 Task: Create tasks for custom objects in PrisonConnect Pro application.
Action: Mouse moved to (14, 66)
Screenshot: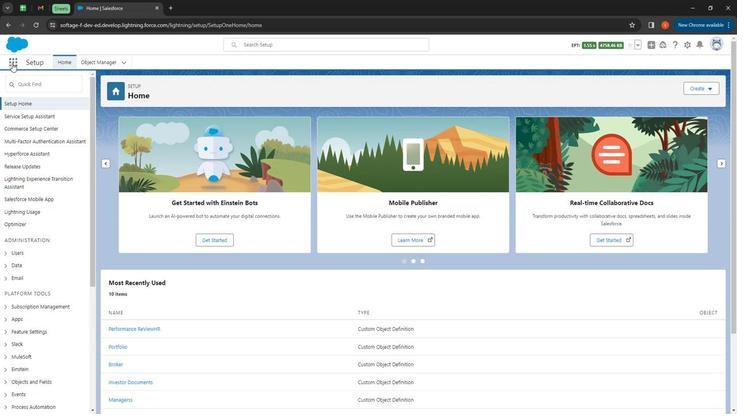 
Action: Mouse pressed left at (14, 66)
Screenshot: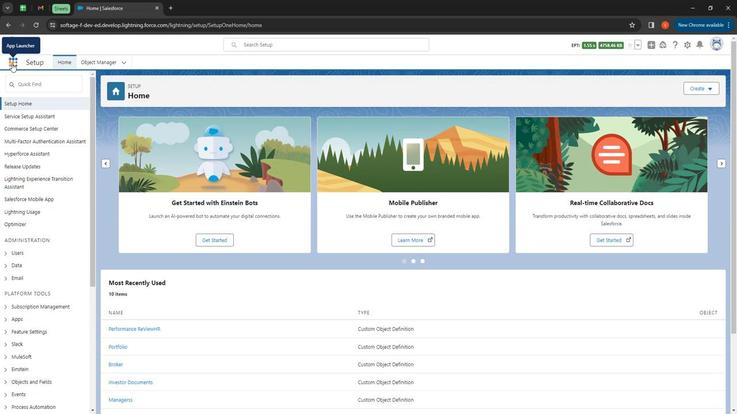 
Action: Mouse moved to (28, 199)
Screenshot: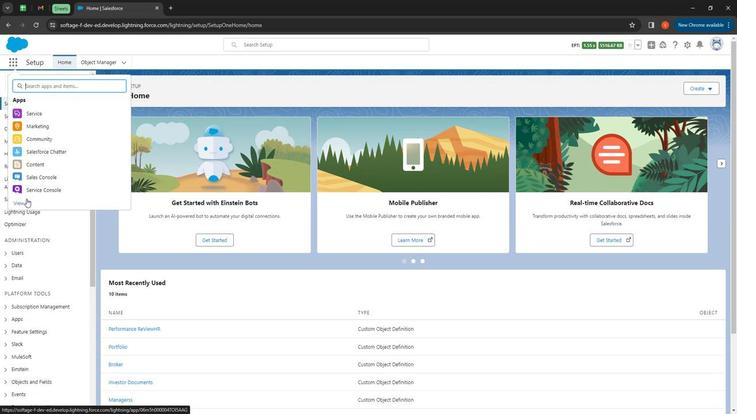 
Action: Mouse pressed left at (28, 199)
Screenshot: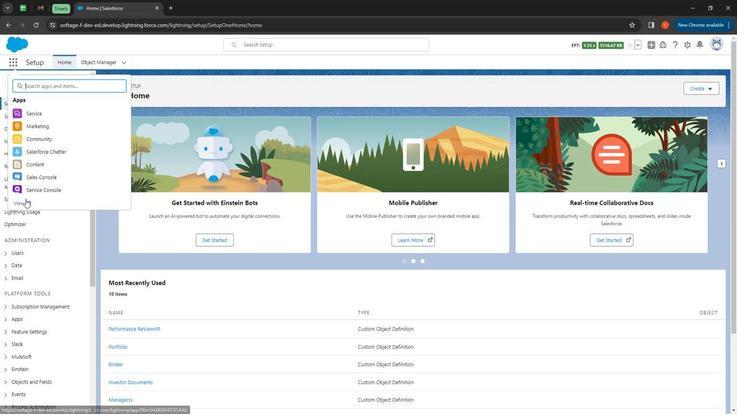 
Action: Mouse moved to (509, 295)
Screenshot: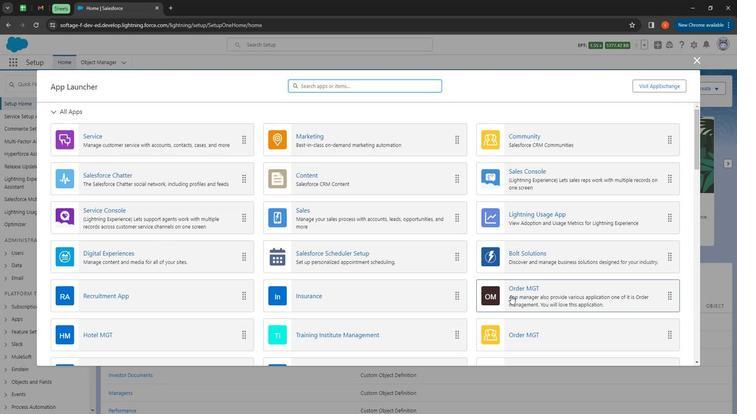 
Action: Mouse scrolled (509, 295) with delta (0, 0)
Screenshot: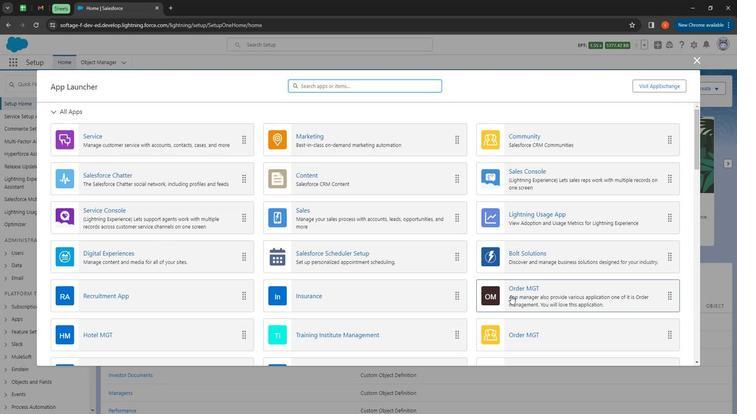 
Action: Mouse scrolled (509, 295) with delta (0, 0)
Screenshot: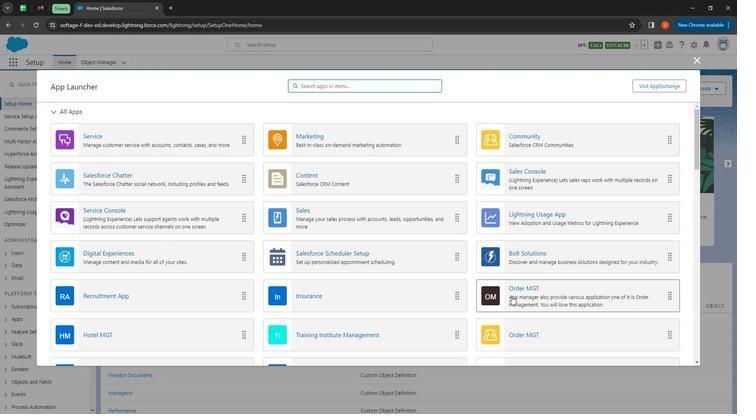 
Action: Mouse moved to (510, 295)
Screenshot: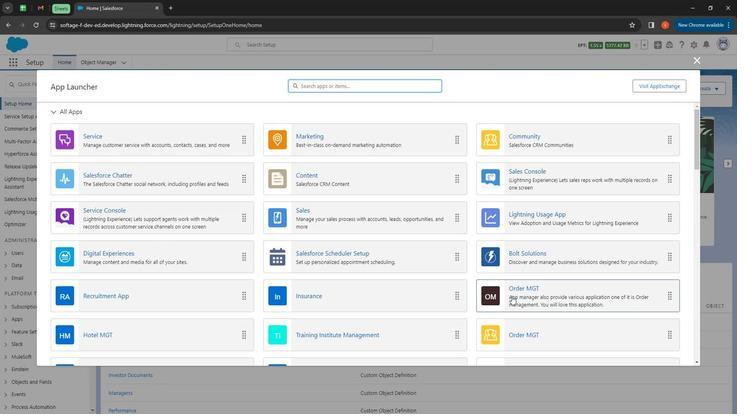 
Action: Mouse scrolled (510, 295) with delta (0, 0)
Screenshot: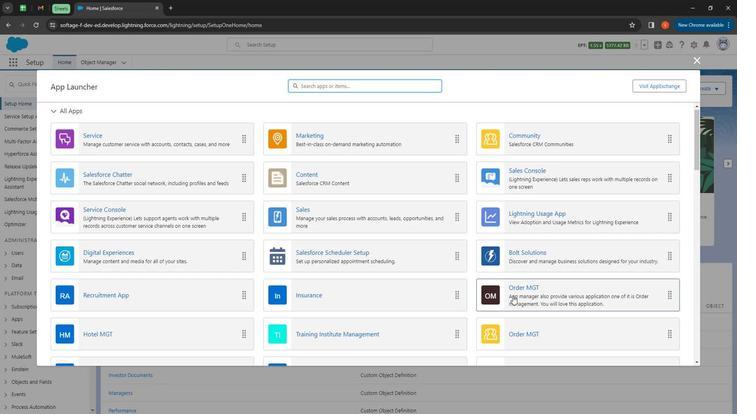 
Action: Mouse moved to (515, 295)
Screenshot: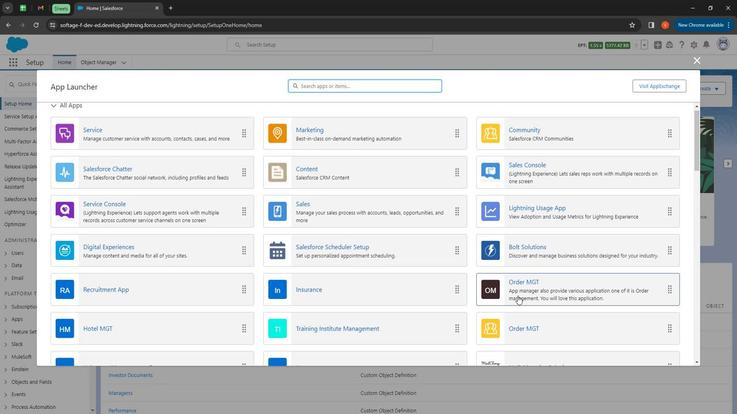 
Action: Mouse scrolled (515, 295) with delta (0, 0)
Screenshot: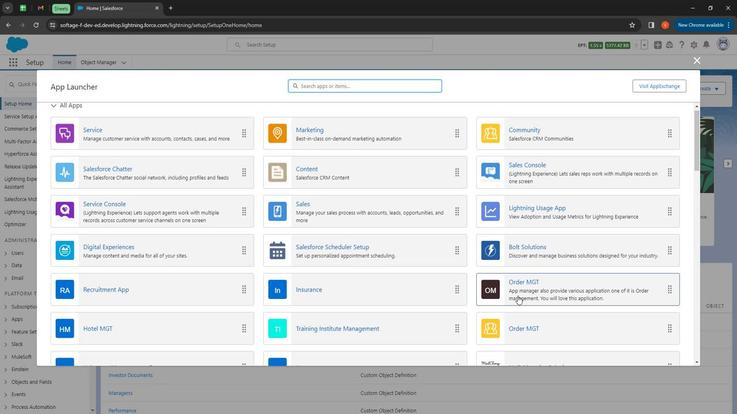 
Action: Mouse moved to (522, 295)
Screenshot: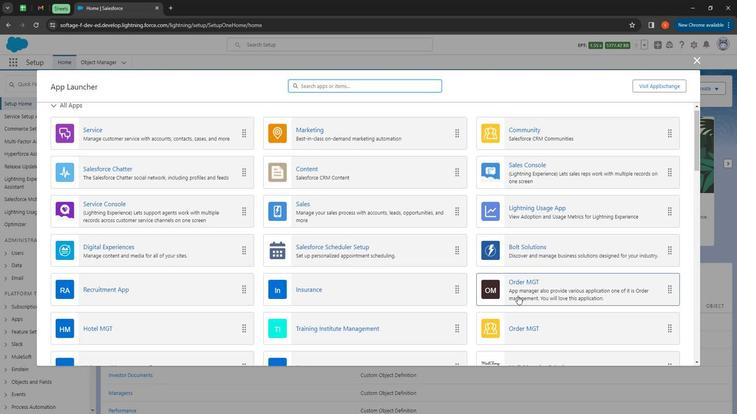 
Action: Mouse scrolled (522, 295) with delta (0, 0)
Screenshot: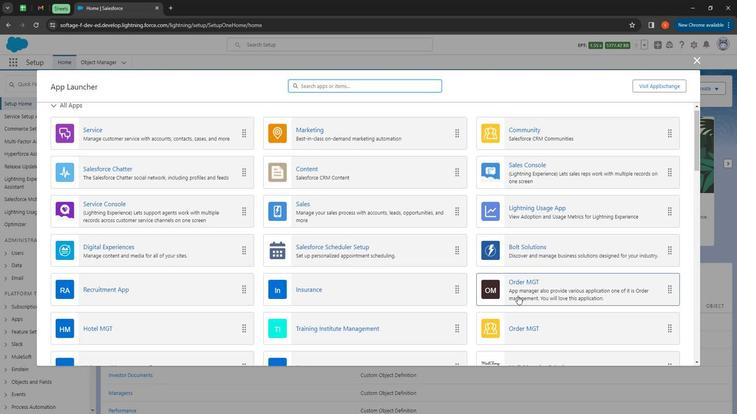 
Action: Mouse moved to (578, 291)
Screenshot: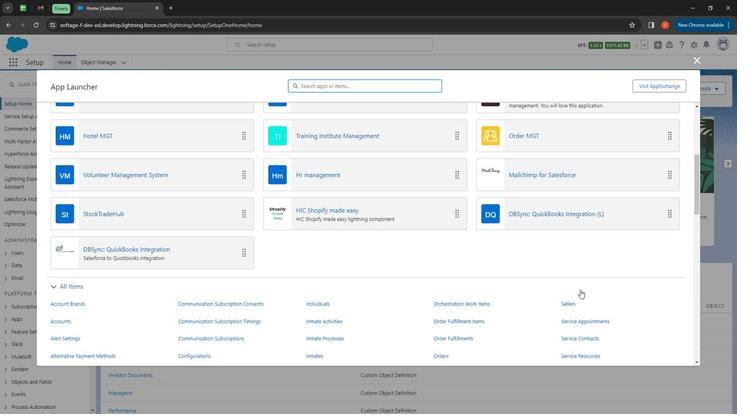 
Action: Mouse scrolled (578, 290) with delta (0, 0)
Screenshot: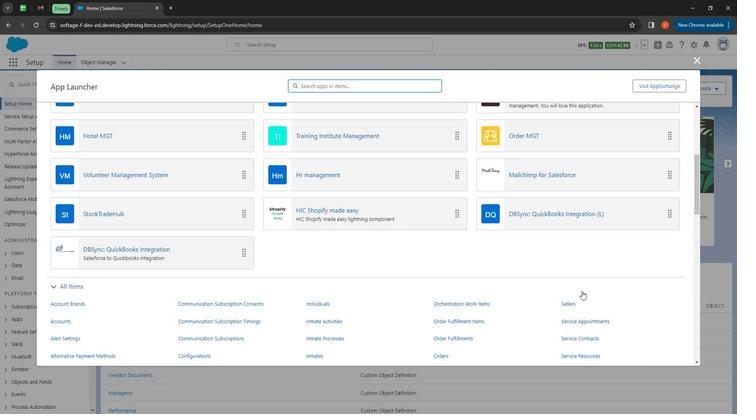 
Action: Mouse scrolled (578, 290) with delta (0, 0)
Screenshot: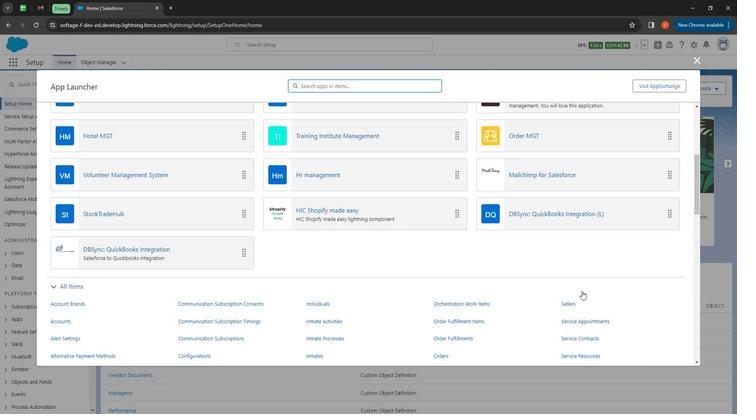 
Action: Mouse moved to (578, 291)
Screenshot: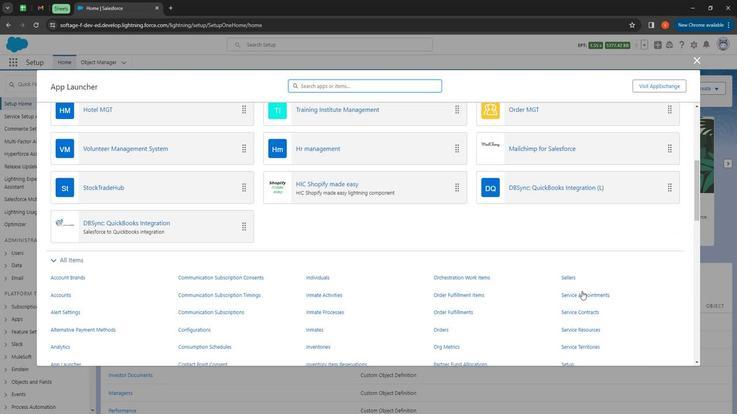 
Action: Mouse scrolled (578, 291) with delta (0, 0)
Screenshot: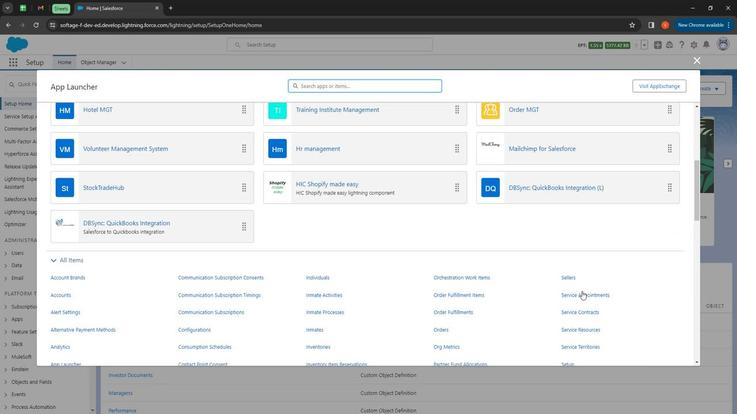 
Action: Mouse scrolled (578, 291) with delta (0, 0)
Screenshot: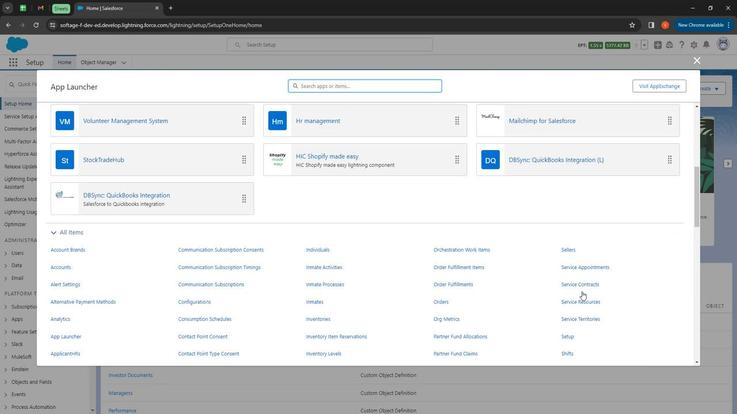 
Action: Mouse moved to (571, 272)
Screenshot: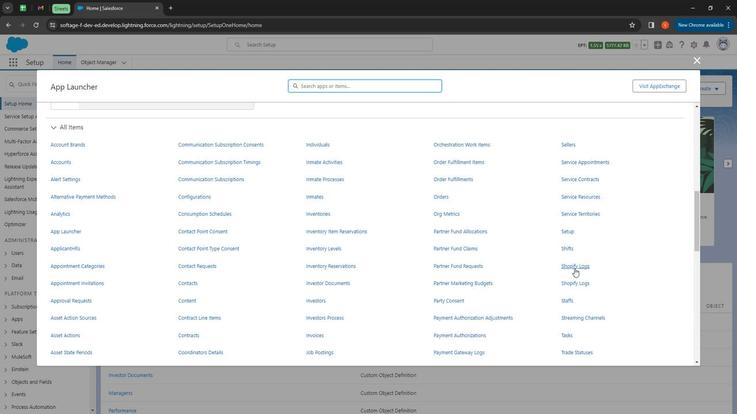 
Action: Mouse scrolled (571, 271) with delta (0, 0)
Screenshot: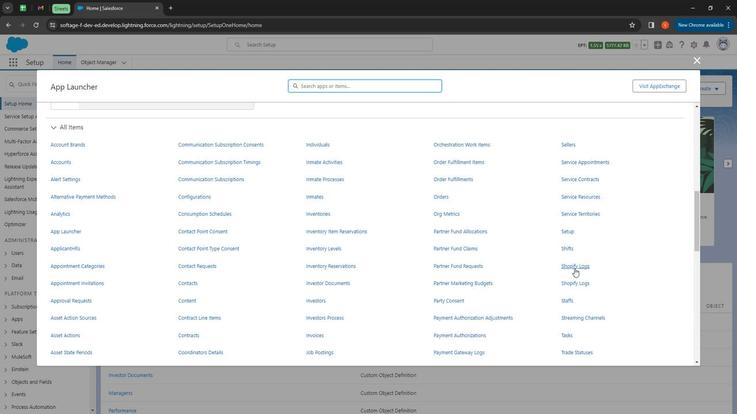 
Action: Mouse moved to (564, 289)
Screenshot: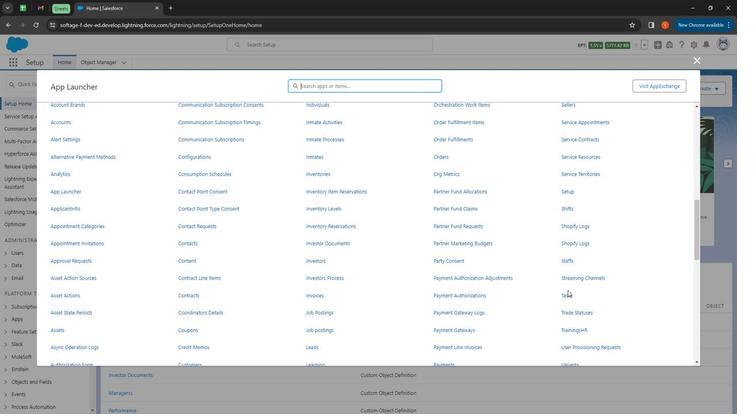 
Action: Mouse pressed left at (564, 289)
Screenshot: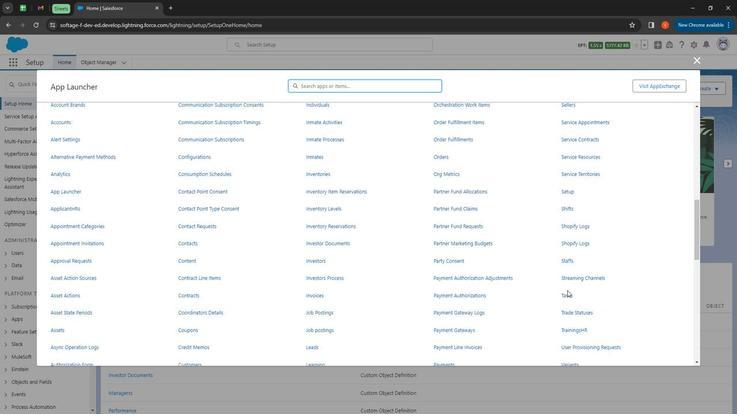
Action: Mouse moved to (565, 293)
Screenshot: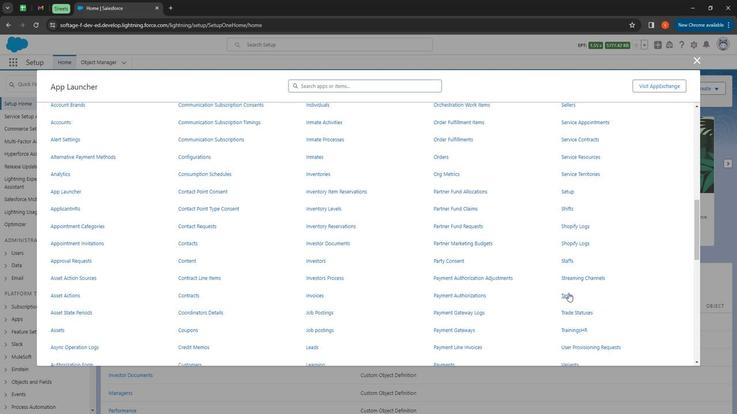 
Action: Mouse pressed left at (565, 293)
Screenshot: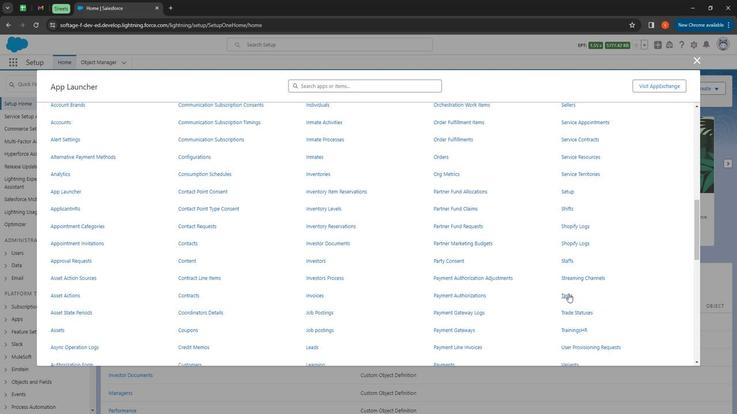 
Action: Mouse moved to (145, 94)
Screenshot: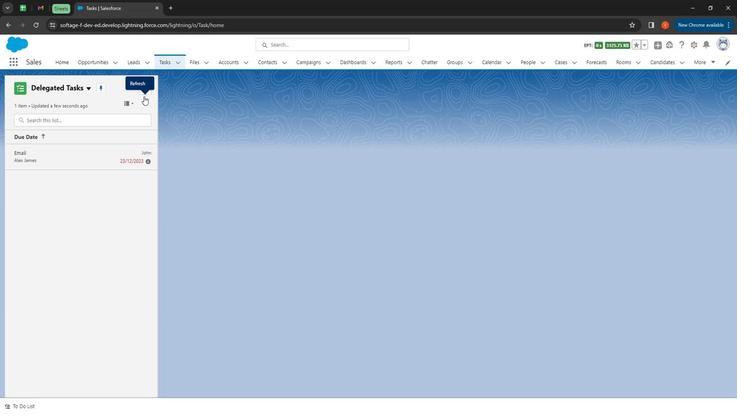 
Action: Mouse pressed left at (145, 94)
Screenshot: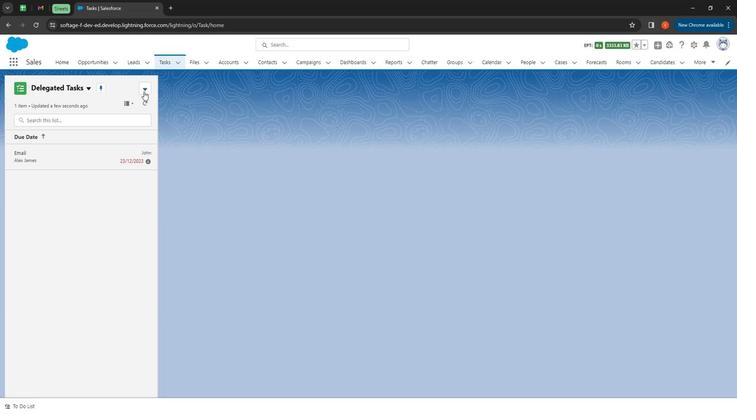 
Action: Mouse moved to (144, 108)
Screenshot: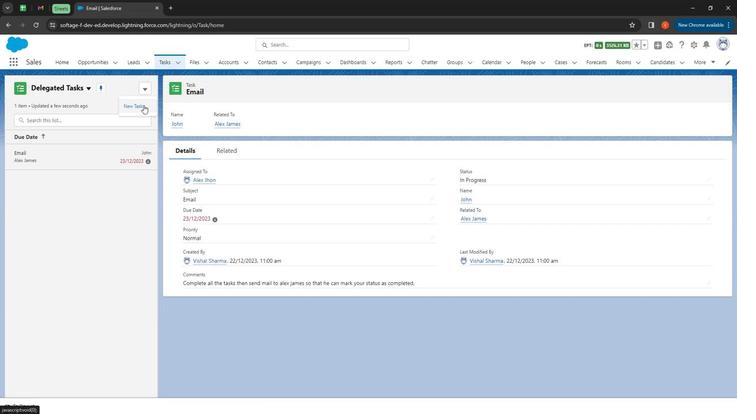 
Action: Mouse pressed left at (144, 108)
Screenshot: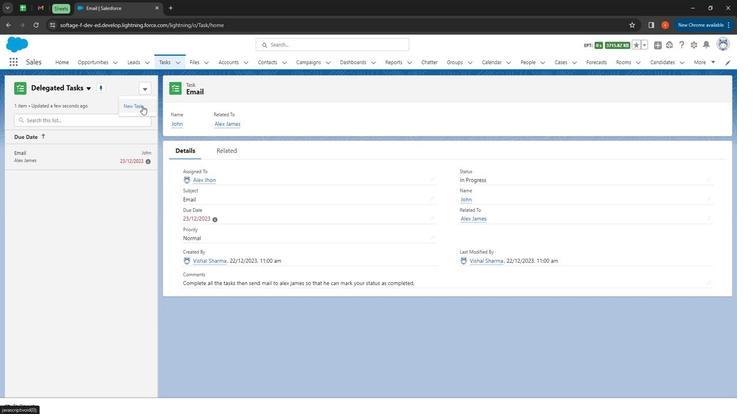 
Action: Mouse moved to (388, 228)
Screenshot: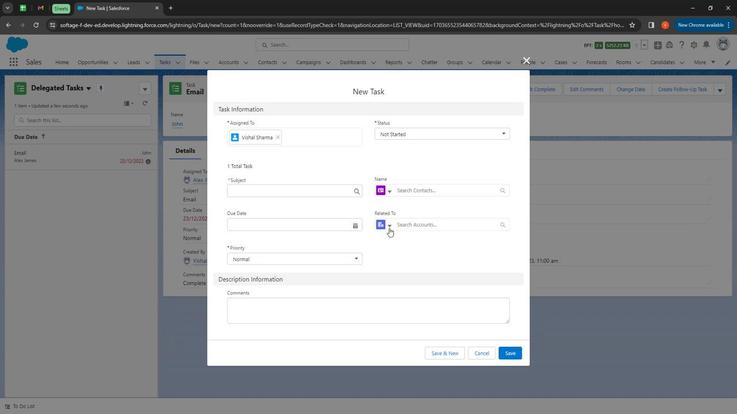 
Action: Mouse pressed left at (388, 228)
Screenshot: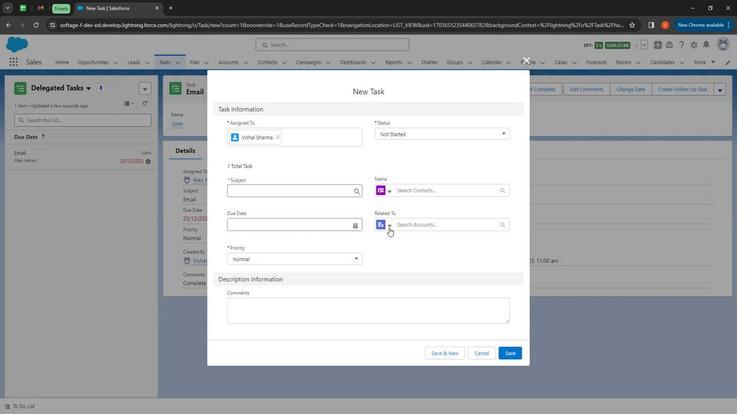 
Action: Mouse moved to (417, 252)
Screenshot: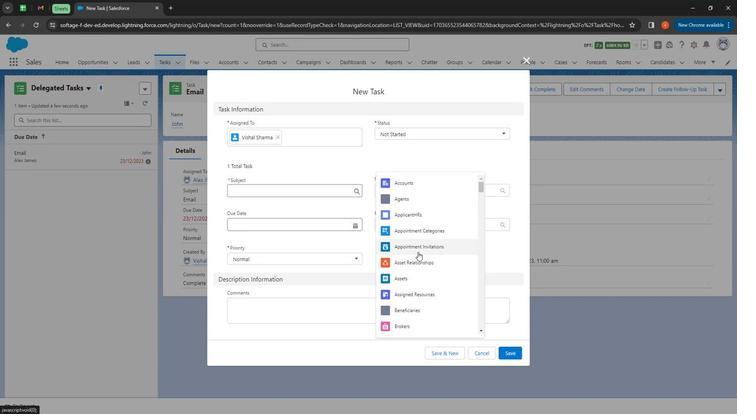
Action: Mouse scrolled (417, 252) with delta (0, 0)
Screenshot: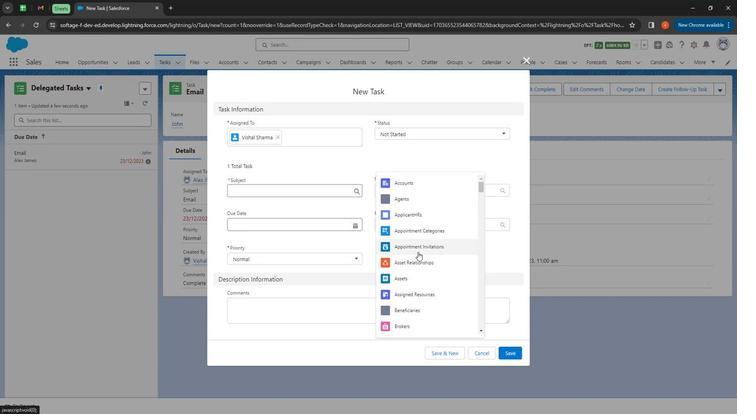 
Action: Mouse moved to (419, 254)
Screenshot: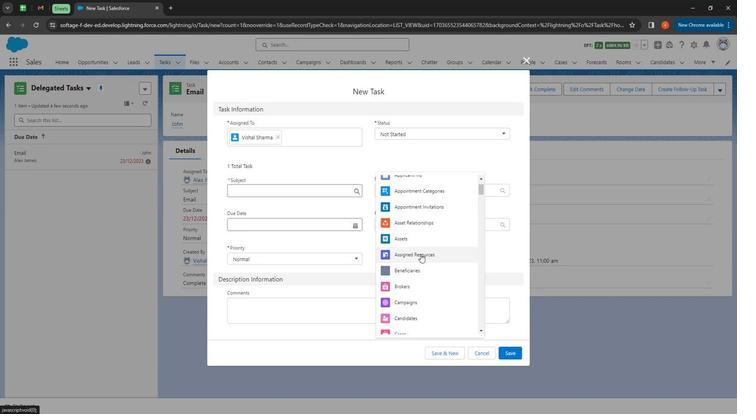 
Action: Mouse scrolled (419, 254) with delta (0, 0)
Screenshot: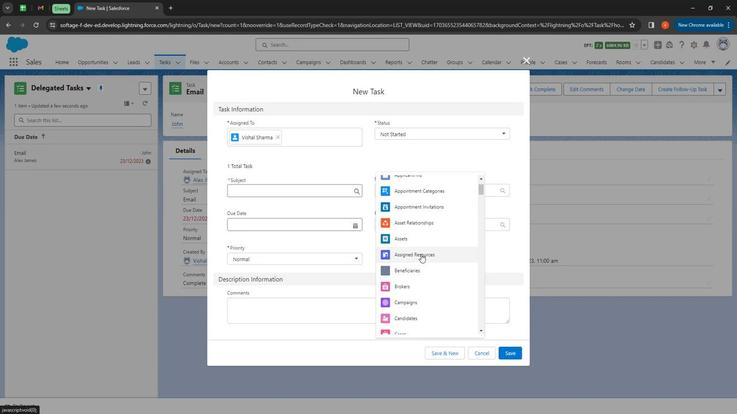 
Action: Mouse moved to (420, 254)
Screenshot: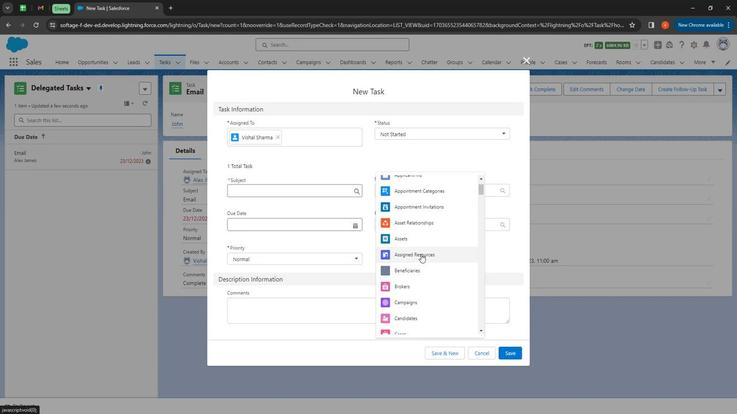 
Action: Mouse scrolled (420, 254) with delta (0, 0)
Screenshot: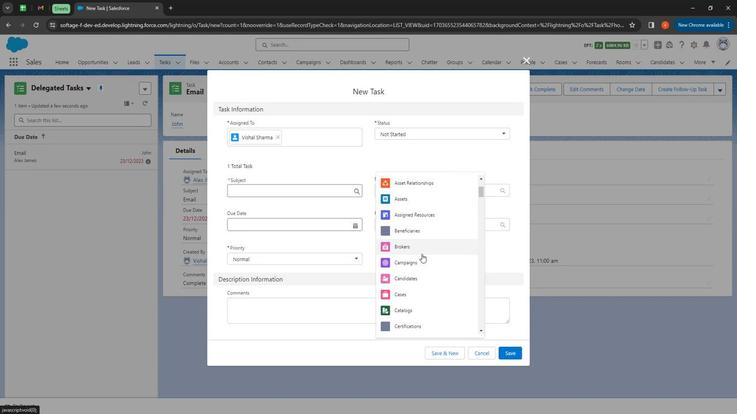 
Action: Mouse moved to (420, 254)
Screenshot: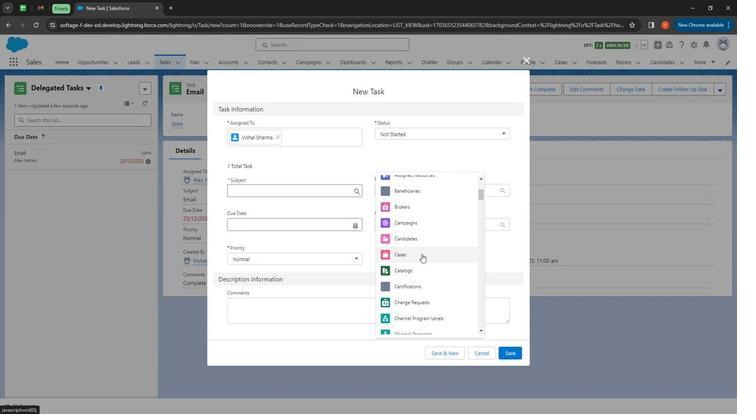 
Action: Mouse scrolled (420, 254) with delta (0, 0)
Screenshot: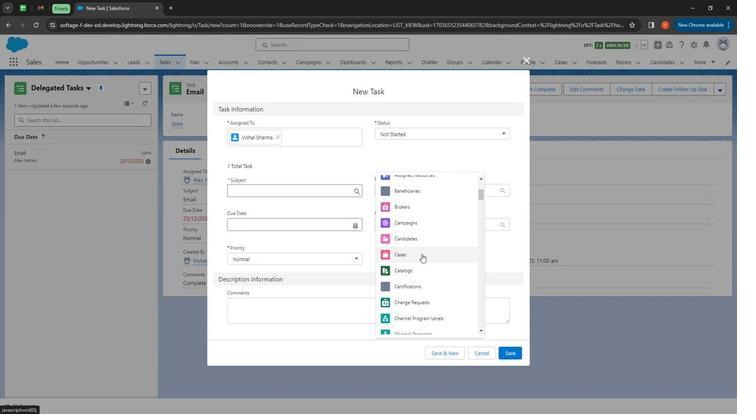 
Action: Mouse scrolled (420, 254) with delta (0, 0)
Screenshot: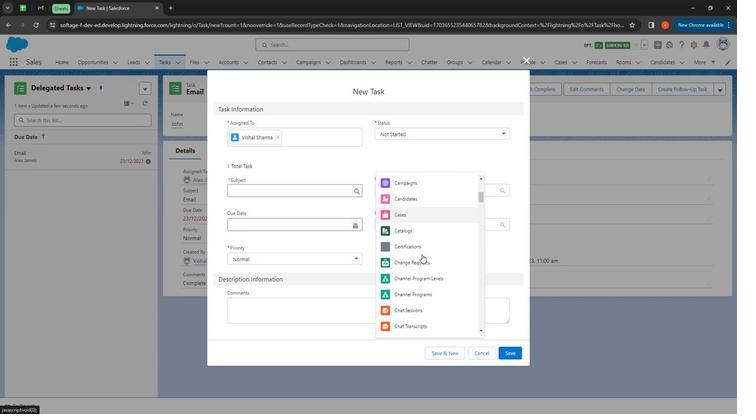 
Action: Mouse moved to (420, 255)
Screenshot: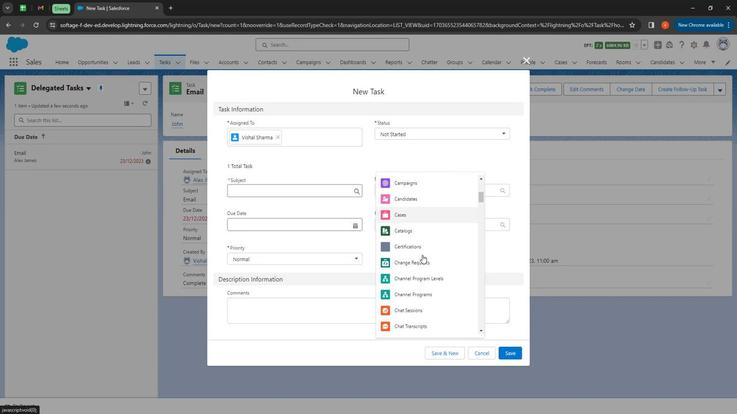 
Action: Mouse scrolled (420, 254) with delta (0, 0)
Screenshot: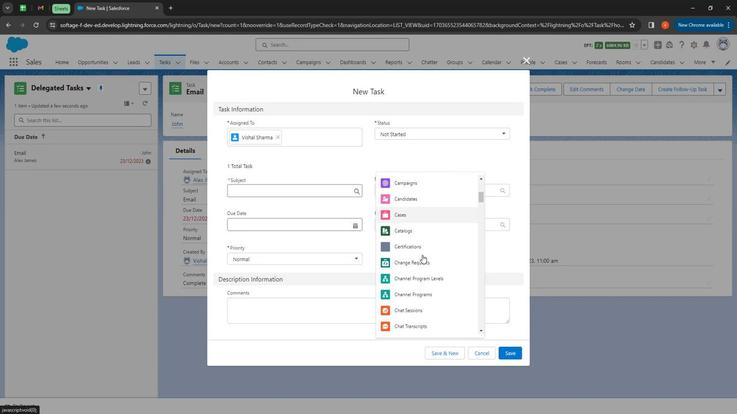 
Action: Mouse moved to (420, 255)
Screenshot: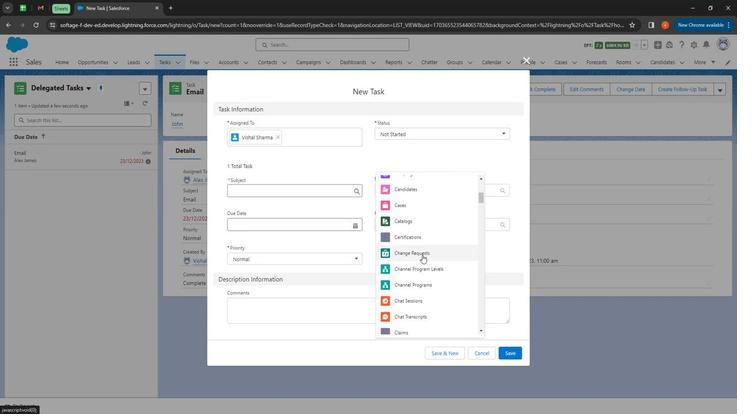 
Action: Mouse scrolled (420, 255) with delta (0, 0)
Screenshot: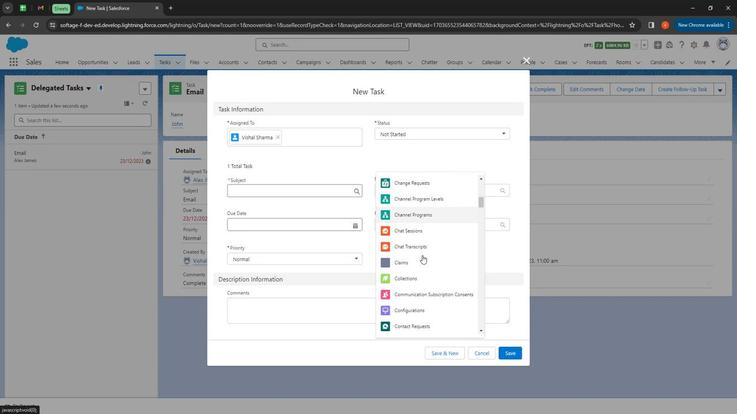 
Action: Mouse scrolled (420, 255) with delta (0, 0)
Screenshot: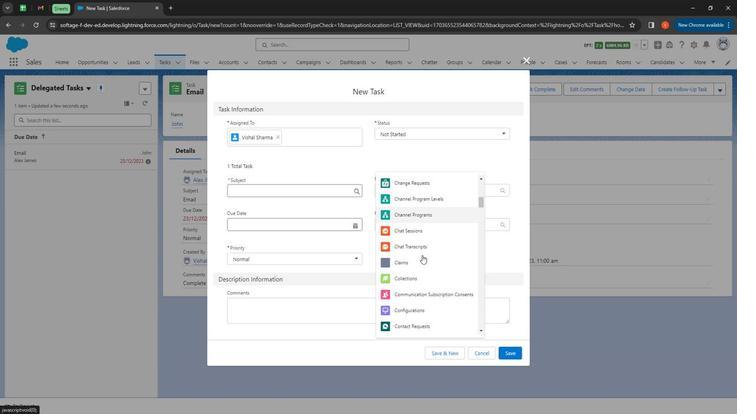 
Action: Mouse scrolled (420, 255) with delta (0, 0)
Screenshot: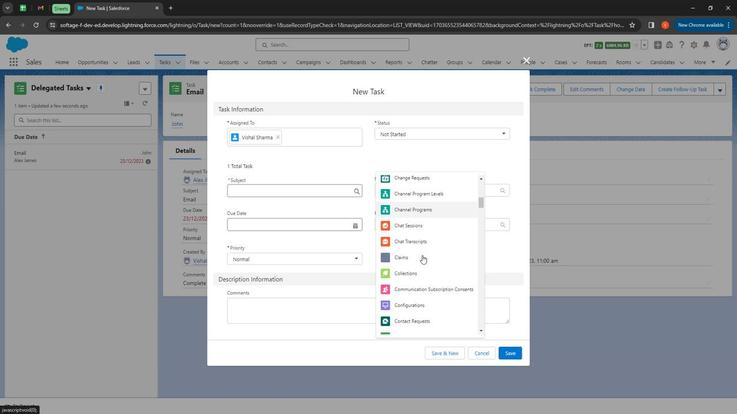 
Action: Mouse scrolled (420, 255) with delta (0, 0)
Screenshot: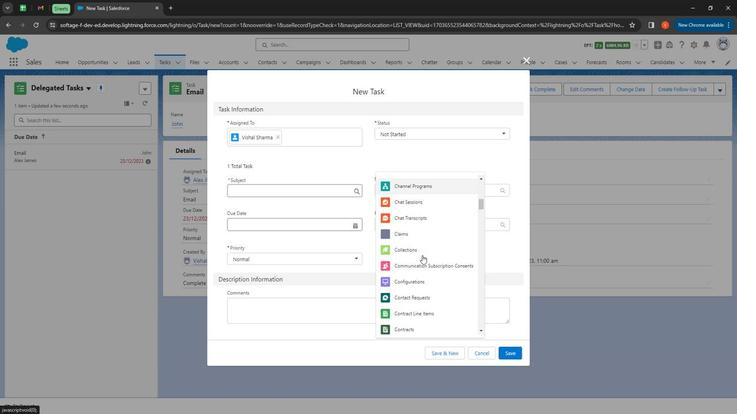 
Action: Mouse moved to (421, 255)
Screenshot: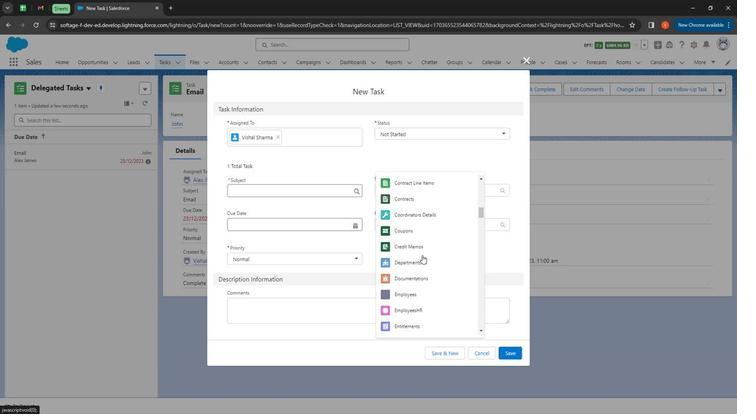 
Action: Mouse scrolled (421, 255) with delta (0, 0)
Screenshot: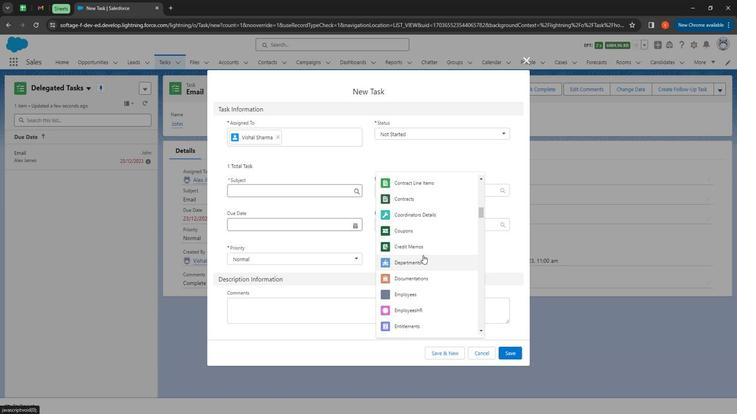 
Action: Mouse moved to (421, 255)
Screenshot: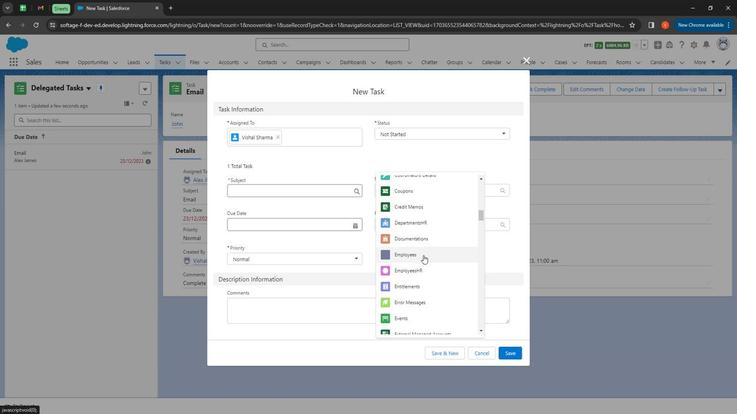 
Action: Mouse scrolled (421, 255) with delta (0, 0)
Screenshot: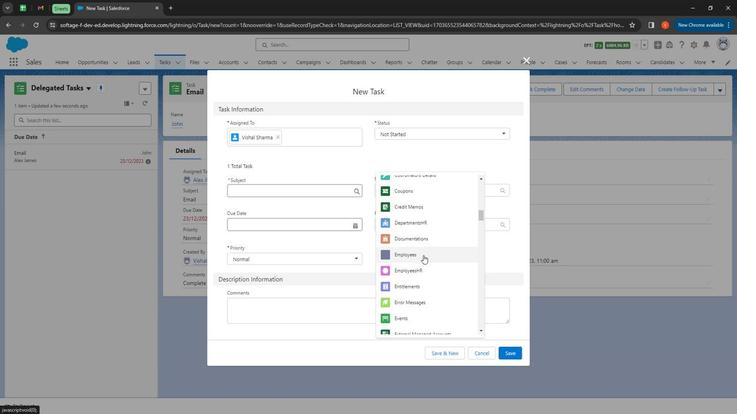 
Action: Mouse moved to (424, 255)
Screenshot: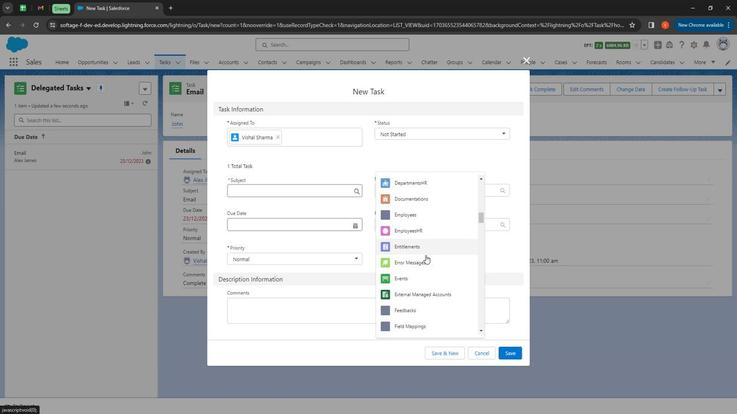 
Action: Mouse scrolled (424, 255) with delta (0, 0)
Screenshot: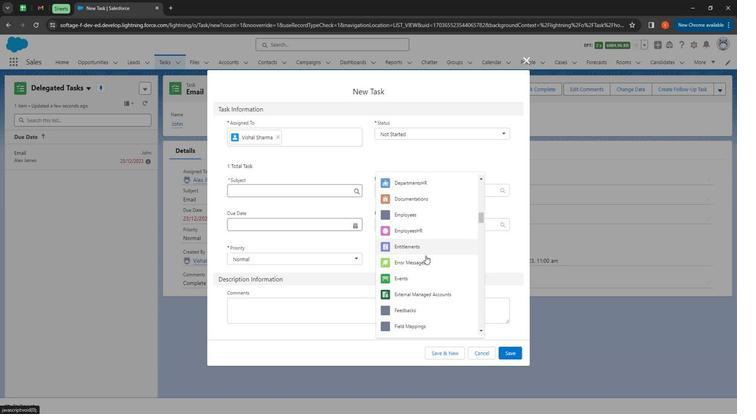 
Action: Mouse moved to (424, 255)
Screenshot: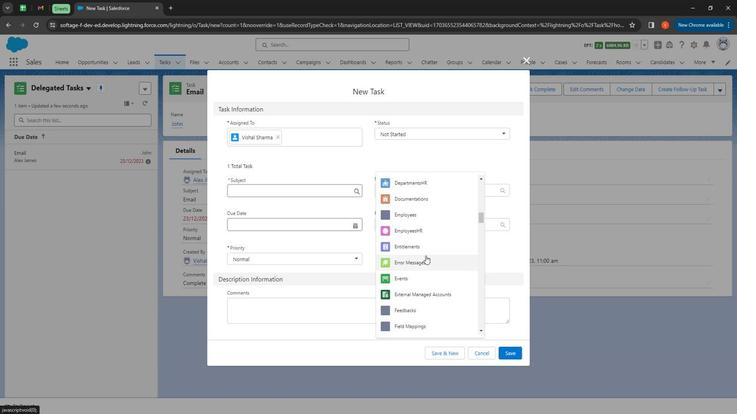 
Action: Mouse scrolled (424, 255) with delta (0, 0)
Screenshot: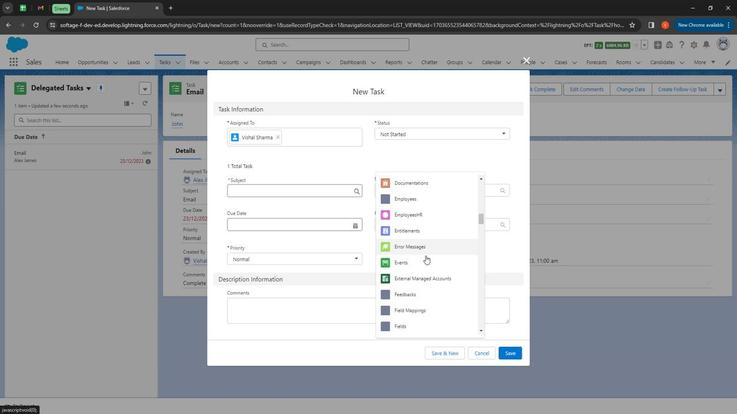 
Action: Mouse moved to (424, 255)
Screenshot: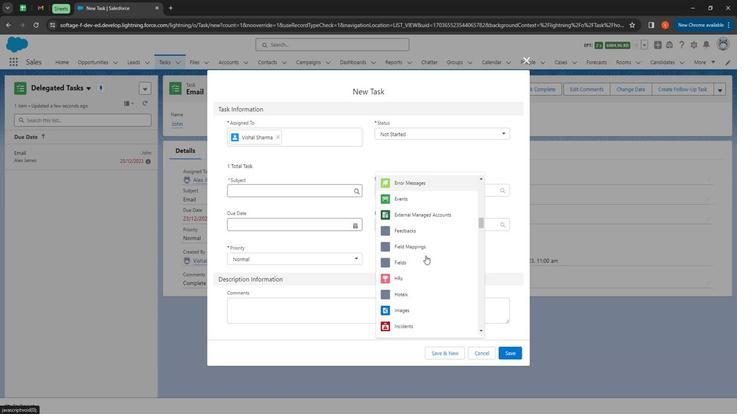 
Action: Mouse scrolled (424, 255) with delta (0, 0)
Screenshot: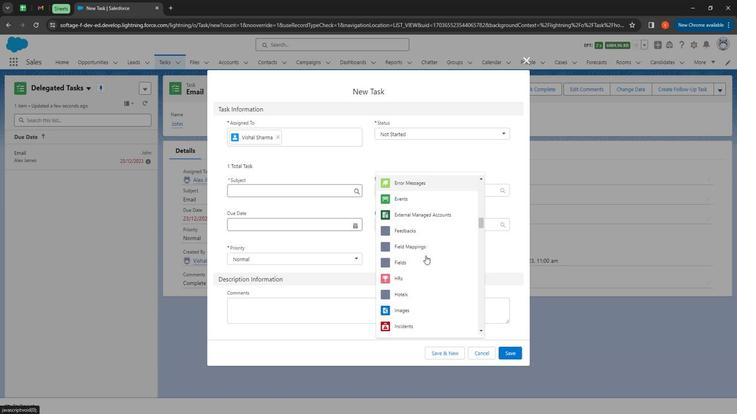 
Action: Mouse scrolled (424, 255) with delta (0, 0)
Screenshot: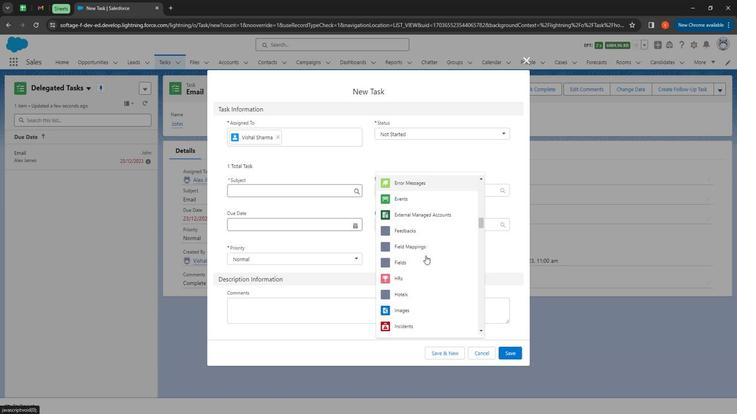 
Action: Mouse scrolled (424, 255) with delta (0, 0)
Screenshot: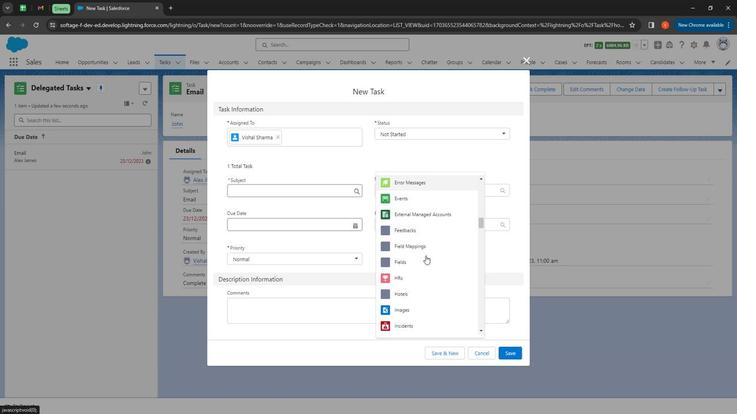 
Action: Mouse moved to (424, 255)
Screenshot: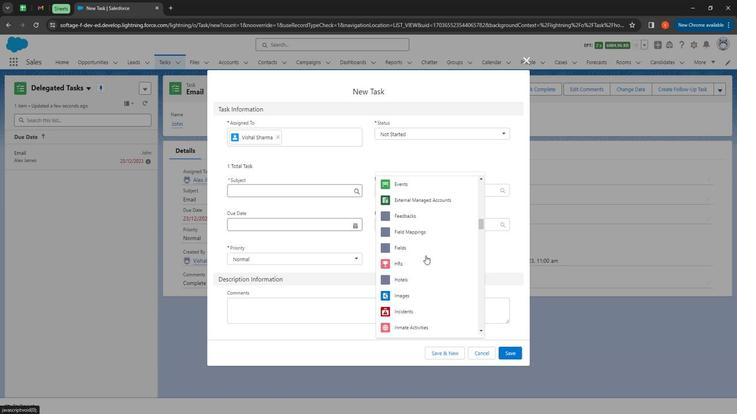 
Action: Mouse scrolled (424, 255) with delta (0, 0)
Screenshot: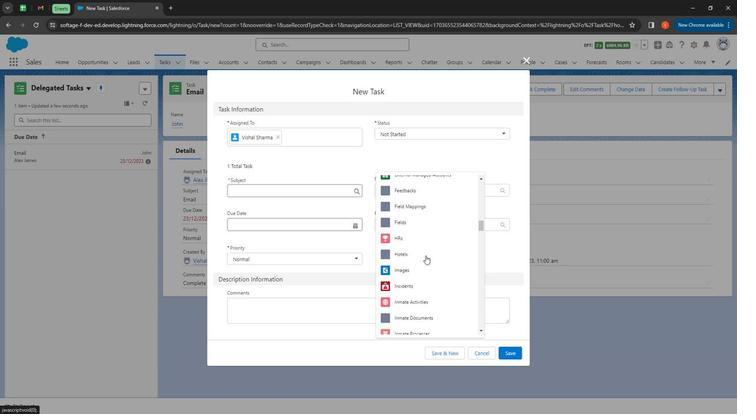 
Action: Mouse moved to (425, 255)
Screenshot: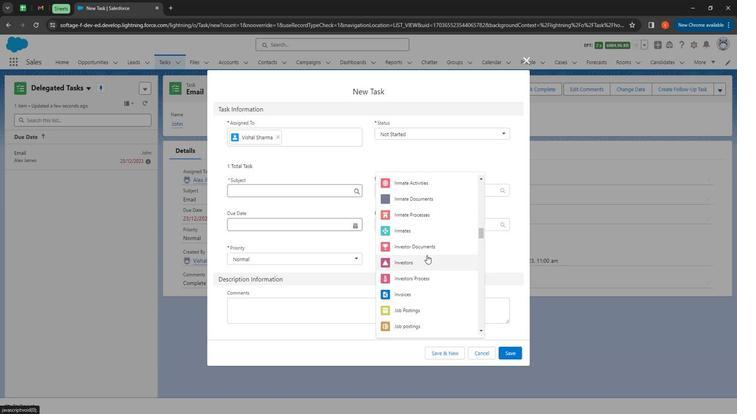 
Action: Mouse scrolled (425, 255) with delta (0, 0)
Screenshot: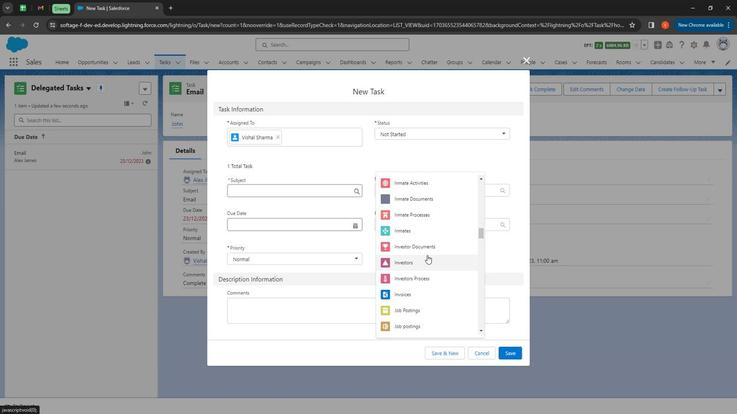 
Action: Mouse scrolled (425, 255) with delta (0, 0)
Screenshot: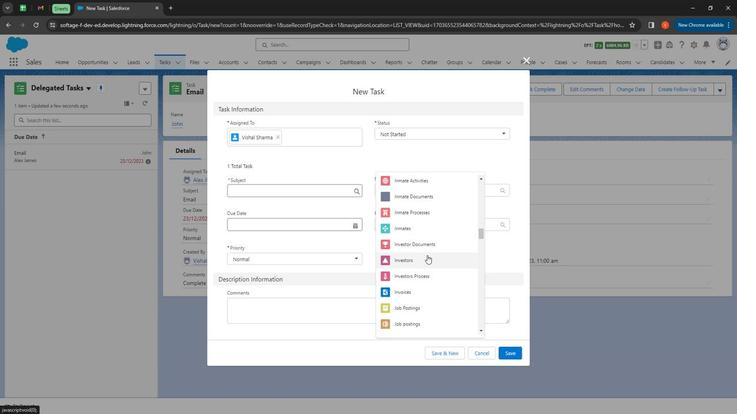 
Action: Mouse moved to (427, 204)
Screenshot: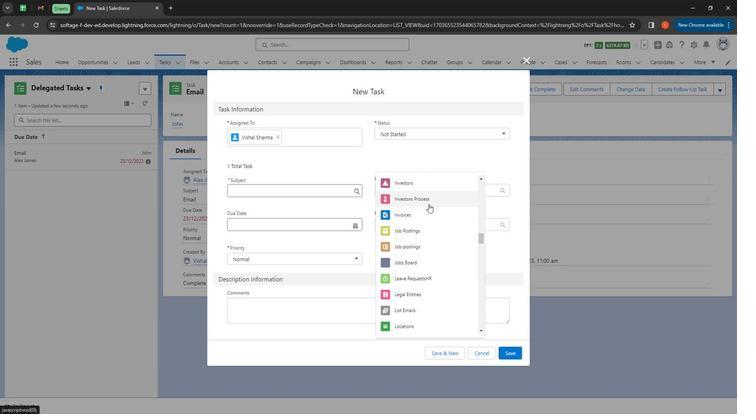 
Action: Mouse pressed left at (427, 204)
Screenshot: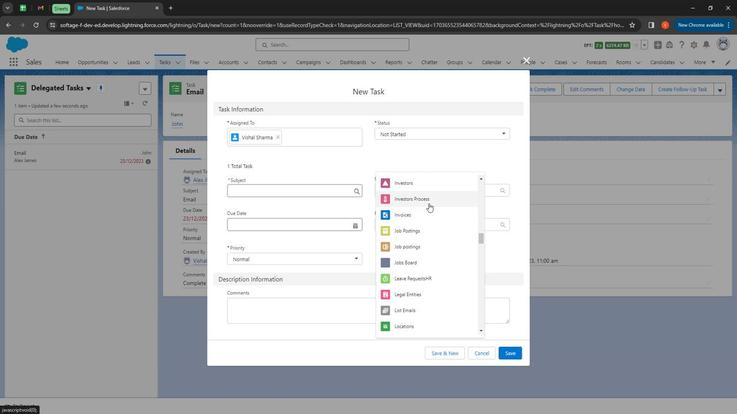 
Action: Mouse moved to (410, 227)
Screenshot: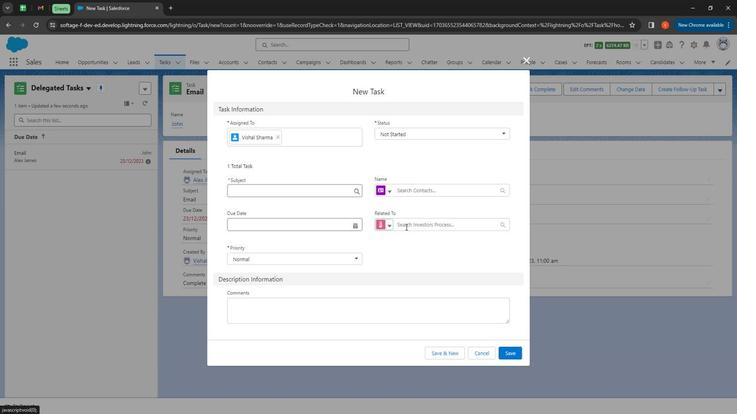 
Action: Mouse pressed left at (410, 227)
Screenshot: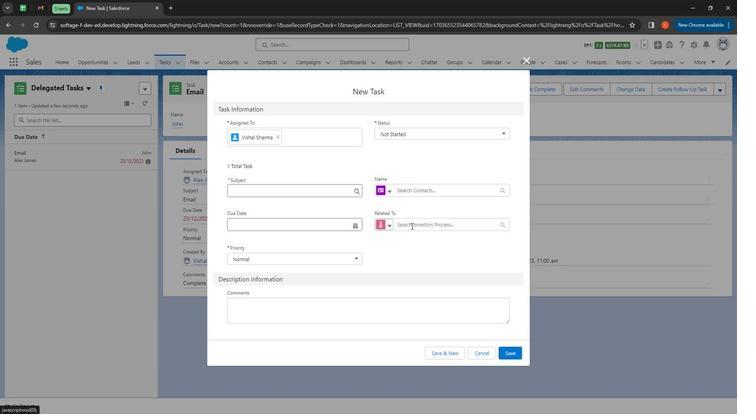 
Action: Mouse moved to (386, 221)
Screenshot: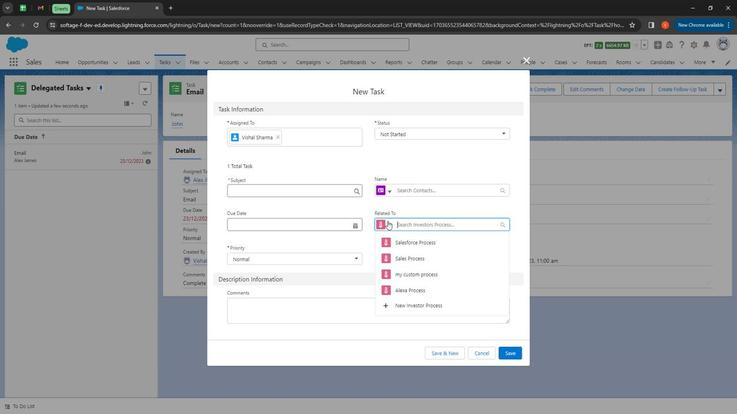 
Action: Mouse pressed left at (386, 221)
Screenshot: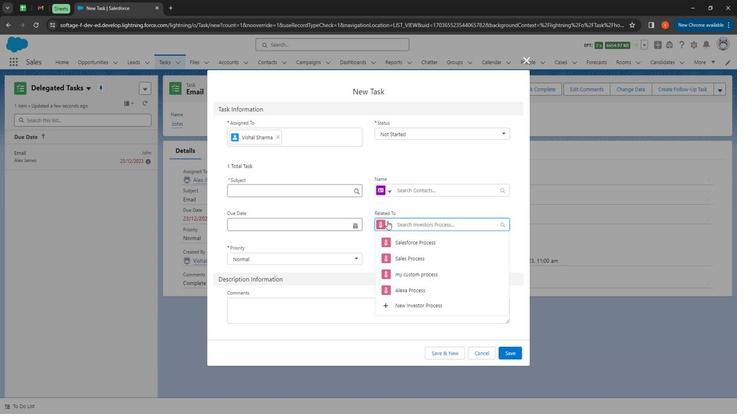
Action: Mouse moved to (424, 258)
Screenshot: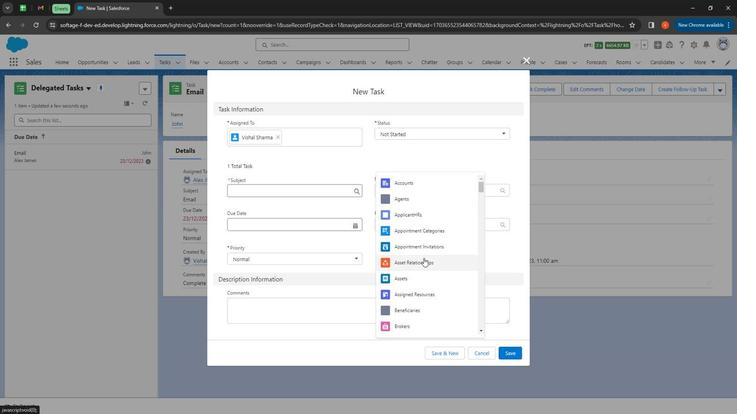
Action: Mouse scrolled (424, 258) with delta (0, 0)
Screenshot: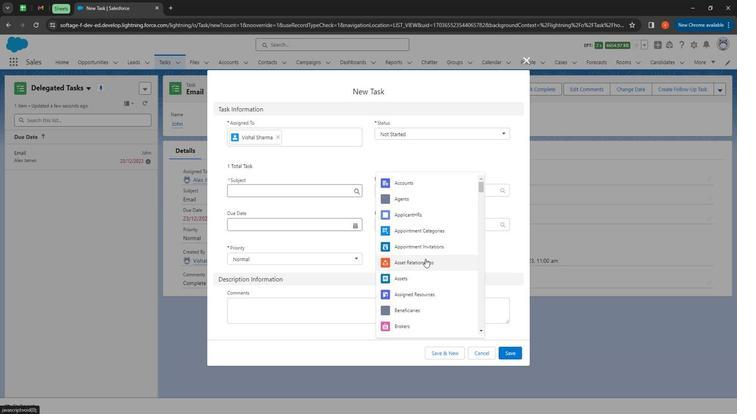 
Action: Mouse moved to (424, 259)
Screenshot: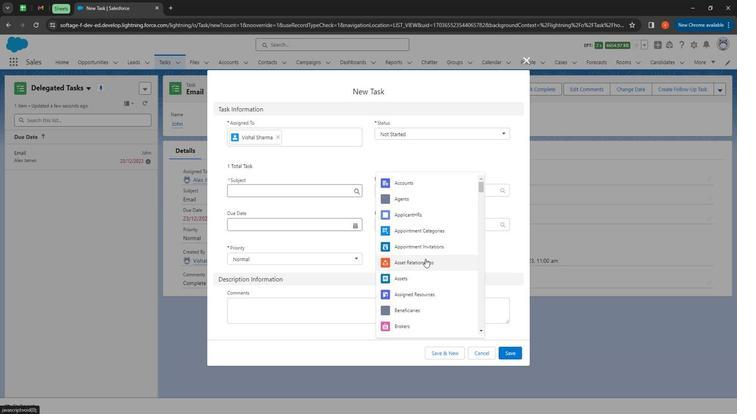 
Action: Mouse scrolled (424, 258) with delta (0, 0)
Screenshot: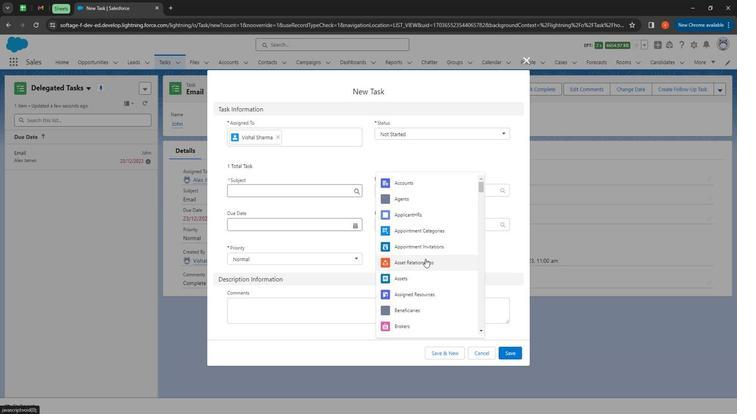 
Action: Mouse moved to (427, 260)
Screenshot: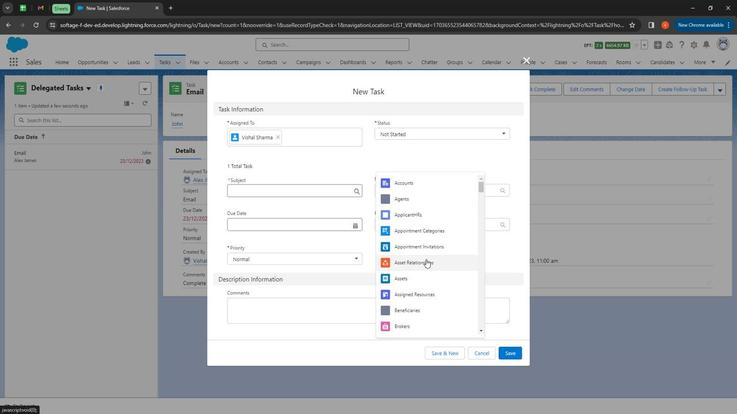 
Action: Mouse scrolled (427, 259) with delta (0, 0)
Screenshot: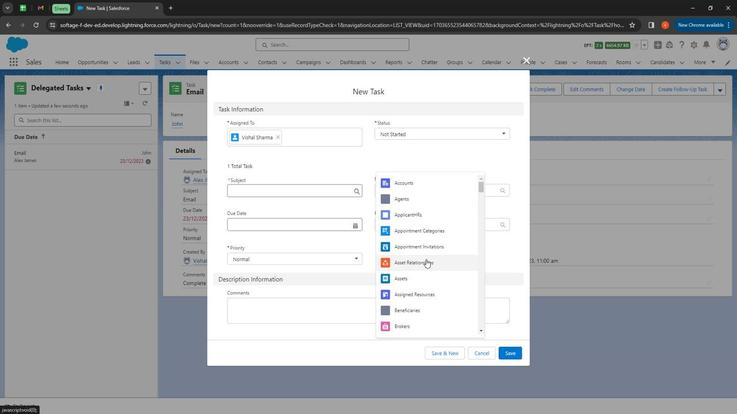 
Action: Mouse moved to (428, 261)
Screenshot: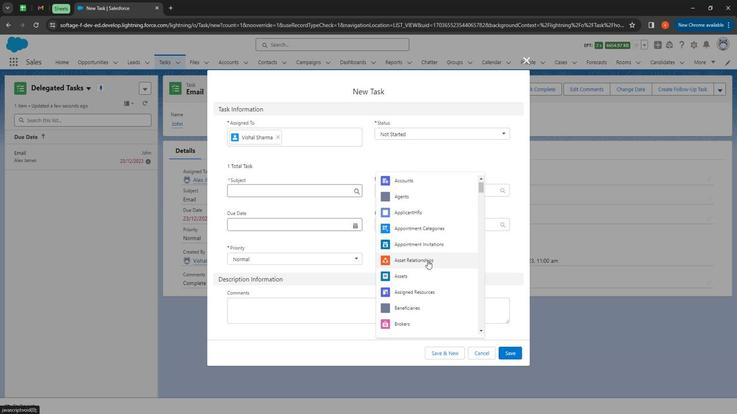 
Action: Mouse scrolled (428, 260) with delta (0, 0)
Screenshot: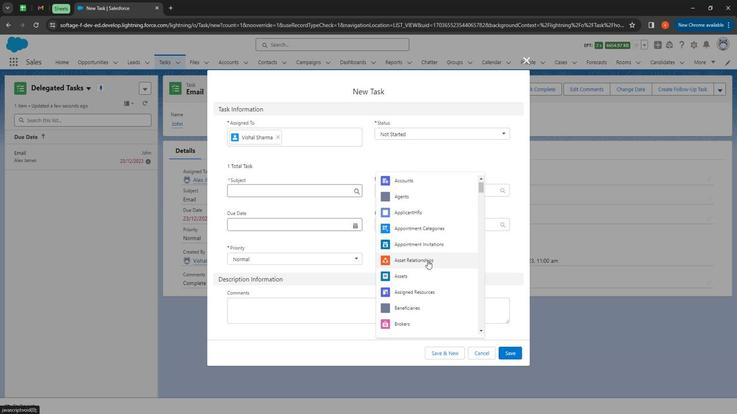 
Action: Mouse moved to (431, 261)
Screenshot: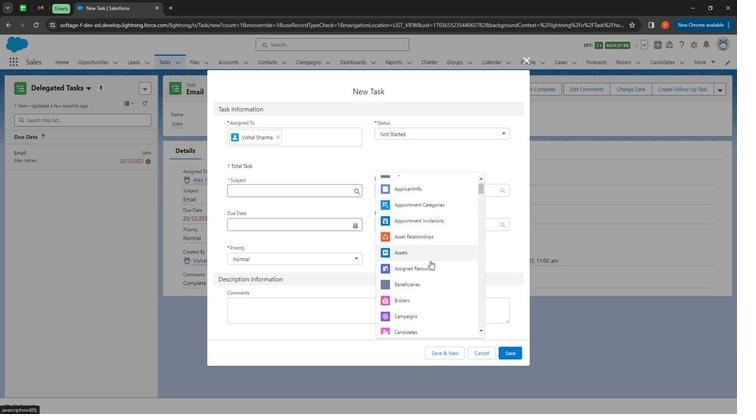 
Action: Mouse scrolled (431, 261) with delta (0, 0)
Screenshot: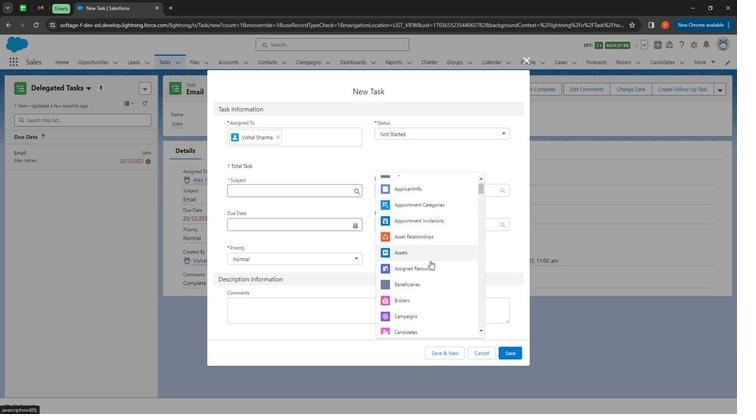 
Action: Mouse moved to (436, 261)
Screenshot: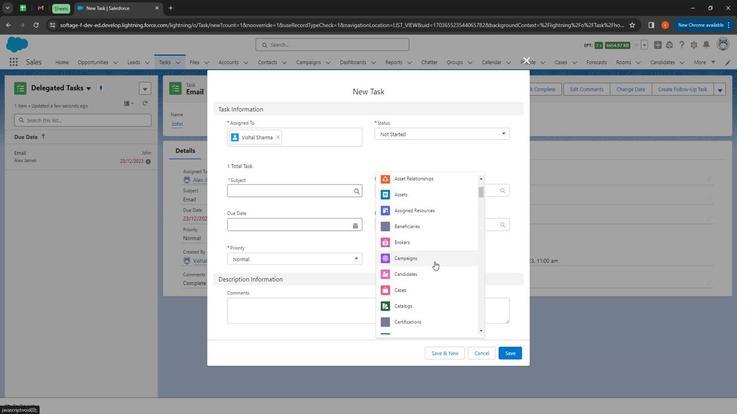 
Action: Mouse scrolled (436, 261) with delta (0, 0)
Screenshot: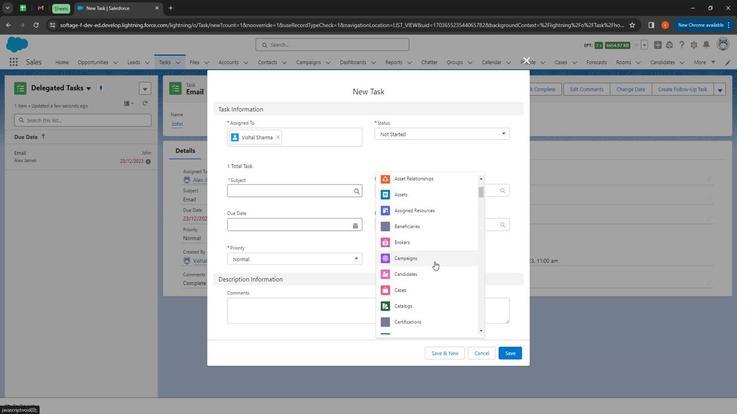 
Action: Mouse moved to (438, 248)
Screenshot: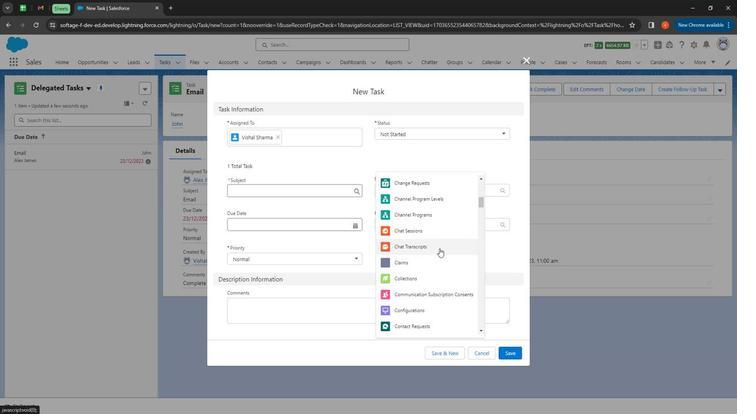 
Action: Mouse scrolled (438, 247) with delta (0, 0)
Screenshot: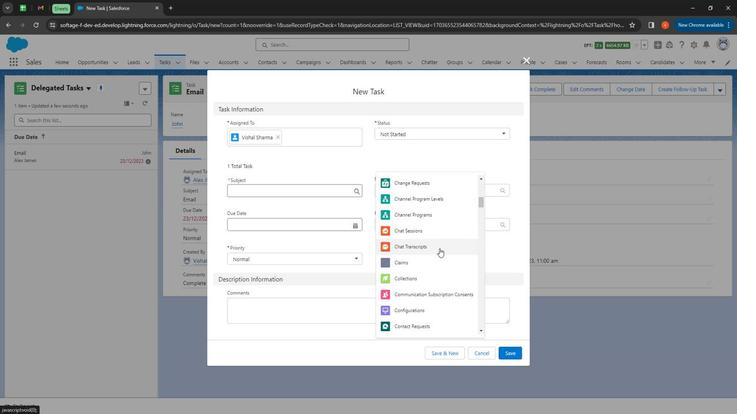 
Action: Mouse moved to (439, 248)
Screenshot: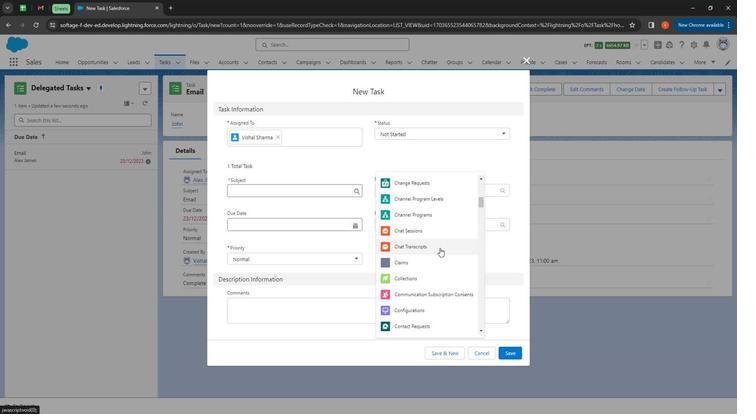 
Action: Mouse scrolled (439, 247) with delta (0, 0)
Screenshot: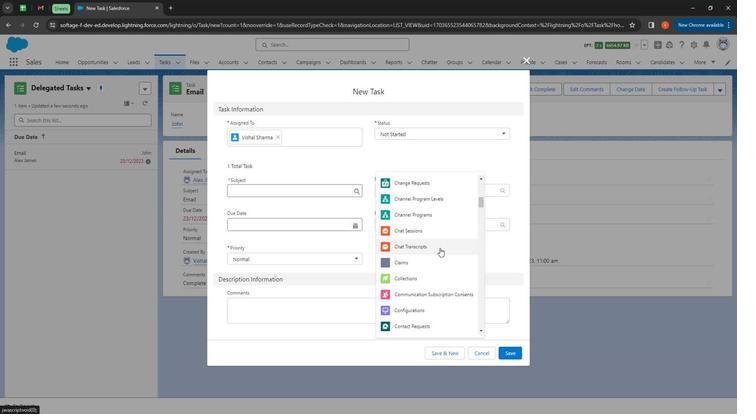 
Action: Mouse moved to (439, 248)
Screenshot: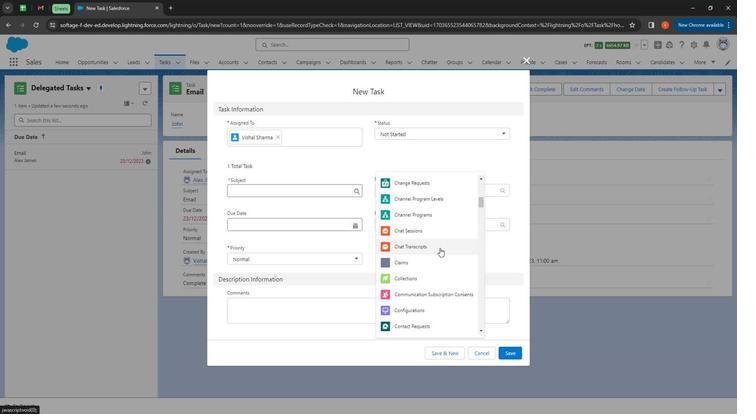 
Action: Mouse scrolled (439, 247) with delta (0, 0)
Screenshot: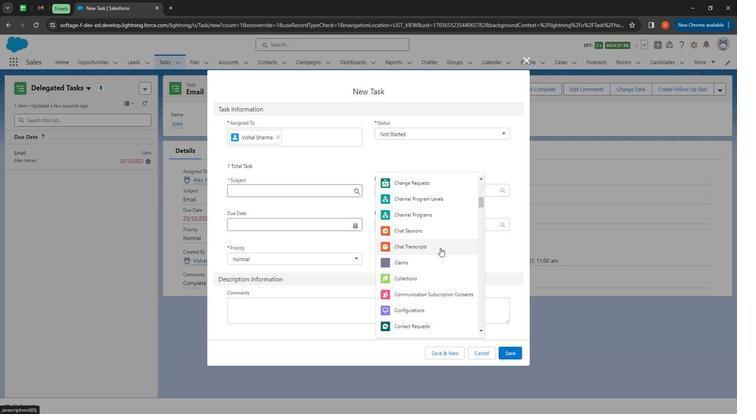 
Action: Mouse scrolled (439, 247) with delta (0, 0)
Screenshot: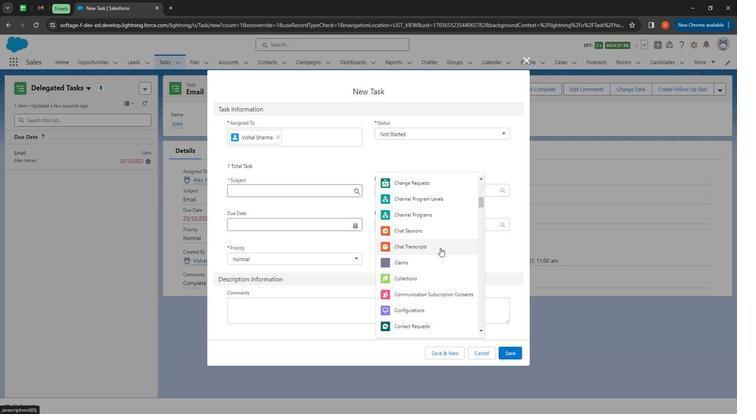
Action: Mouse moved to (439, 248)
Screenshot: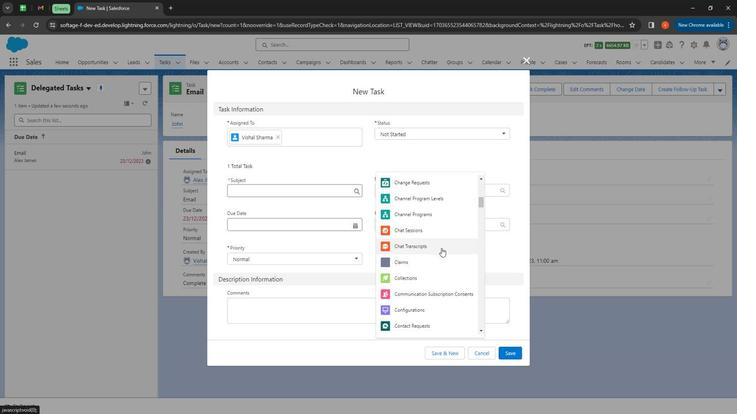 
Action: Mouse scrolled (439, 247) with delta (0, 0)
Screenshot: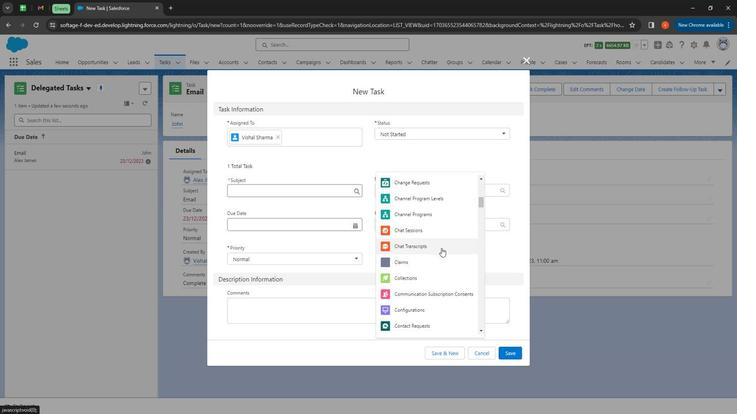 
Action: Mouse moved to (440, 248)
Screenshot: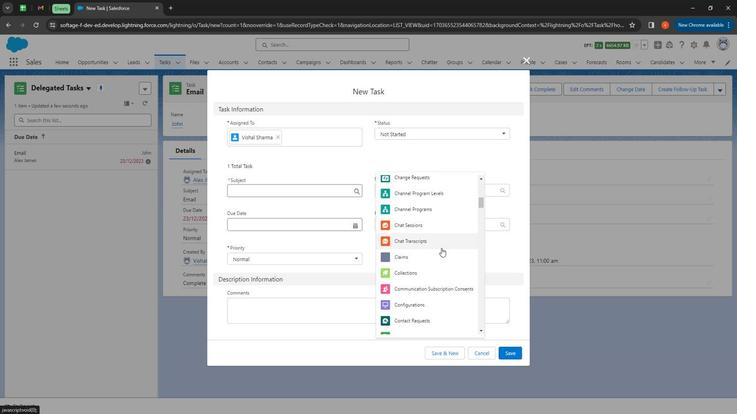 
Action: Mouse scrolled (440, 248) with delta (0, 0)
Screenshot: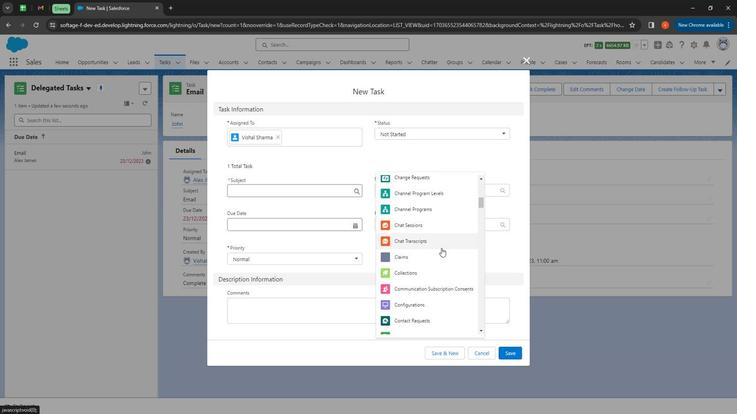 
Action: Mouse moved to (442, 250)
Screenshot: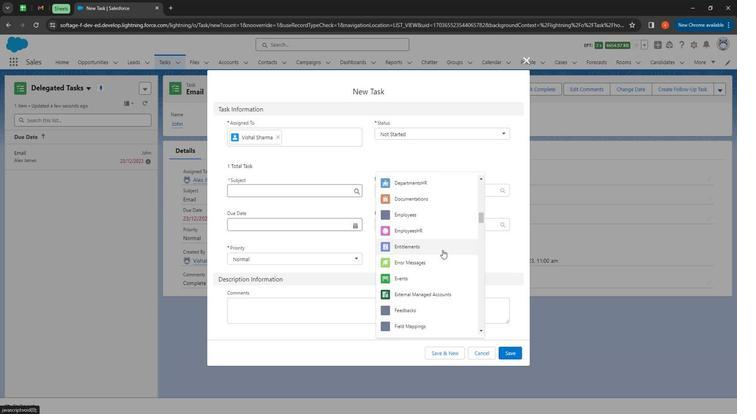 
Action: Mouse scrolled (442, 250) with delta (0, 0)
Screenshot: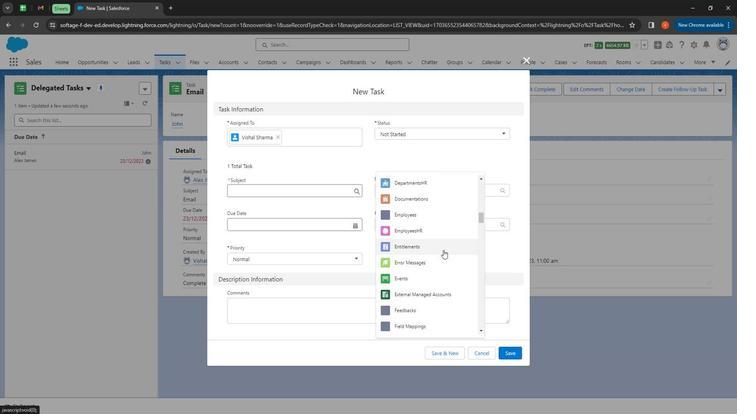 
Action: Mouse moved to (442, 251)
Screenshot: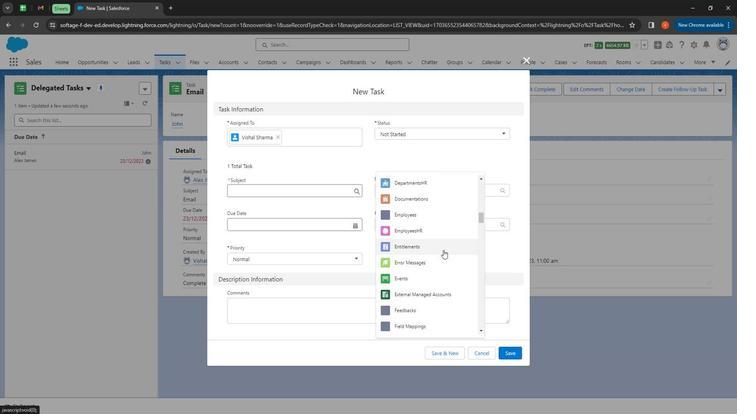 
Action: Mouse scrolled (442, 250) with delta (0, 0)
Screenshot: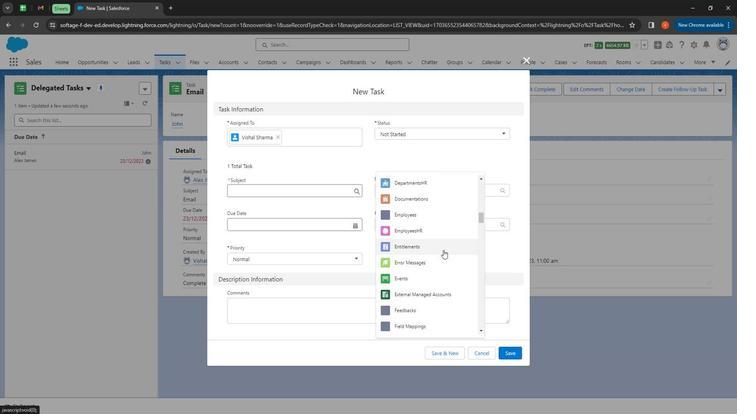
Action: Mouse moved to (442, 251)
Screenshot: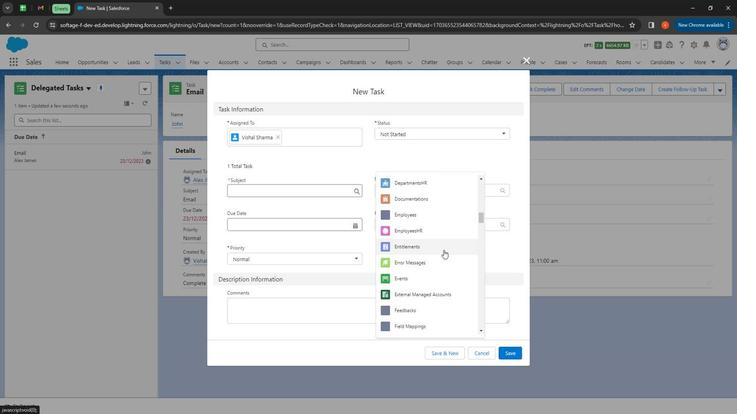 
Action: Mouse scrolled (442, 250) with delta (0, 0)
Screenshot: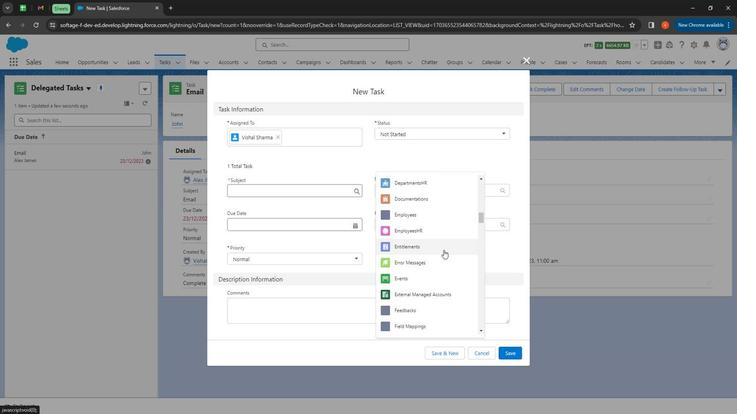 
Action: Mouse moved to (442, 251)
Screenshot: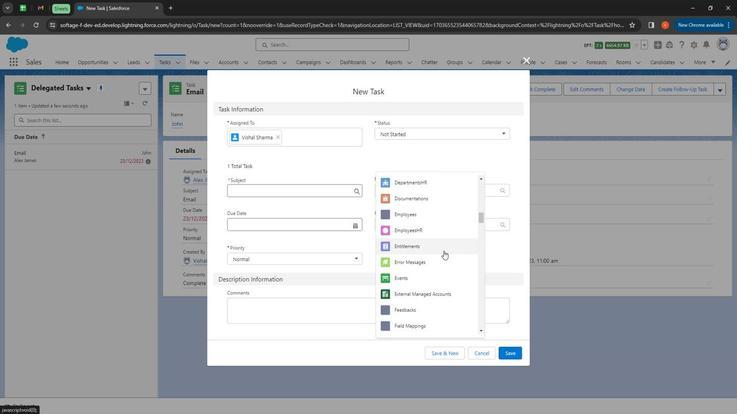 
Action: Mouse scrolled (442, 251) with delta (0, 0)
Screenshot: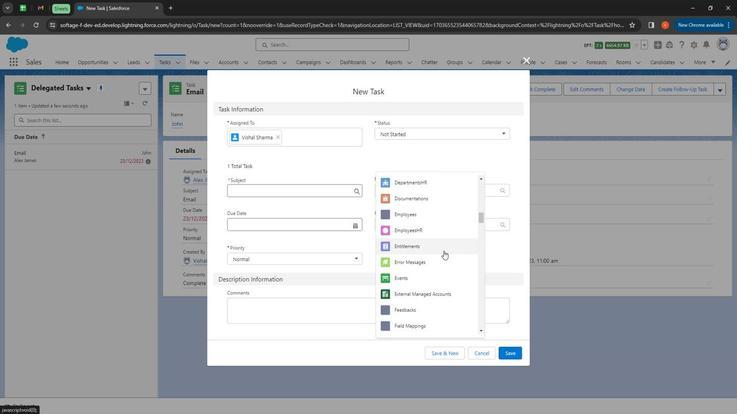
Action: Mouse moved to (442, 252)
Screenshot: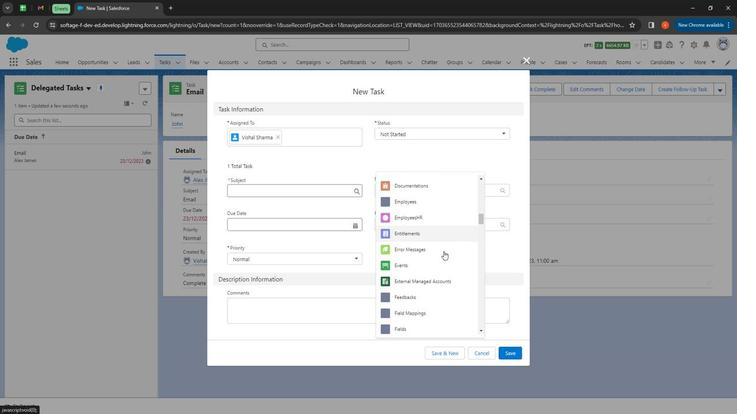 
Action: Mouse scrolled (442, 251) with delta (0, 0)
Screenshot: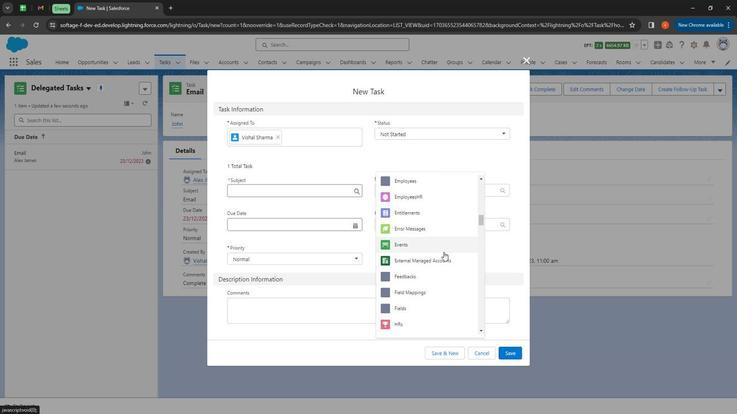
Action: Mouse moved to (443, 252)
Screenshot: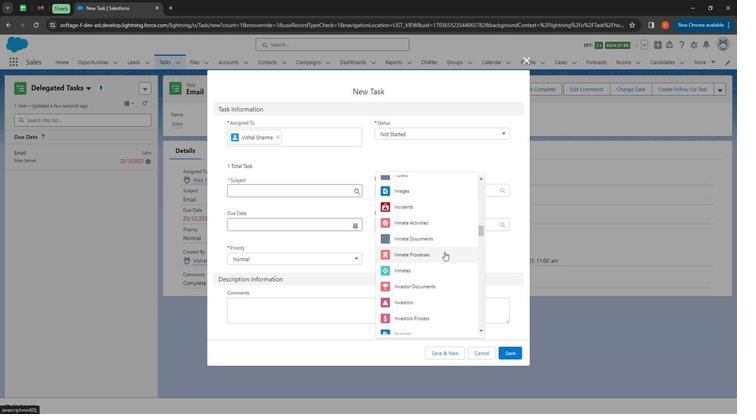 
Action: Mouse scrolled (443, 251) with delta (0, 0)
Screenshot: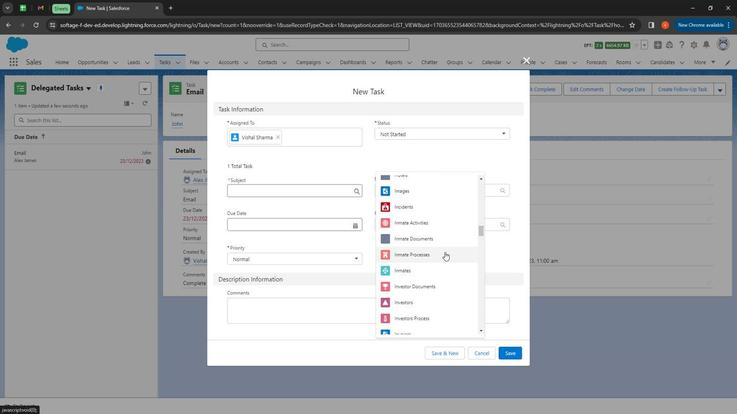 
Action: Mouse scrolled (443, 251) with delta (0, 0)
Screenshot: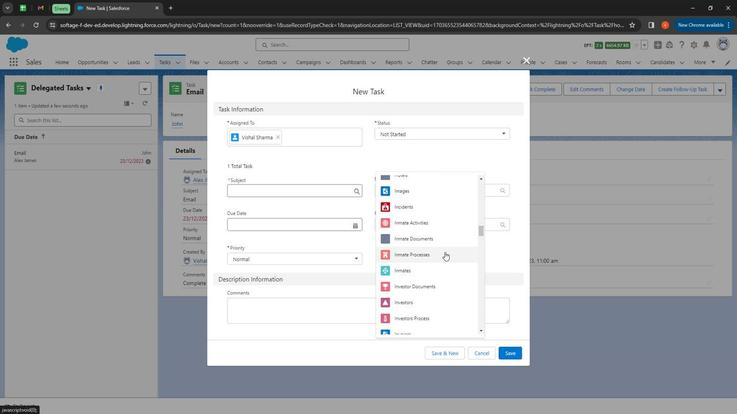
Action: Mouse scrolled (443, 252) with delta (0, 0)
Screenshot: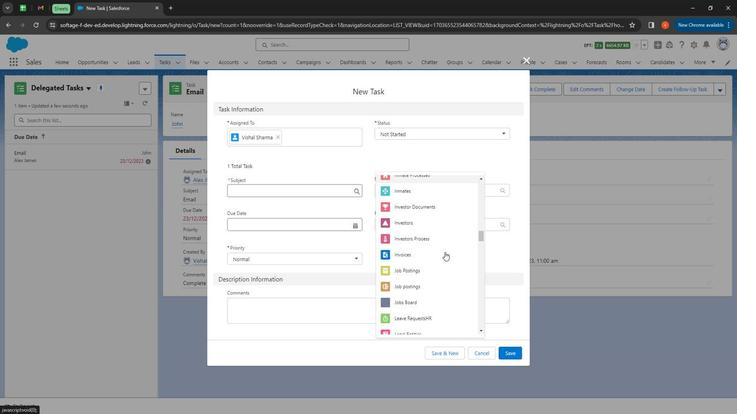 
Action: Mouse moved to (421, 218)
Screenshot: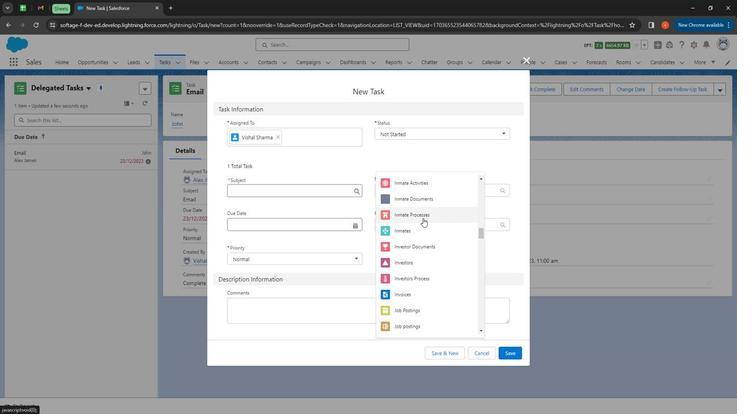 
Action: Mouse pressed left at (421, 218)
Screenshot: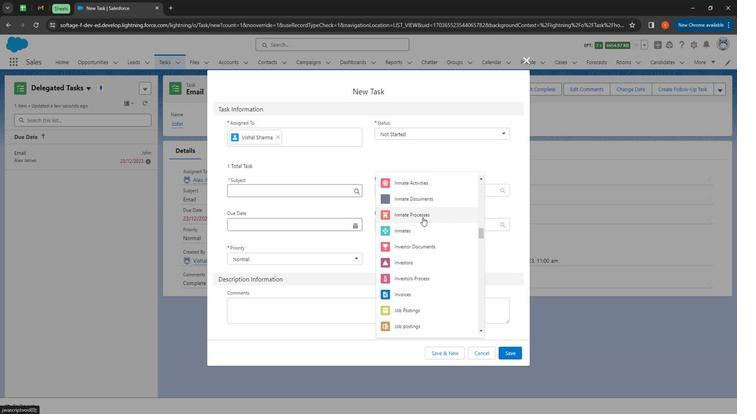 
Action: Mouse moved to (421, 228)
Screenshot: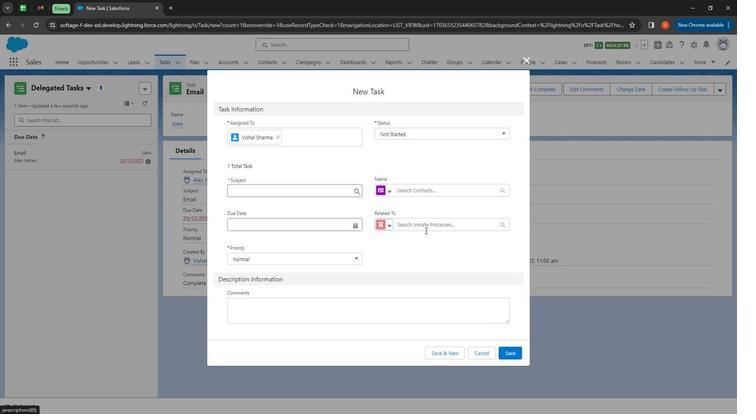 
Action: Mouse pressed left at (421, 228)
Screenshot: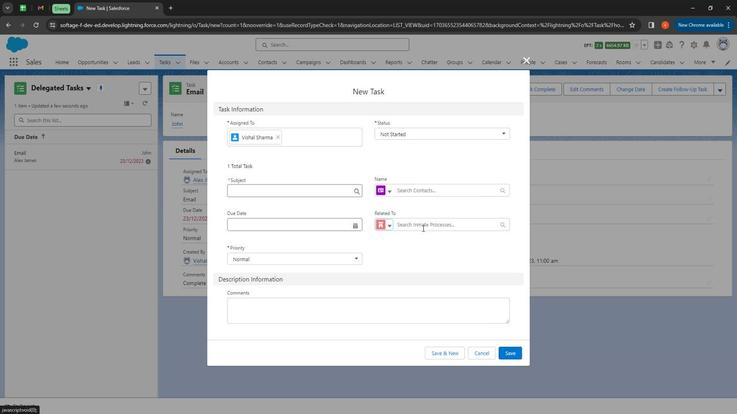 
Action: Mouse moved to (424, 244)
Screenshot: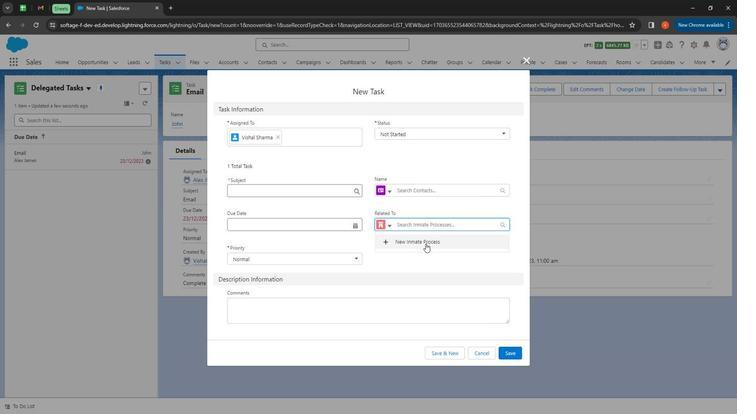 
Action: Mouse pressed left at (424, 244)
Screenshot: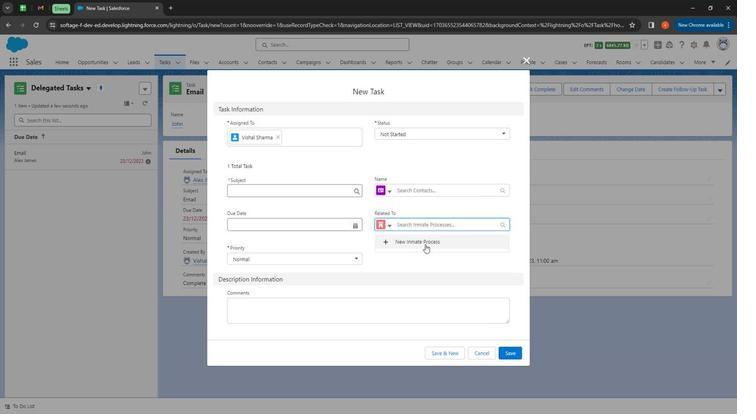 
Action: Mouse moved to (271, 148)
Screenshot: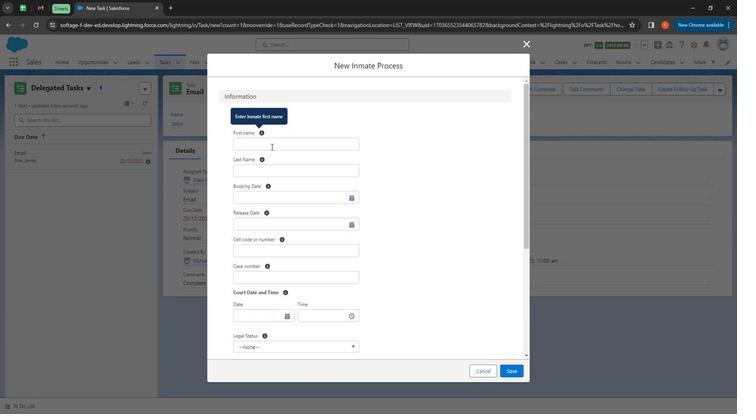 
Action: Mouse pressed left at (271, 148)
Screenshot: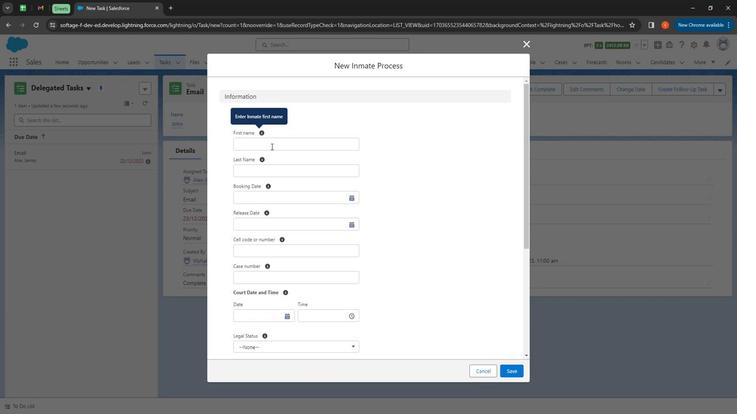 
Action: Mouse moved to (275, 146)
Screenshot: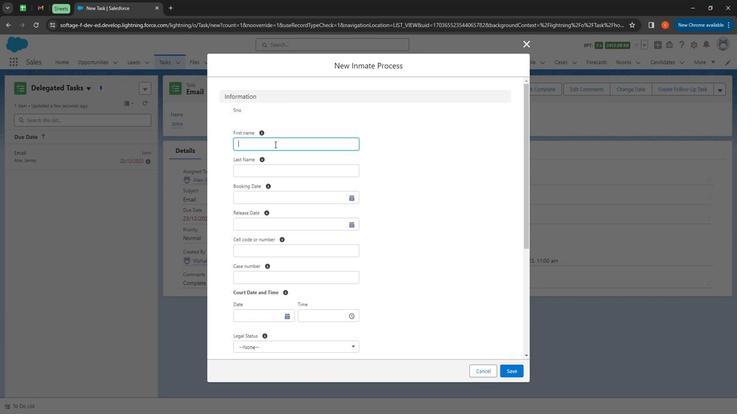 
Action: Key pressed <Key.shift>
Screenshot: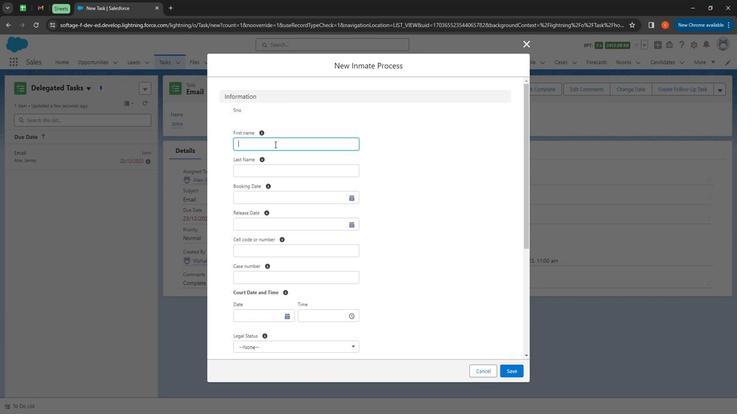 
Action: Mouse moved to (174, 79)
Screenshot: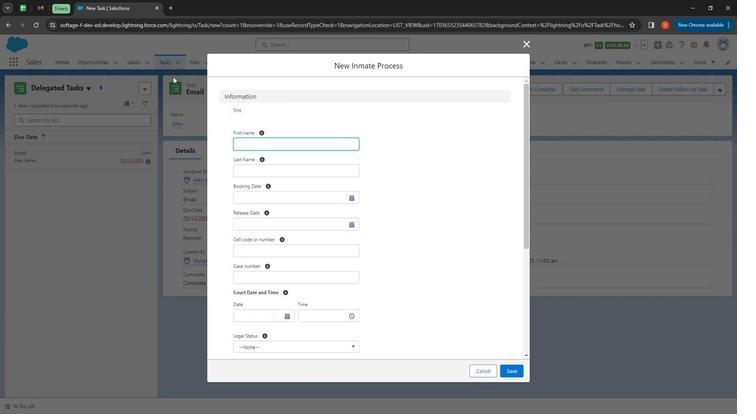
Action: Key pressed <Key.shift><Key.shift><Key.shift><Key.shift><Key.shift><Key.shift><Key.shift>james
Screenshot: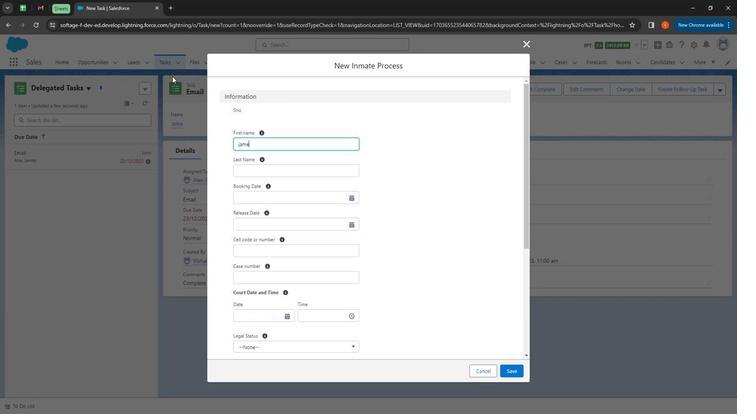 
Action: Mouse moved to (254, 172)
Screenshot: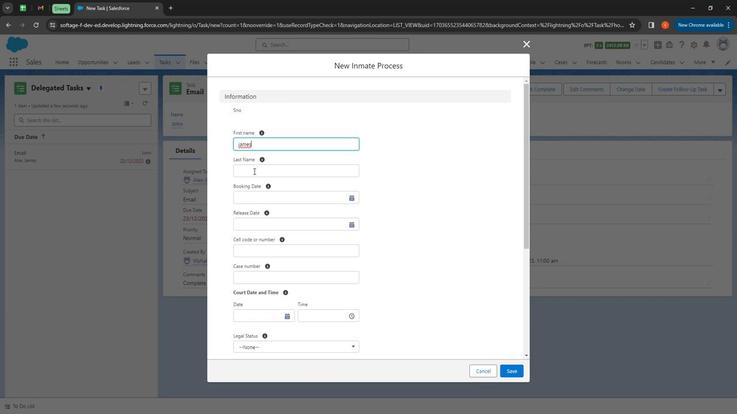 
Action: Mouse pressed left at (254, 172)
Screenshot: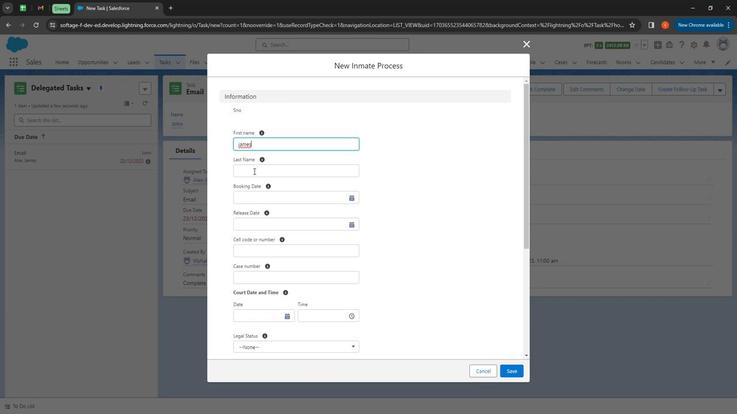 
Action: Mouse moved to (247, 171)
Screenshot: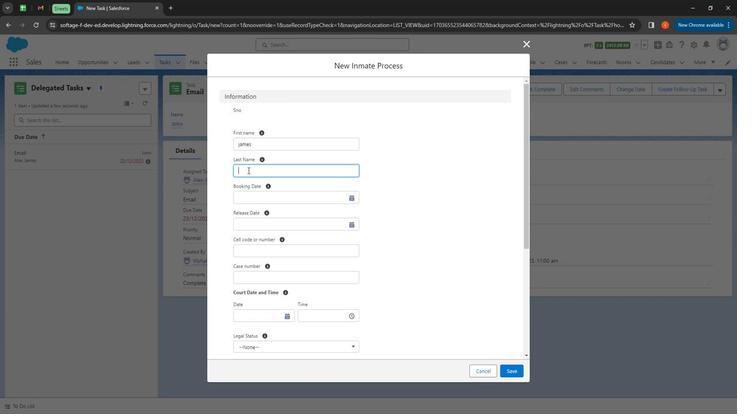 
Action: Key pressed <Key.shift>
Screenshot: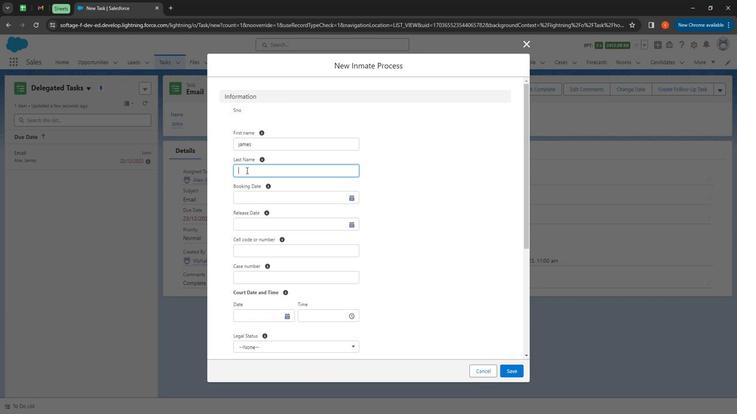 
Action: Mouse moved to (163, 122)
Screenshot: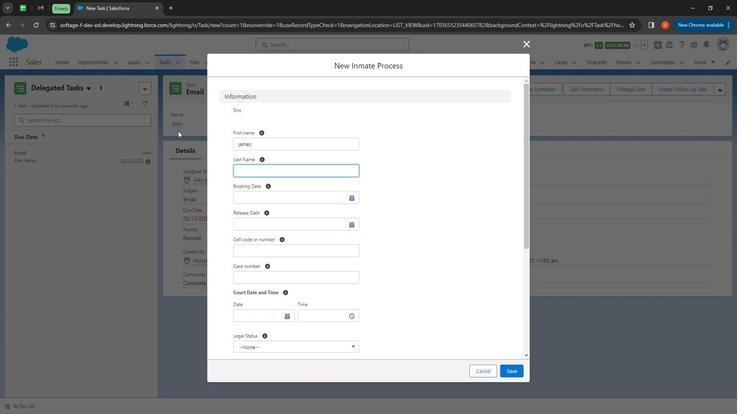 
Action: Key pressed <Key.shift>Thombson
Screenshot: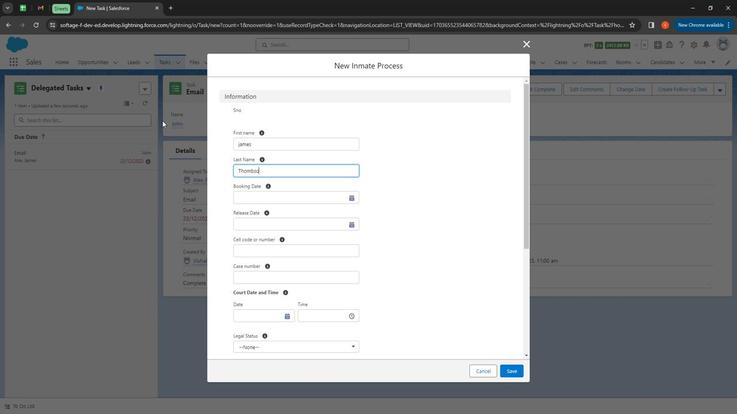 
Action: Mouse moved to (253, 170)
Screenshot: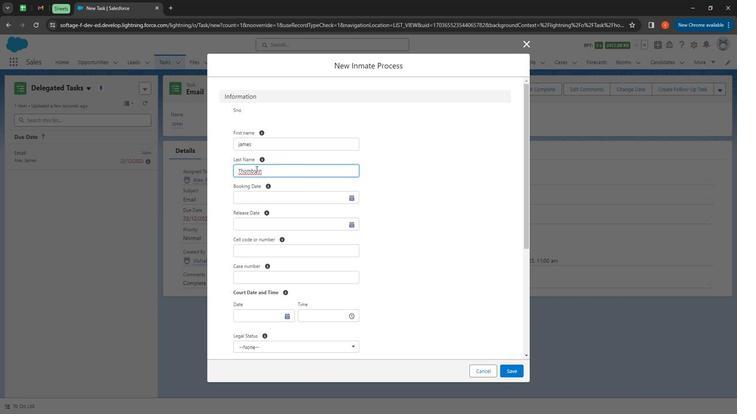
Action: Mouse pressed right at (253, 170)
Screenshot: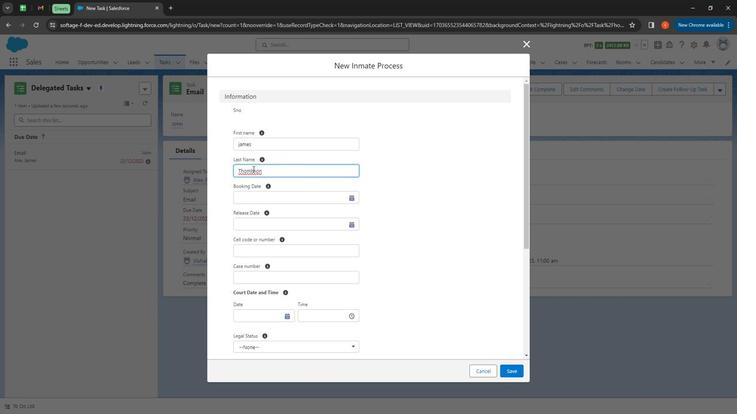 
Action: Mouse moved to (269, 179)
Screenshot: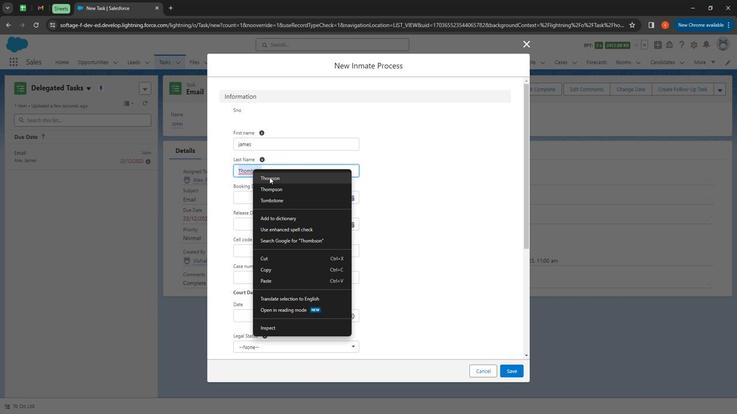 
Action: Mouse pressed left at (269, 179)
Screenshot: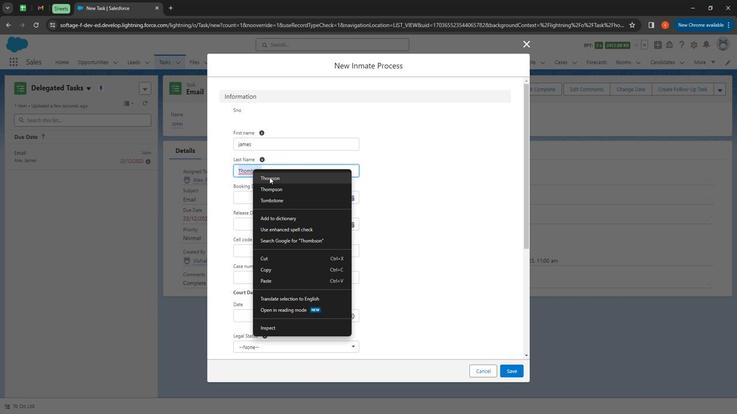 
Action: Mouse moved to (255, 200)
Screenshot: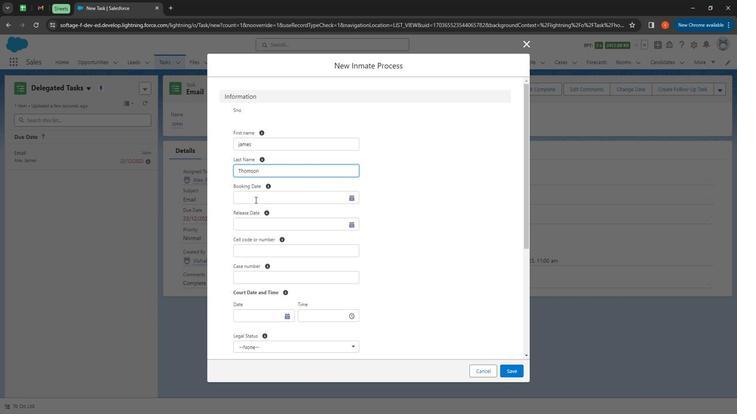 
Action: Mouse pressed left at (255, 200)
Screenshot: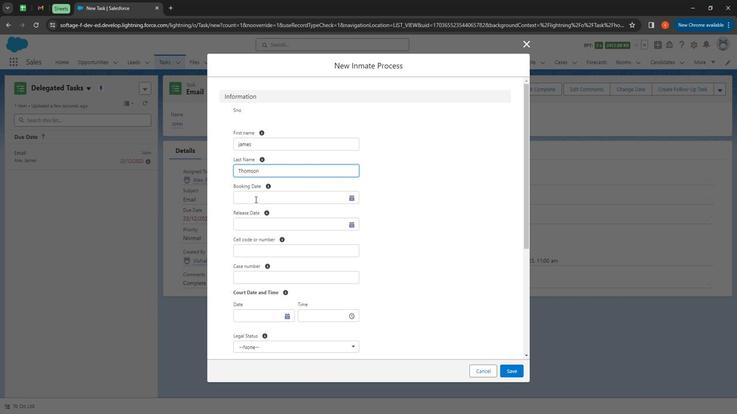 
Action: Mouse moved to (324, 212)
Screenshot: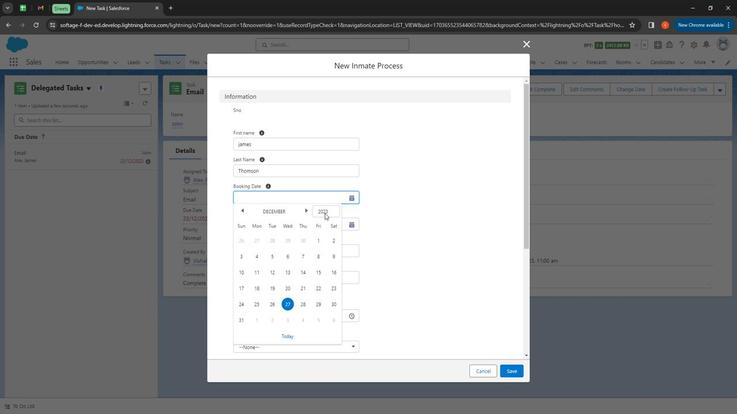 
Action: Mouse pressed left at (324, 212)
Screenshot: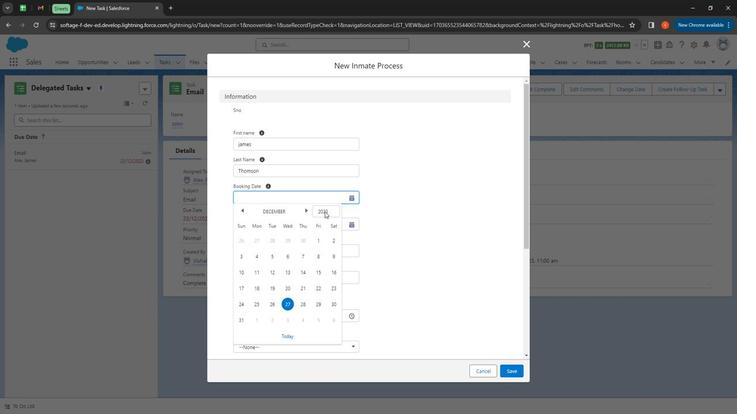 
Action: Mouse moved to (322, 315)
Screenshot: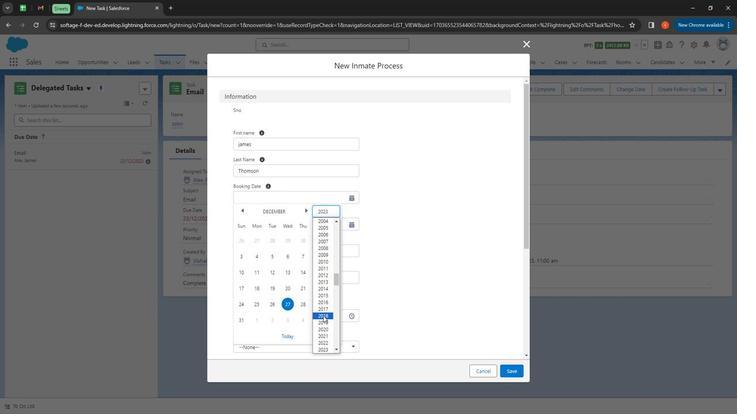 
Action: Mouse pressed left at (322, 315)
Screenshot: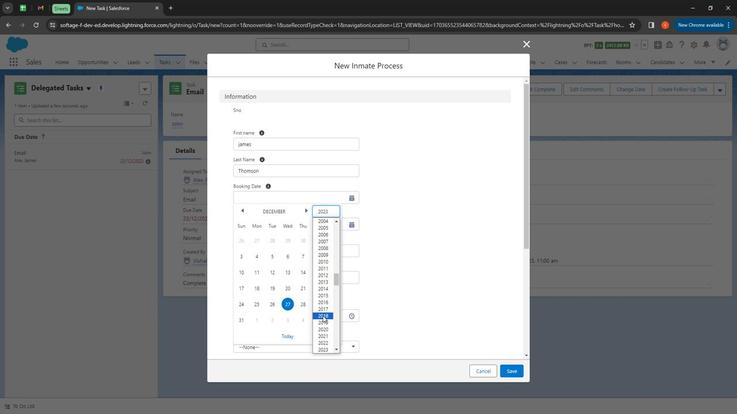 
Action: Mouse moved to (288, 273)
Screenshot: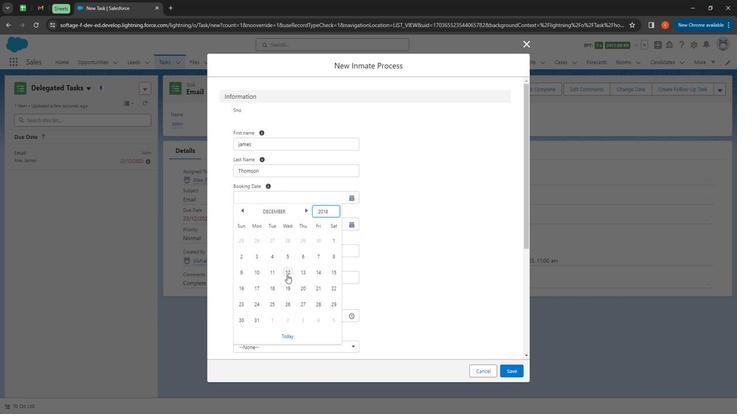 
Action: Mouse pressed left at (288, 273)
Screenshot: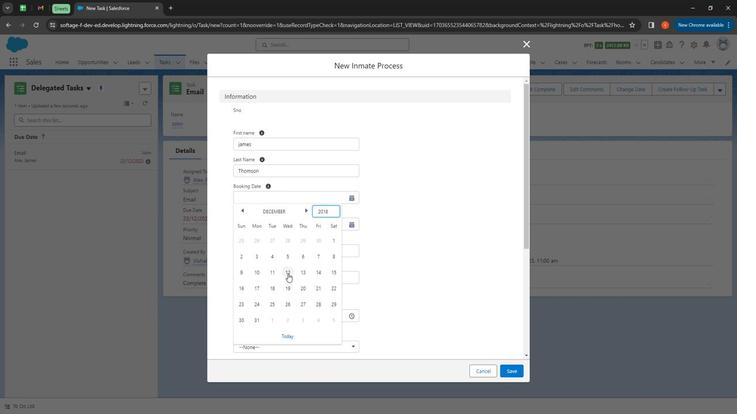 
Action: Mouse moved to (258, 225)
Screenshot: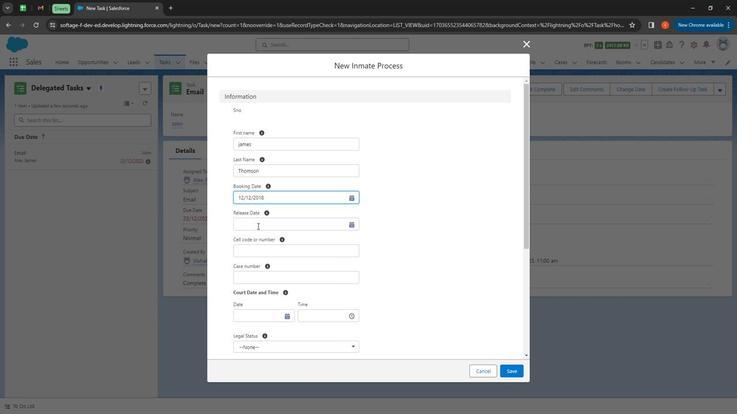 
Action: Mouse pressed left at (258, 225)
Screenshot: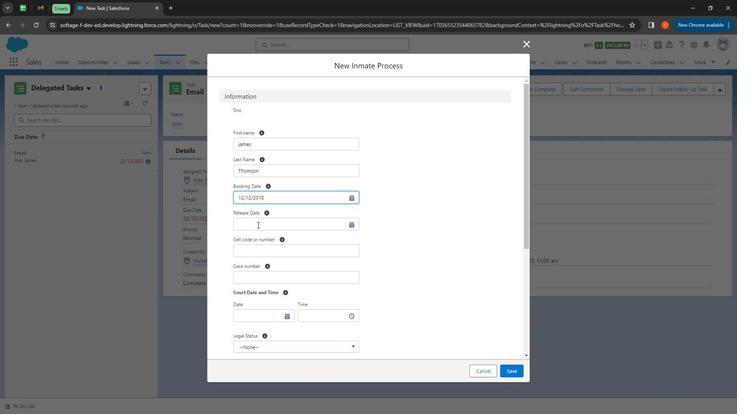 
Action: Mouse moved to (330, 227)
Screenshot: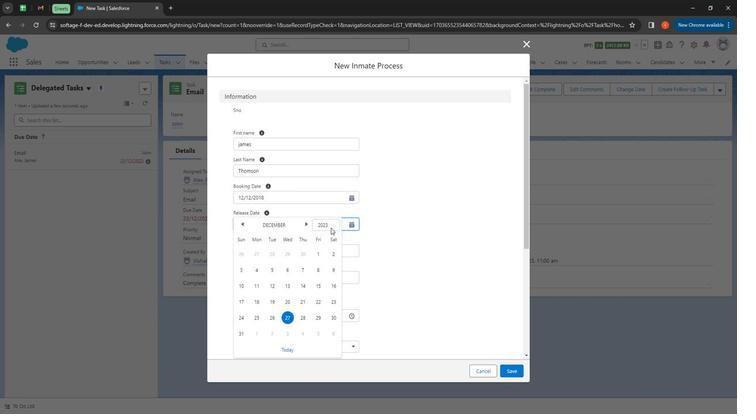 
Action: Mouse pressed left at (330, 227)
Screenshot: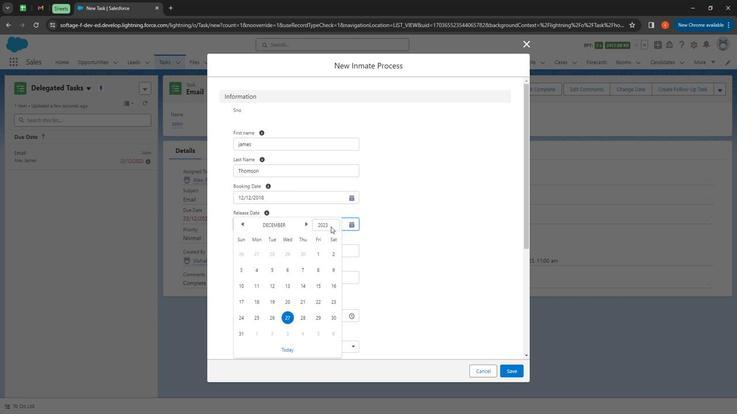 
Action: Mouse moved to (322, 297)
Screenshot: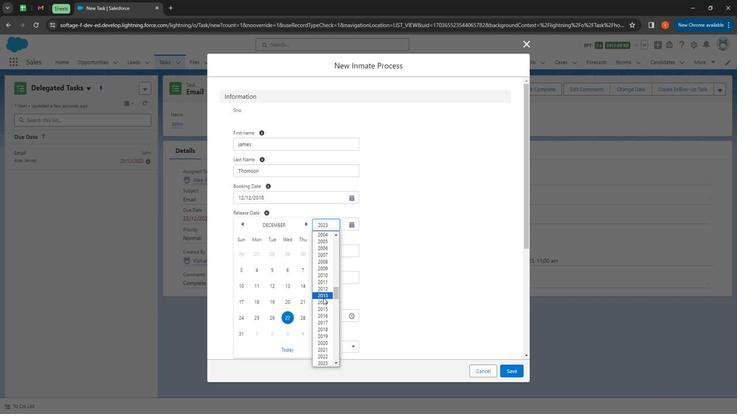 
Action: Mouse scrolled (322, 297) with delta (0, 0)
Screenshot: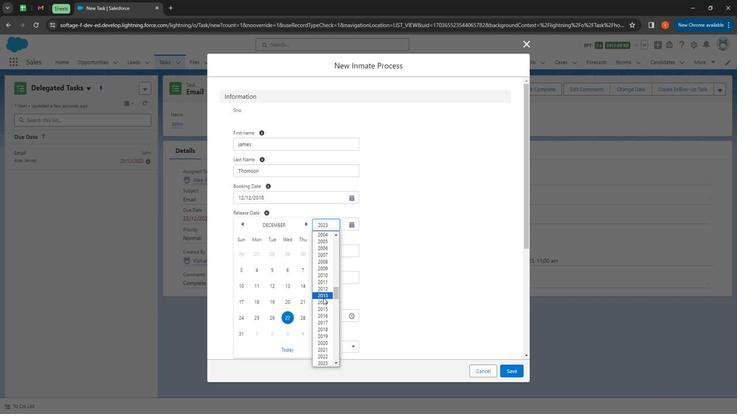 
Action: Mouse moved to (320, 292)
Screenshot: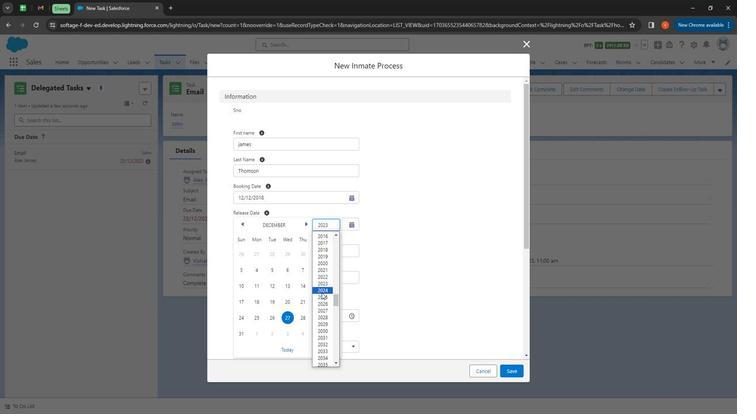 
Action: Mouse pressed left at (320, 292)
Screenshot: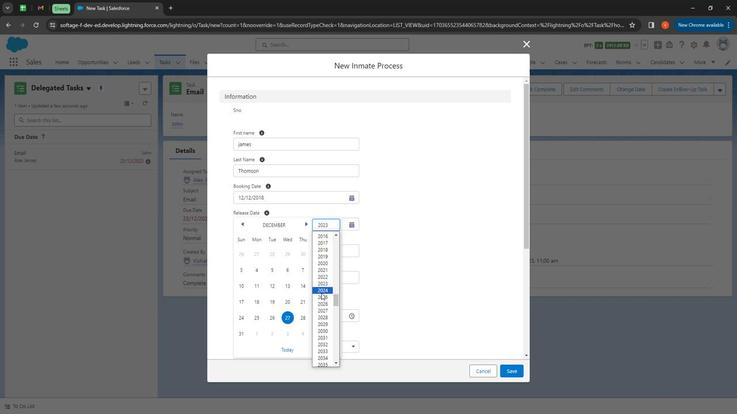 
Action: Mouse moved to (300, 287)
Screenshot: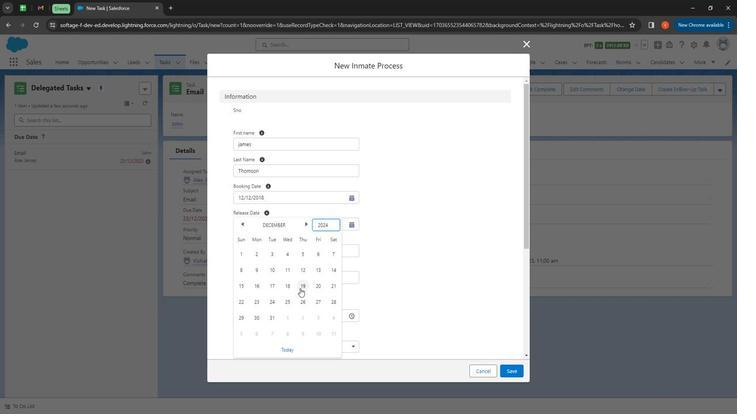 
Action: Mouse pressed left at (300, 287)
Screenshot: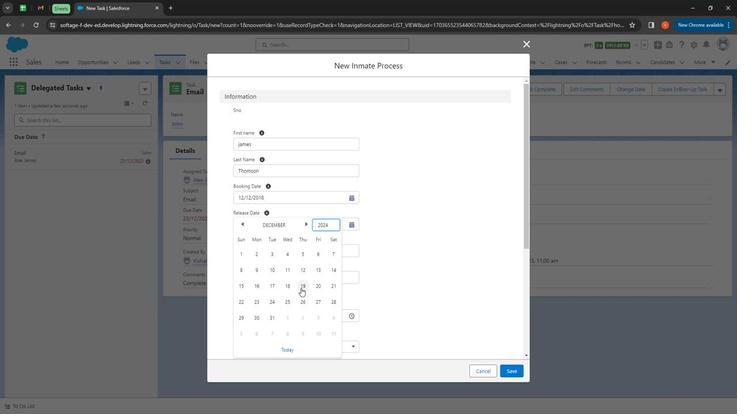 
Action: Mouse moved to (266, 247)
Screenshot: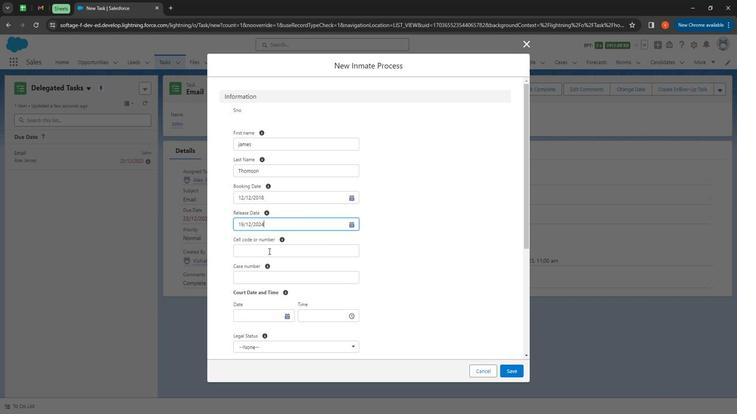 
Action: Mouse pressed left at (266, 247)
Screenshot: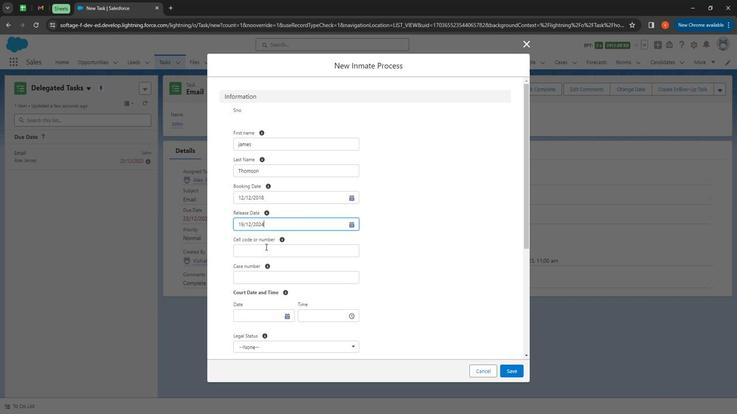
Action: Mouse moved to (159, 168)
Screenshot: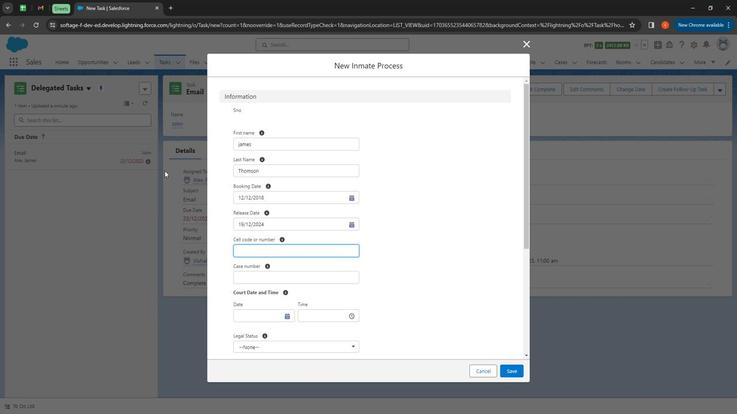 
Action: Key pressed 5897
Screenshot: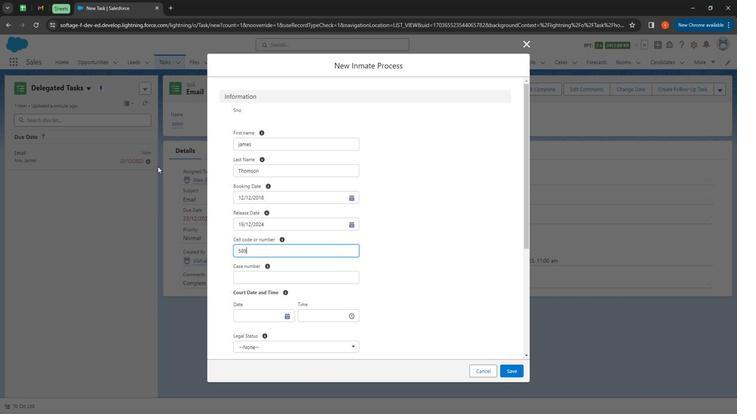 
Action: Mouse moved to (239, 279)
Screenshot: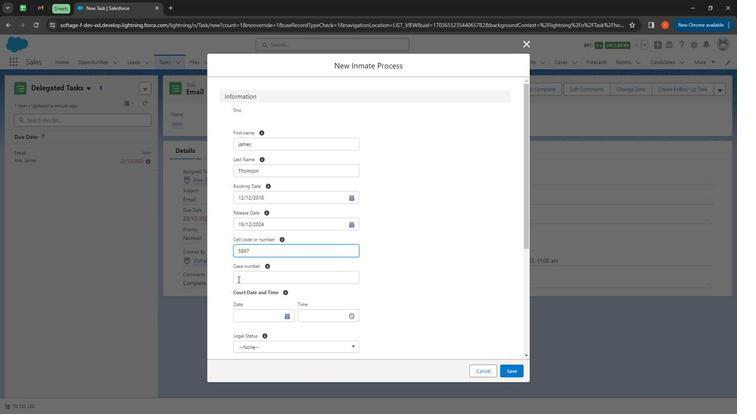
Action: Mouse pressed left at (239, 279)
Screenshot: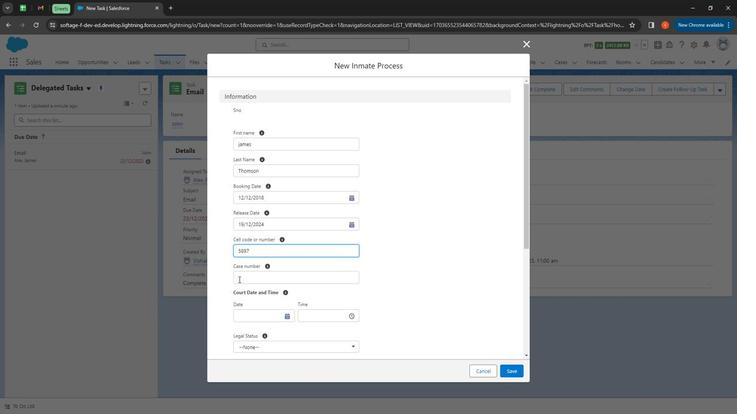 
Action: Mouse moved to (184, 220)
Screenshot: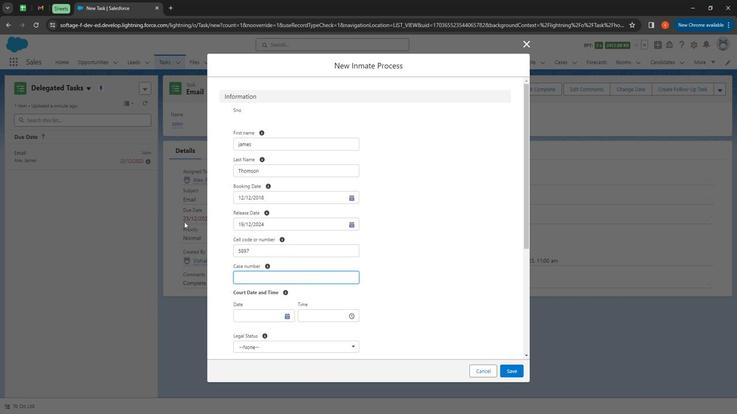 
Action: Key pressed <Key.shift>B<Key.shift>1237452
Screenshot: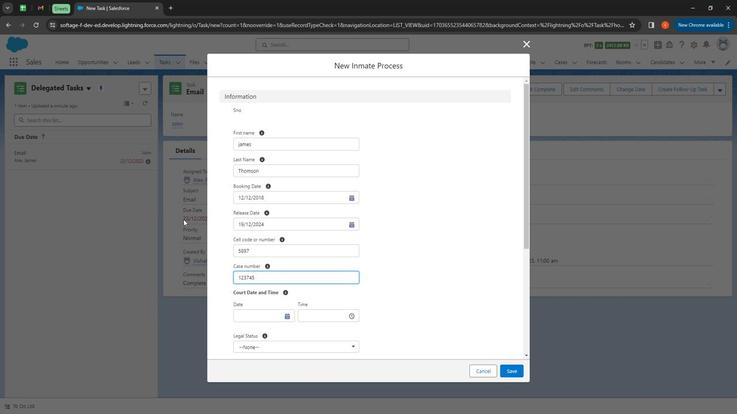 
Action: Mouse moved to (243, 320)
Screenshot: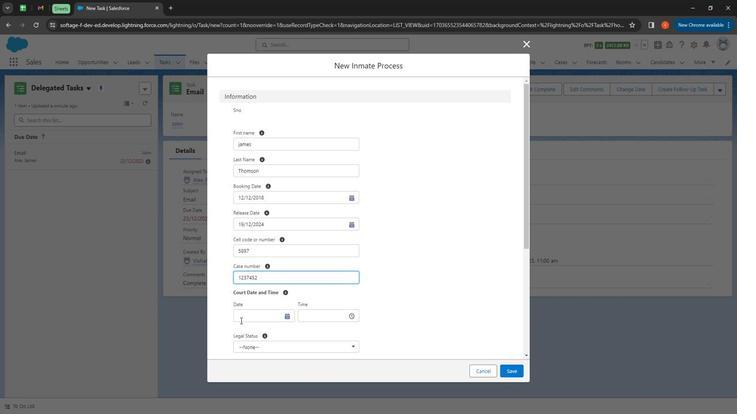 
Action: Mouse pressed left at (243, 320)
Screenshot: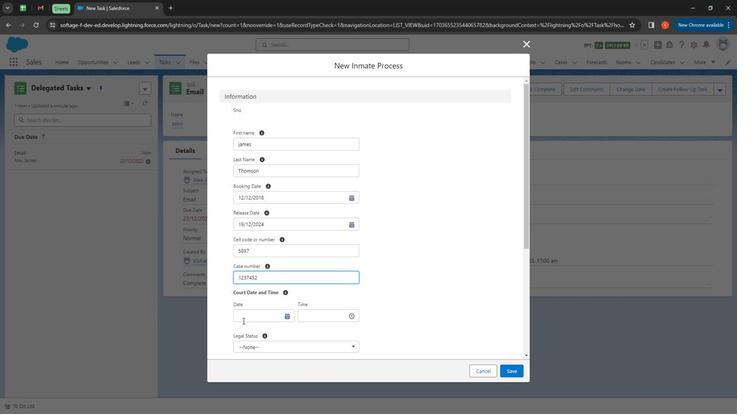 
Action: Mouse moved to (246, 226)
Screenshot: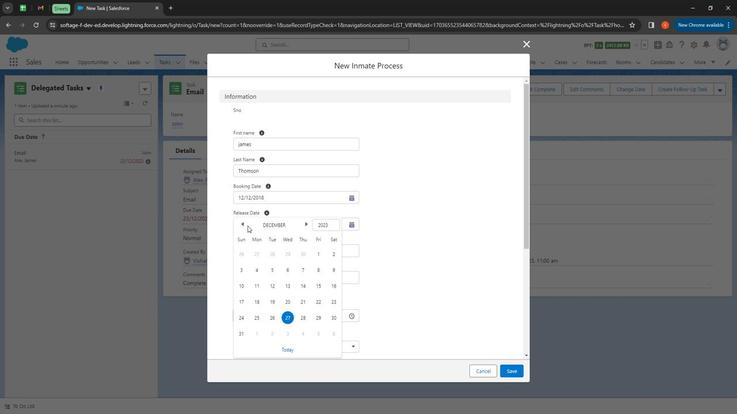 
Action: Mouse pressed left at (246, 226)
Screenshot: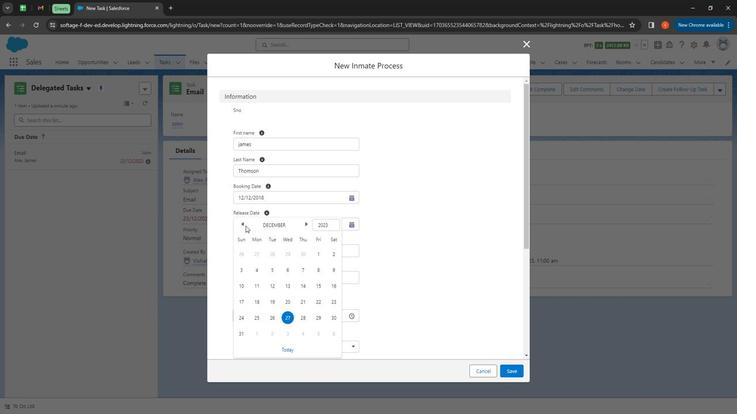 
Action: Mouse pressed left at (246, 226)
Screenshot: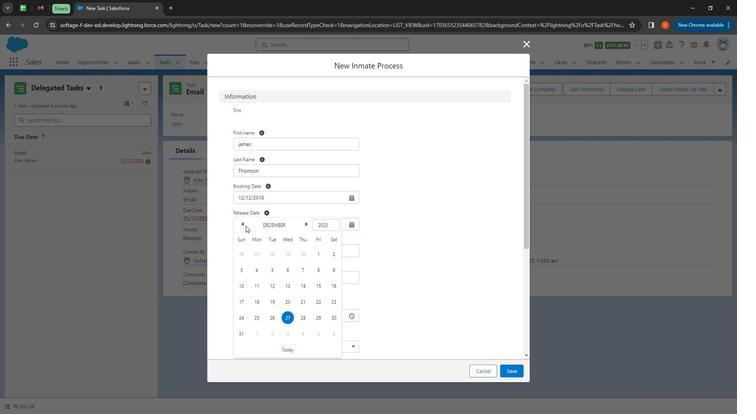 
Action: Mouse moved to (243, 224)
Screenshot: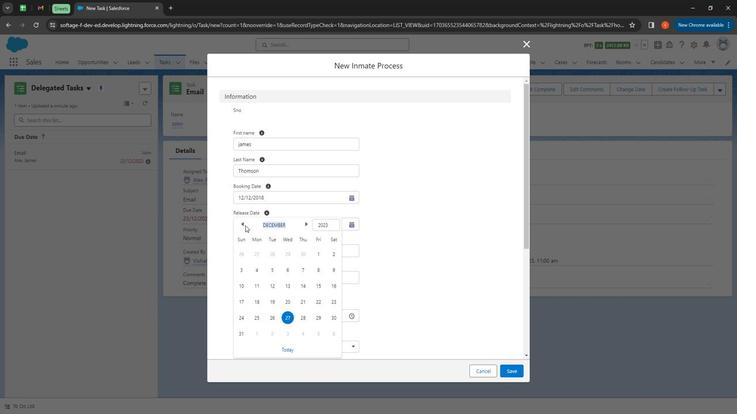
Action: Mouse pressed left at (243, 224)
Screenshot: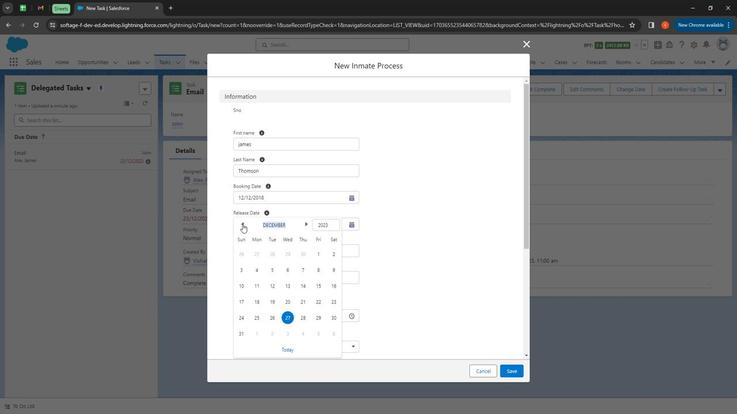 
Action: Mouse pressed left at (243, 224)
Screenshot: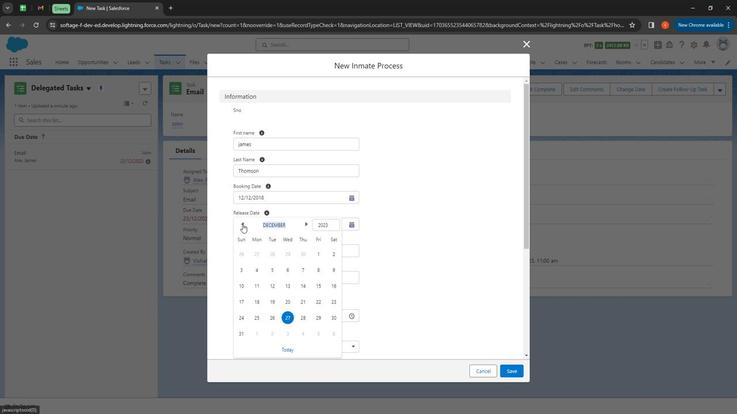 
Action: Mouse pressed left at (243, 224)
Screenshot: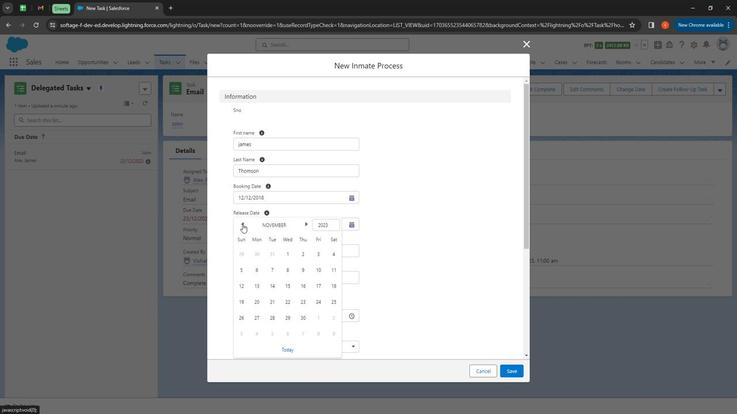 
Action: Mouse pressed left at (243, 224)
Screenshot: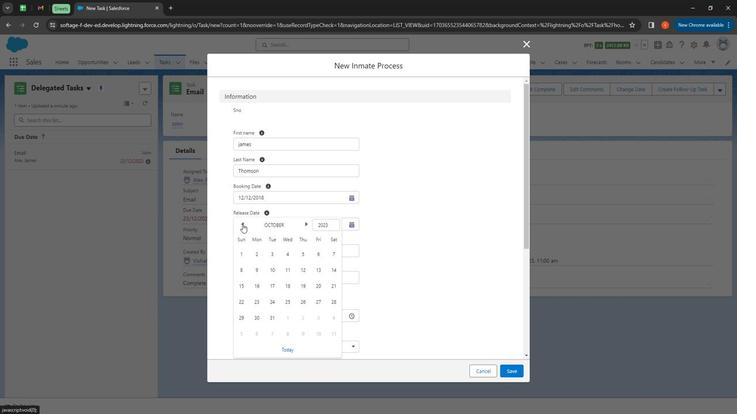 
Action: Mouse moved to (286, 286)
Screenshot: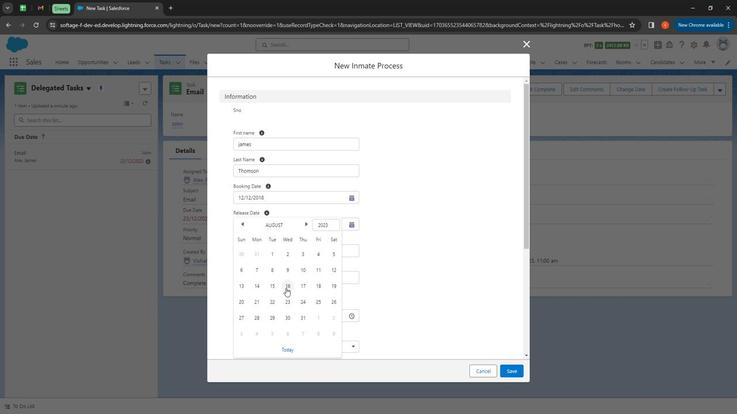 
Action: Mouse pressed left at (286, 286)
Screenshot: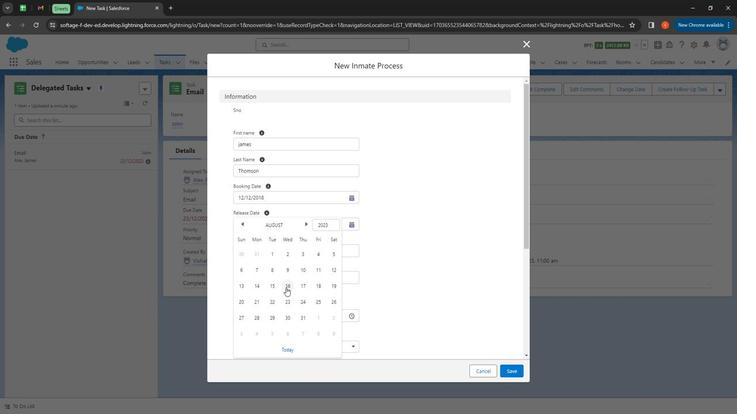 
Action: Mouse moved to (269, 318)
Screenshot: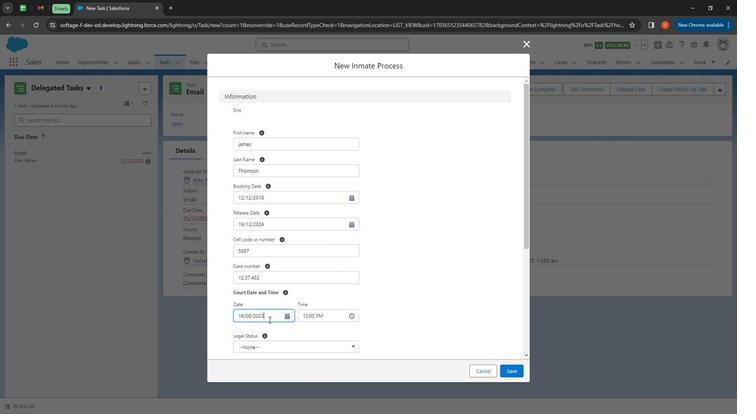 
Action: Key pressed <Key.backspace>
Screenshot: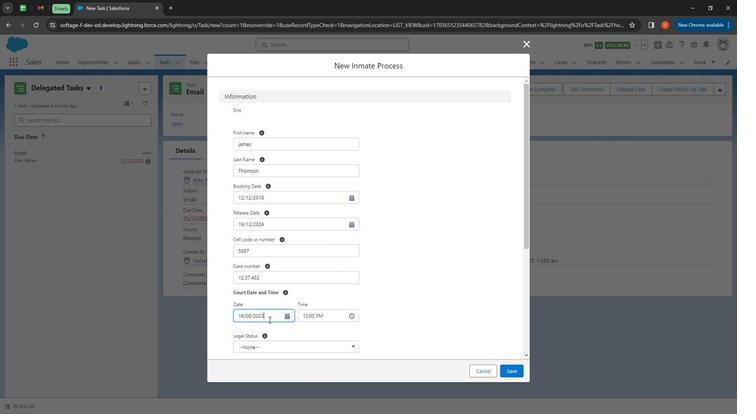 
Action: Mouse moved to (267, 321)
Screenshot: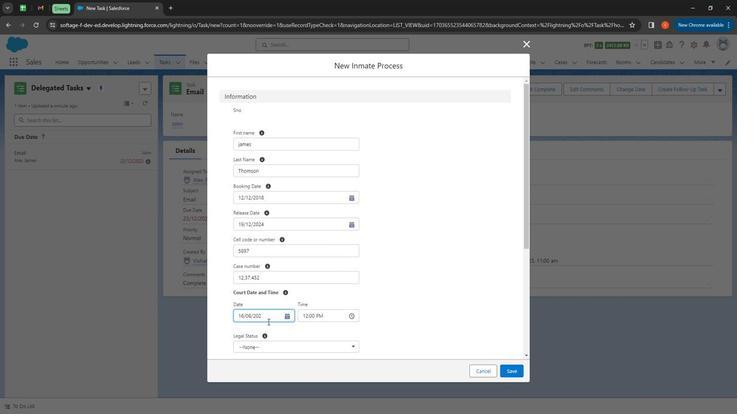 
Action: Key pressed 0
Screenshot: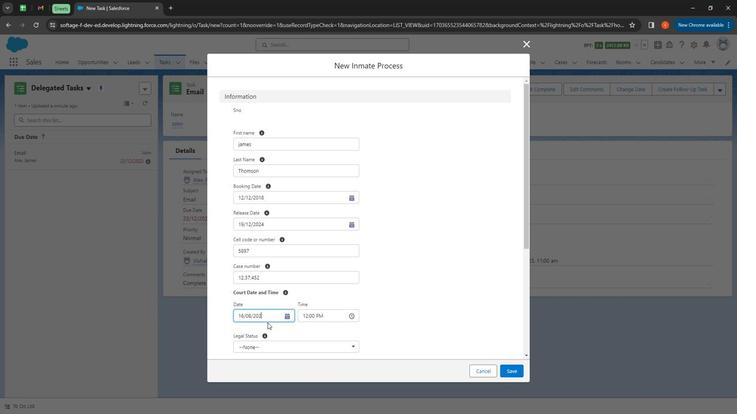 
Action: Mouse moved to (321, 315)
Screenshot: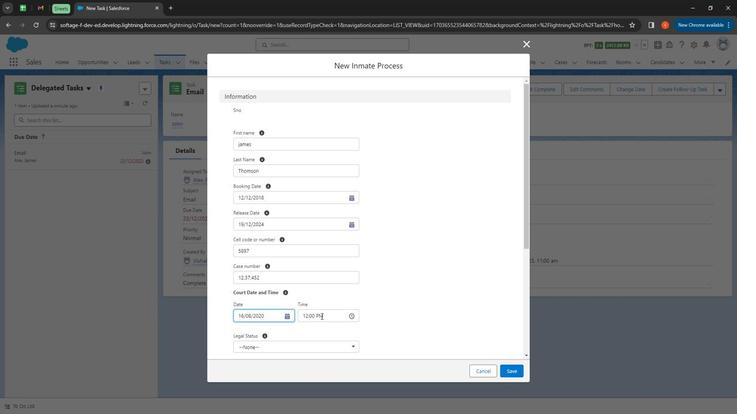 
Action: Mouse pressed left at (321, 315)
Screenshot: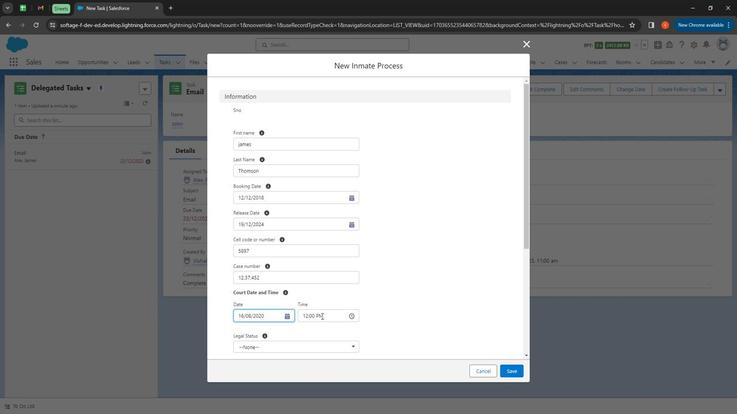
Action: Mouse moved to (335, 283)
Screenshot: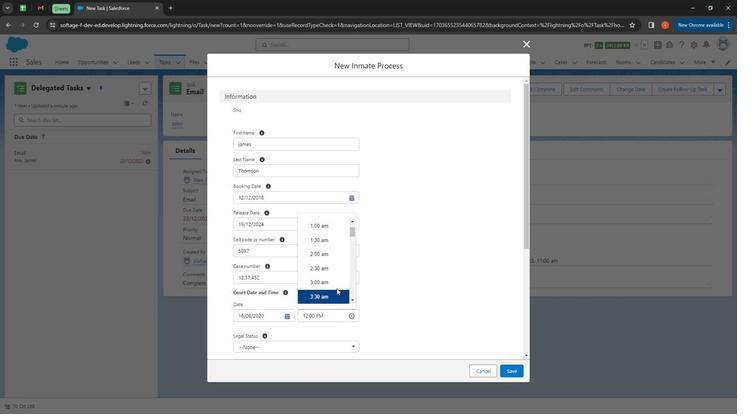 
Action: Mouse scrolled (335, 282) with delta (0, 0)
Screenshot: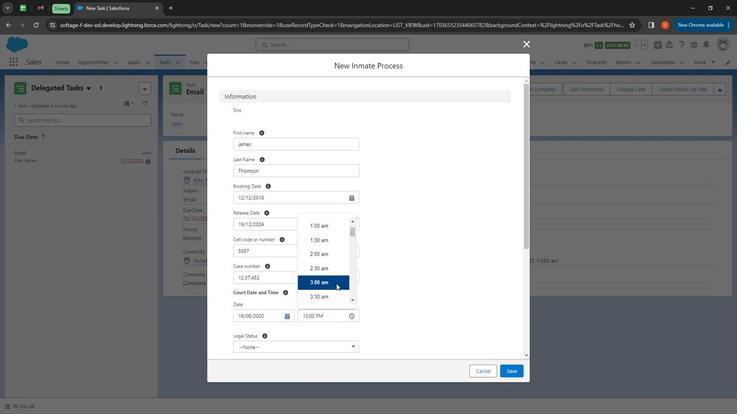 
Action: Mouse scrolled (335, 282) with delta (0, 0)
Screenshot: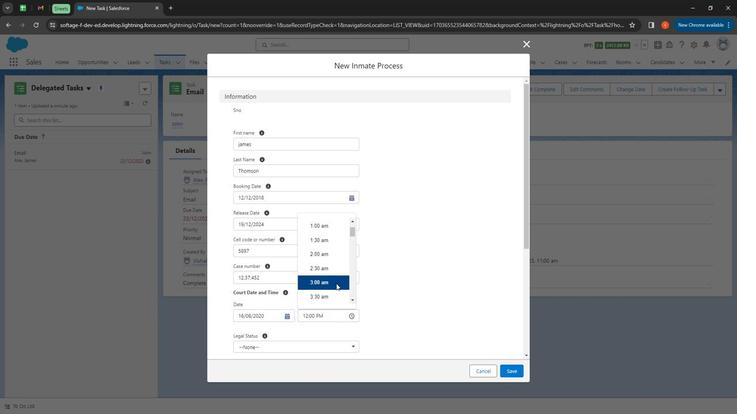 
Action: Mouse scrolled (335, 282) with delta (0, 0)
Screenshot: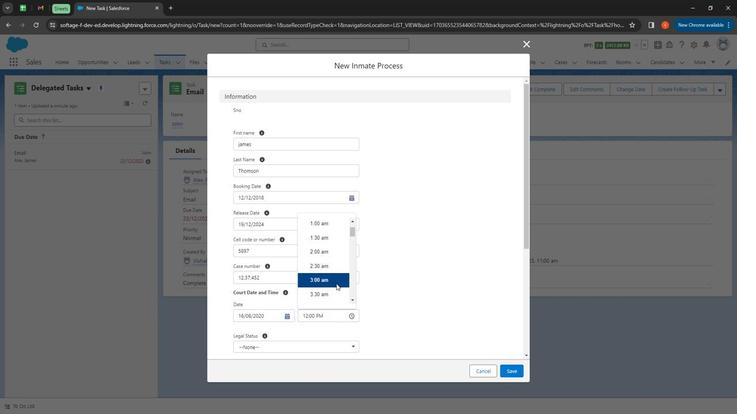 
Action: Mouse moved to (335, 283)
Screenshot: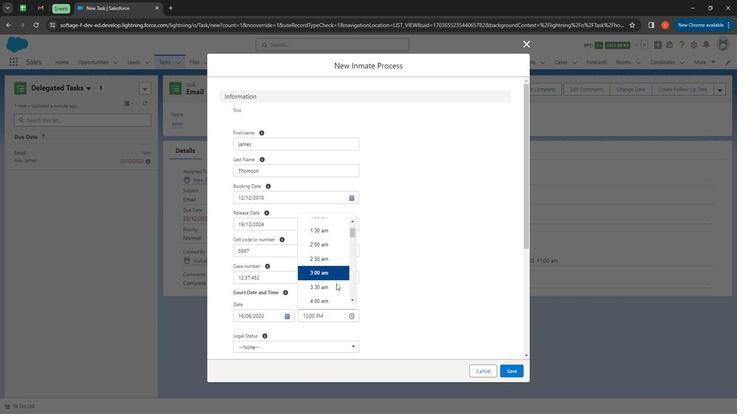 
Action: Mouse scrolled (335, 282) with delta (0, 0)
Screenshot: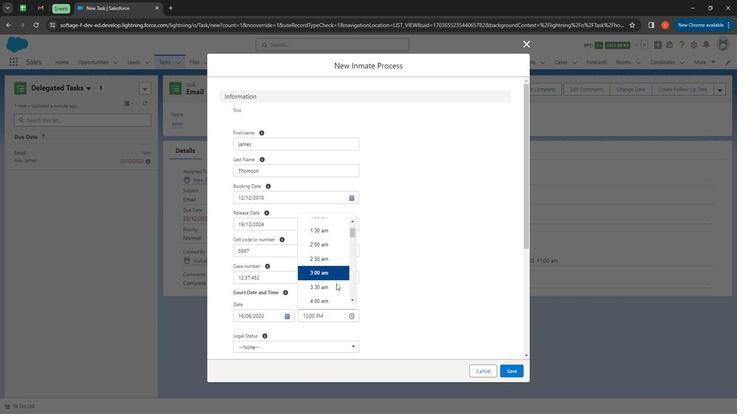 
Action: Mouse moved to (332, 266)
Screenshot: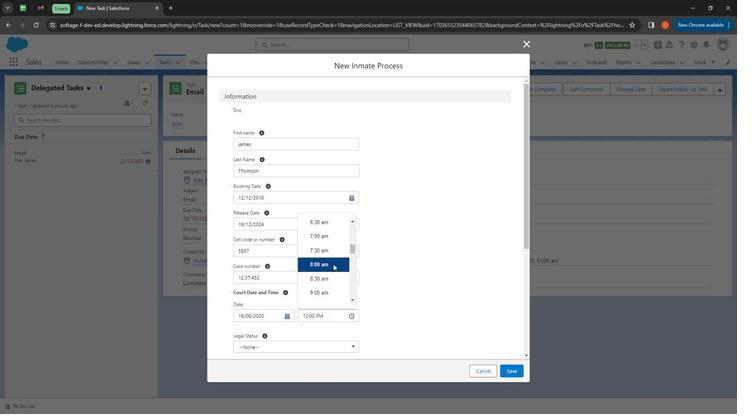 
Action: Mouse scrolled (332, 265) with delta (0, 0)
Screenshot: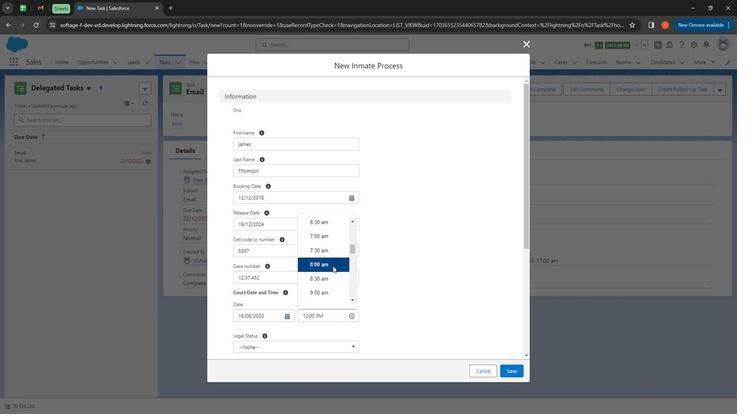 
Action: Mouse moved to (331, 266)
Screenshot: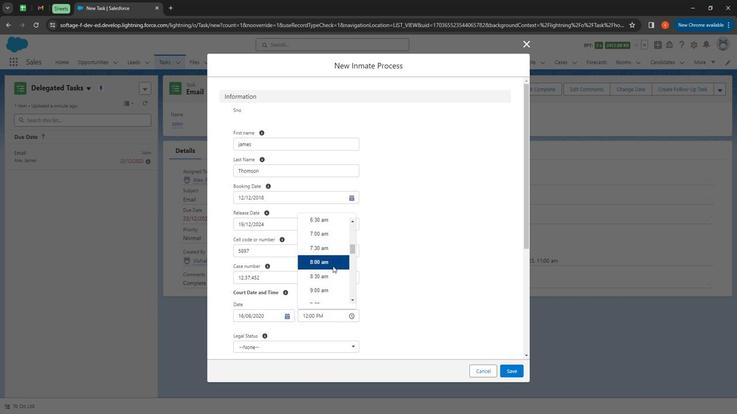 
Action: Mouse scrolled (331, 266) with delta (0, 0)
Screenshot: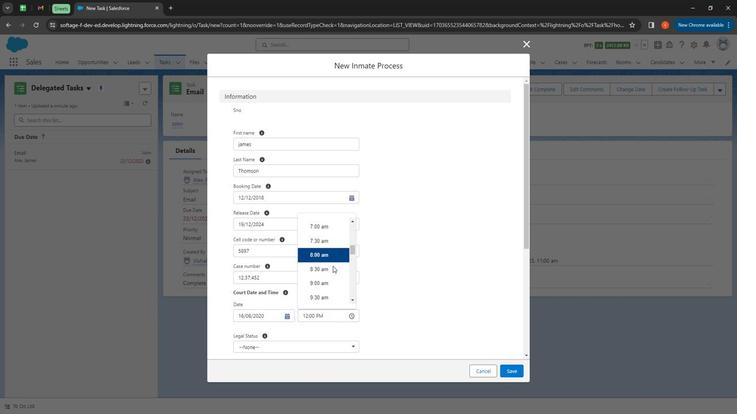 
Action: Mouse moved to (322, 275)
Screenshot: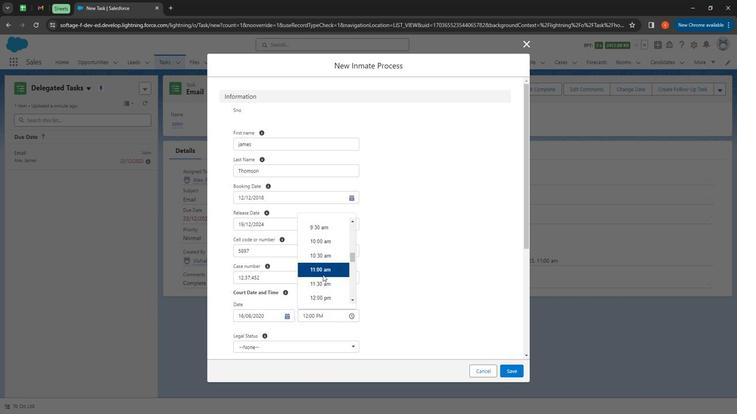 
Action: Mouse pressed left at (322, 275)
Screenshot: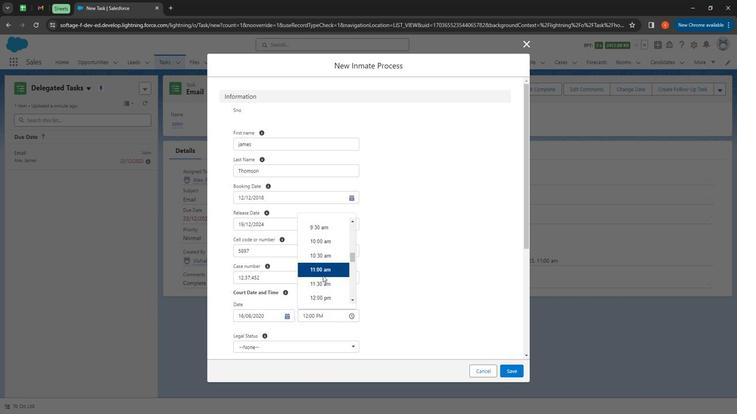 
Action: Mouse moved to (327, 297)
Screenshot: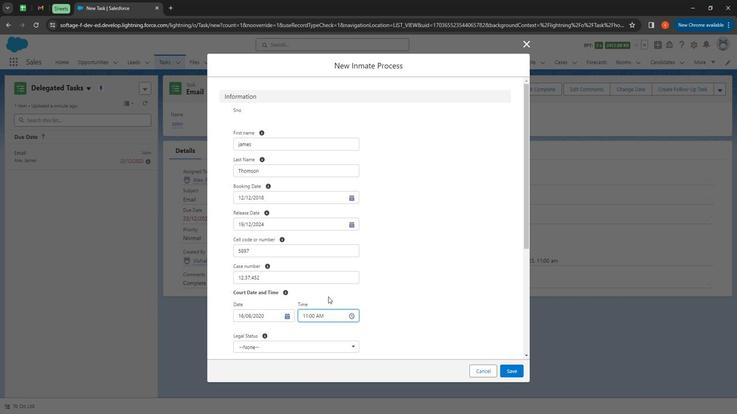 
Action: Mouse scrolled (327, 296) with delta (0, 0)
Screenshot: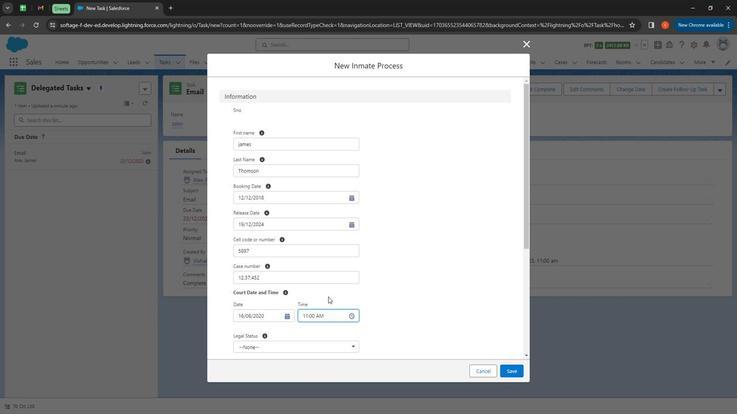 
Action: Mouse scrolled (327, 296) with delta (0, 0)
Screenshot: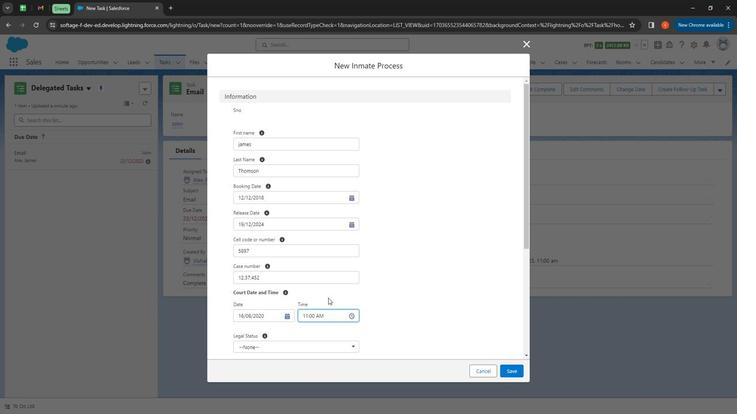 
Action: Mouse moved to (258, 267)
Screenshot: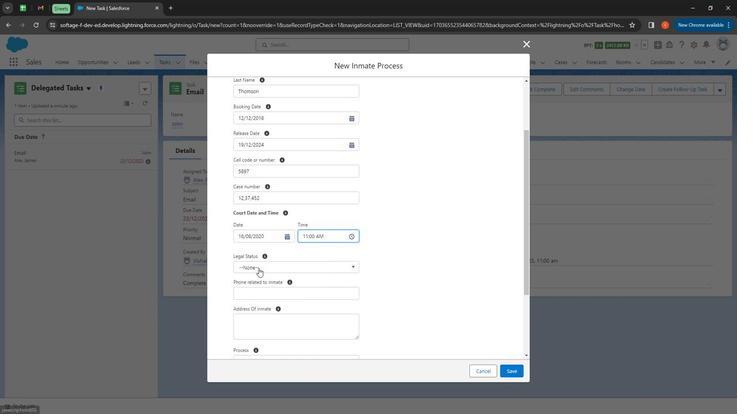 
Action: Mouse pressed left at (258, 267)
Screenshot: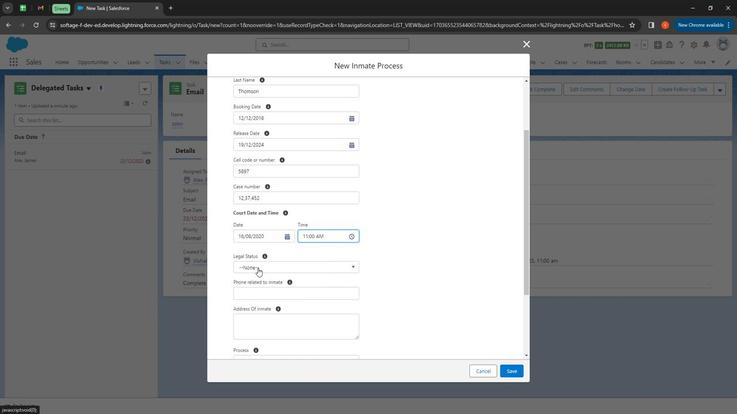 
Action: Mouse moved to (274, 316)
Screenshot: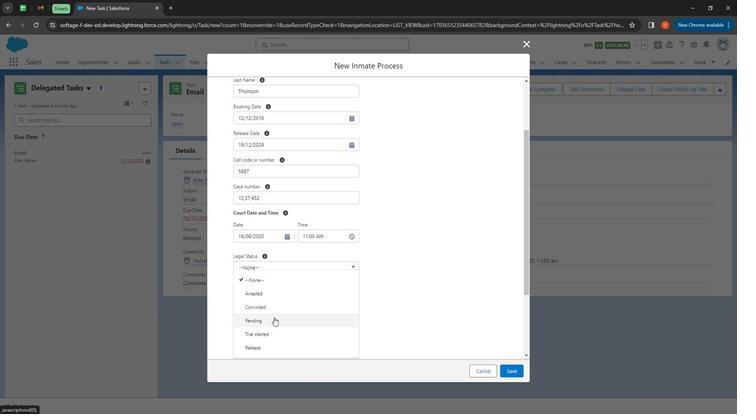 
Action: Mouse pressed left at (274, 316)
Screenshot: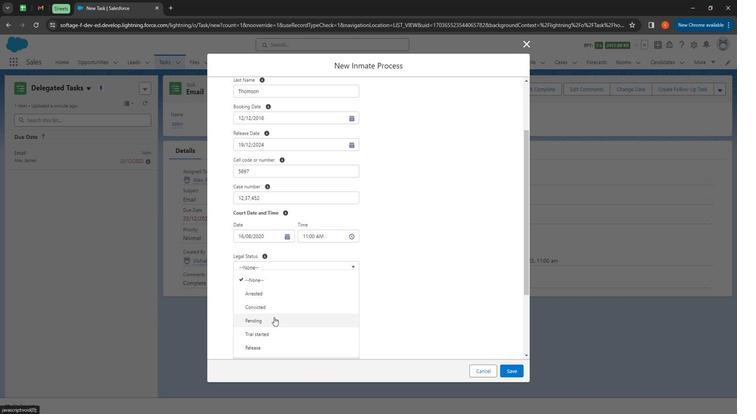 
Action: Mouse moved to (252, 293)
Screenshot: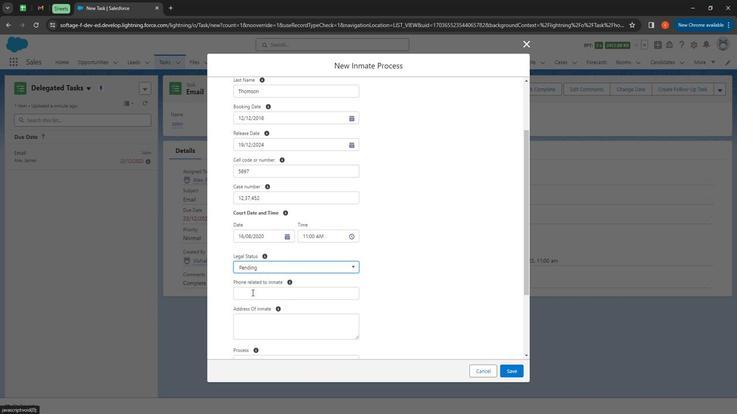 
Action: Mouse pressed left at (252, 293)
Screenshot: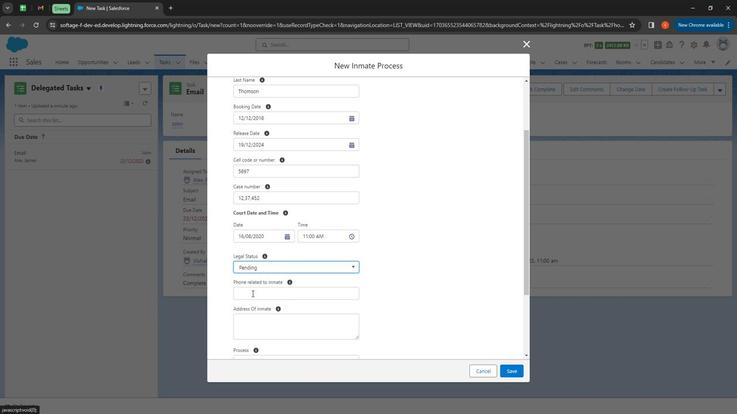 
Action: Mouse moved to (199, 172)
Screenshot: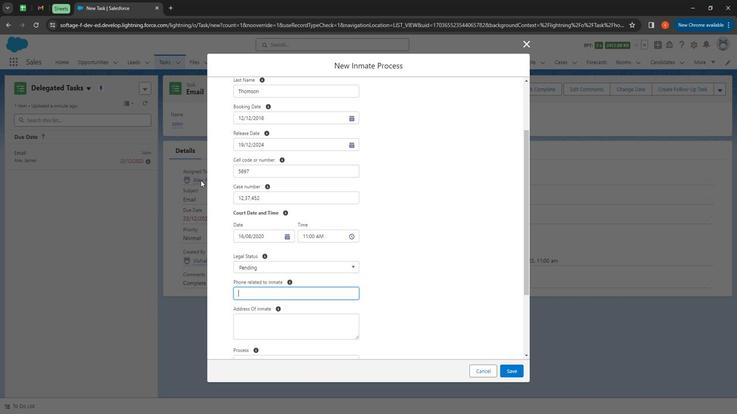 
Action: Key pressed 5897458412
Screenshot: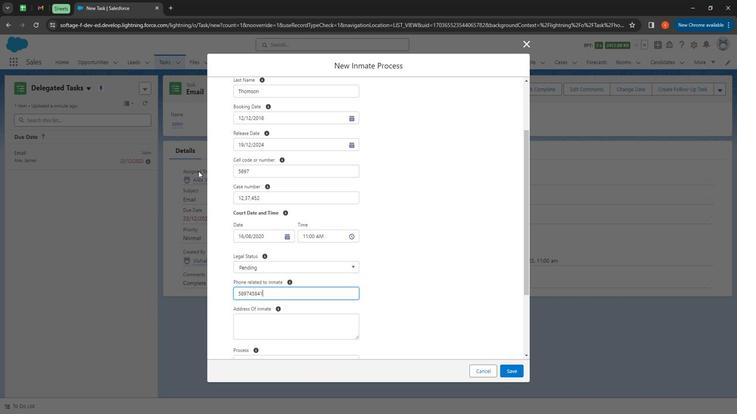 
Action: Mouse moved to (318, 245)
Screenshot: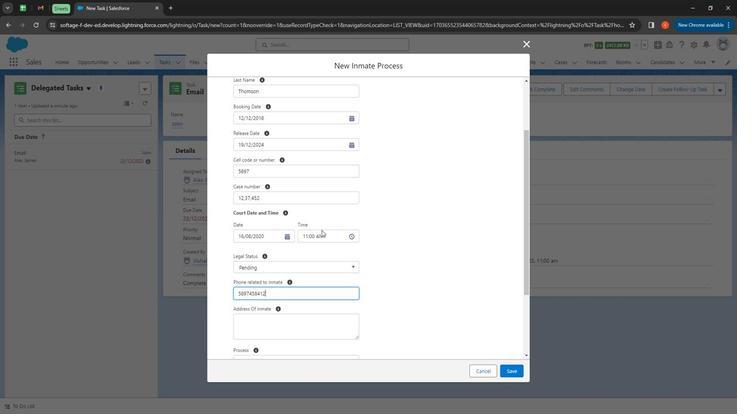 
Action: Mouse scrolled (318, 244) with delta (0, 0)
Screenshot: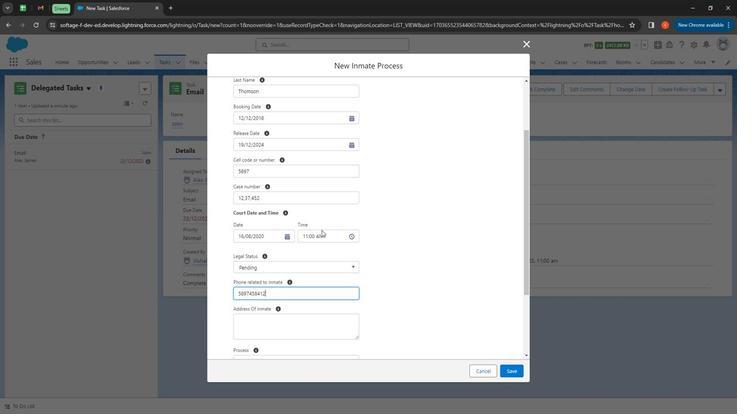 
Action: Mouse moved to (317, 249)
Screenshot: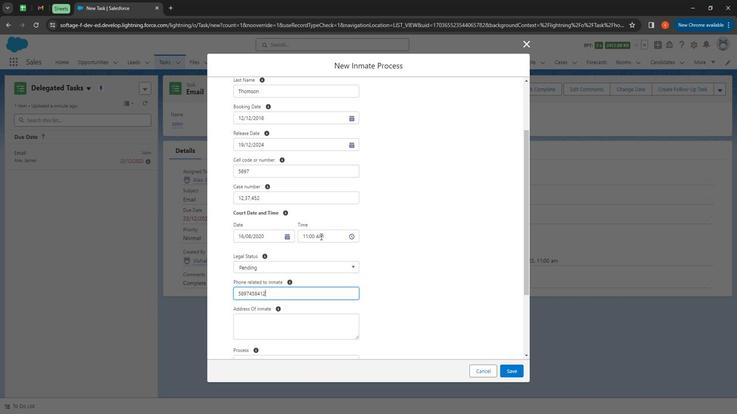 
Action: Mouse scrolled (317, 248) with delta (0, 0)
Screenshot: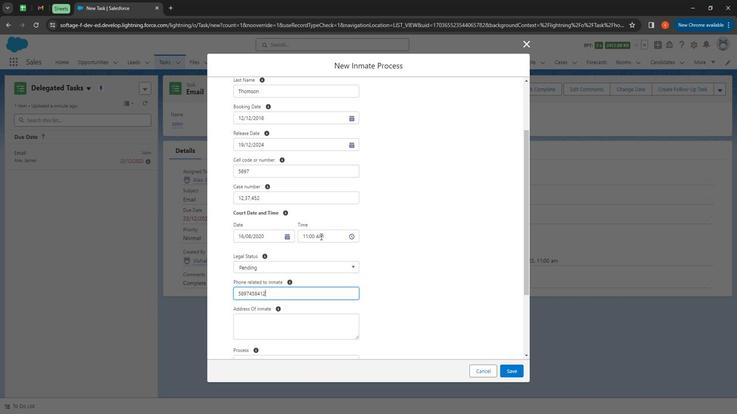 
Action: Mouse moved to (317, 250)
Screenshot: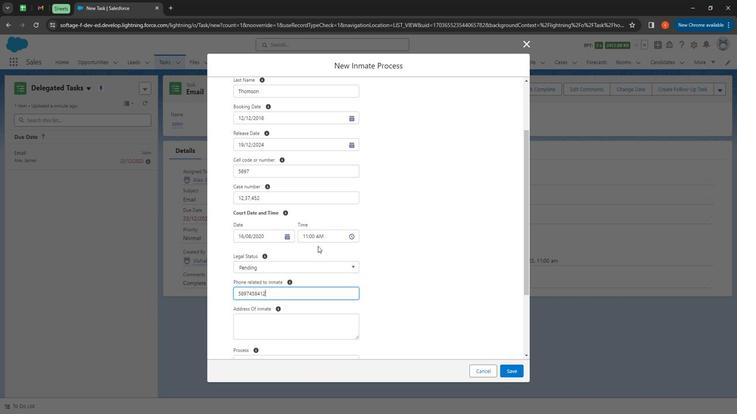 
Action: Mouse scrolled (317, 249) with delta (0, 0)
Screenshot: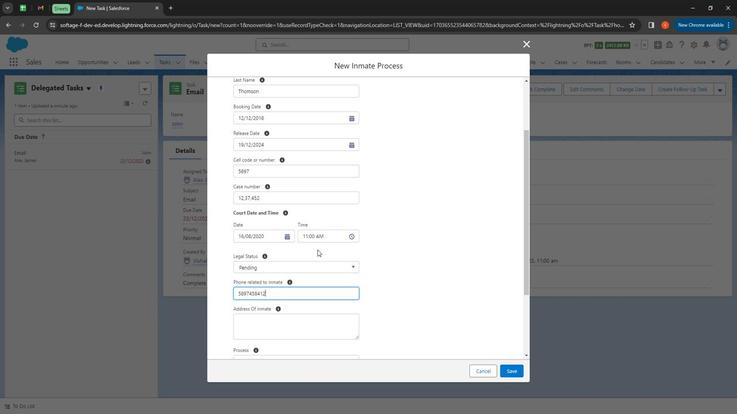 
Action: Mouse moved to (272, 230)
Screenshot: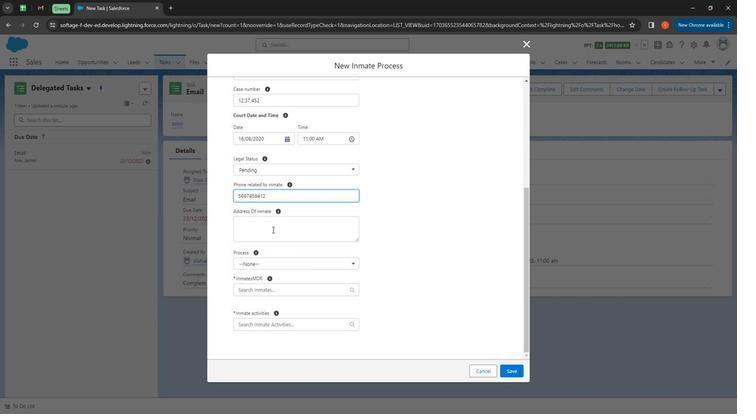 
Action: Mouse pressed left at (272, 230)
Screenshot: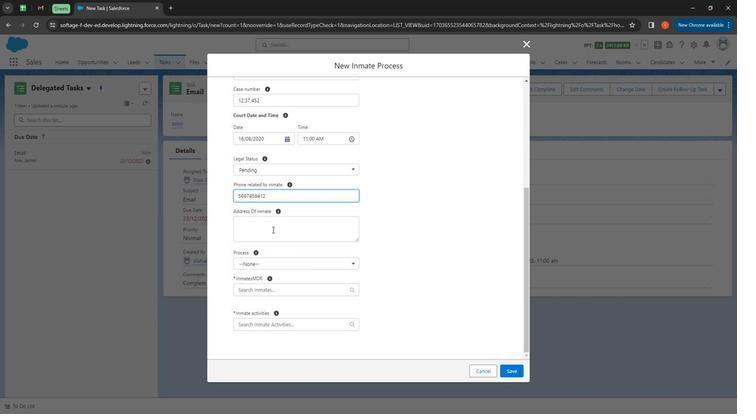 
Action: Mouse moved to (266, 224)
Screenshot: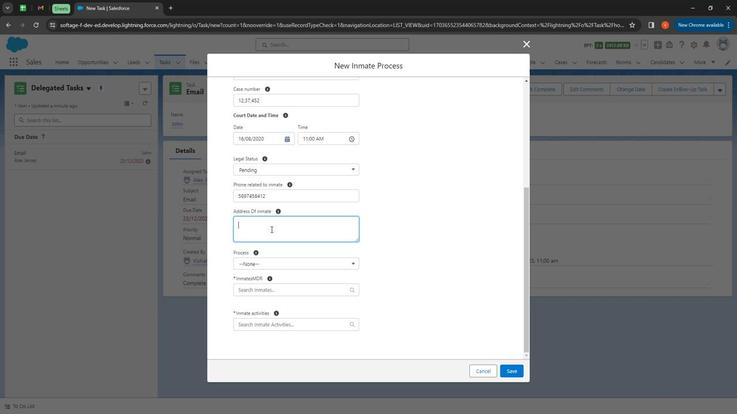 
Action: Key pressed <Key.shift>
Screenshot: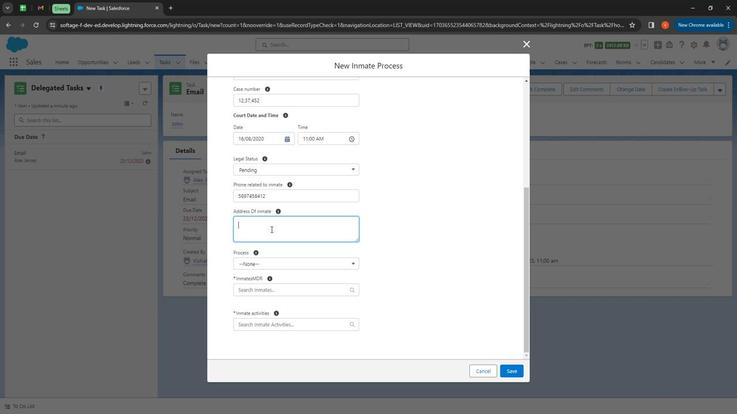 
Action: Mouse moved to (237, 159)
Screenshot: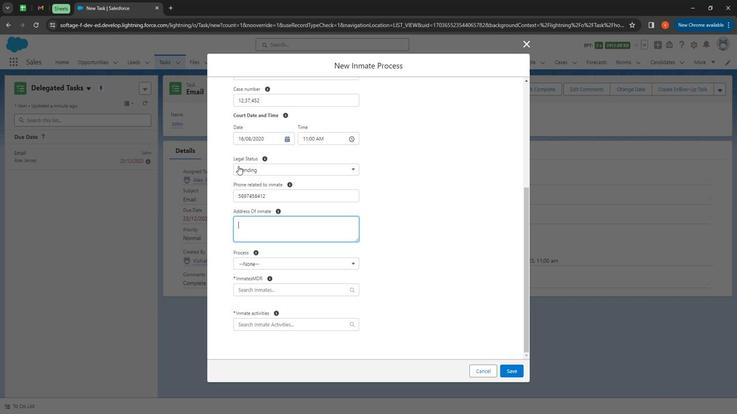 
Action: Key pressed <Key.shift><Key.shift><Key.shift><Key.shift>12/45<Key.space>street<Key.space><Key.shift><Key.shift><Key.shift><Key.shift><Key.shift><Key.shift><Key.shift><Key.shift><Key.shift><Key.shift><Key.shift><Key.shift><Key.shift><Key.shift><Key.shift><Key.shift><Key.shift><Key.shift><Key.shift><Key.shift><Key.shift><Key.shift><Key.shift><Key.shift>Canada
Screenshot: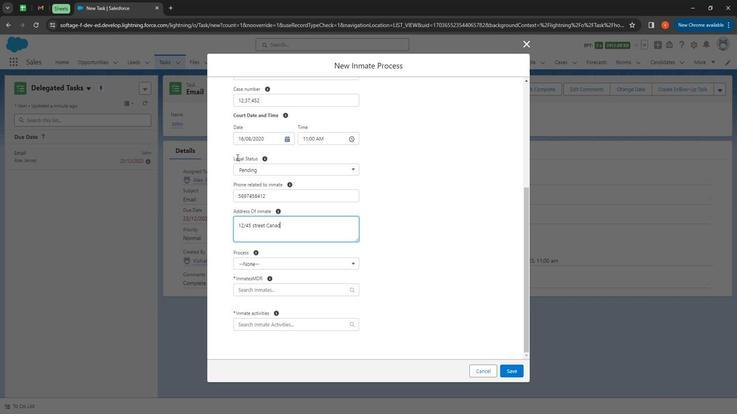 
Action: Mouse moved to (278, 267)
Screenshot: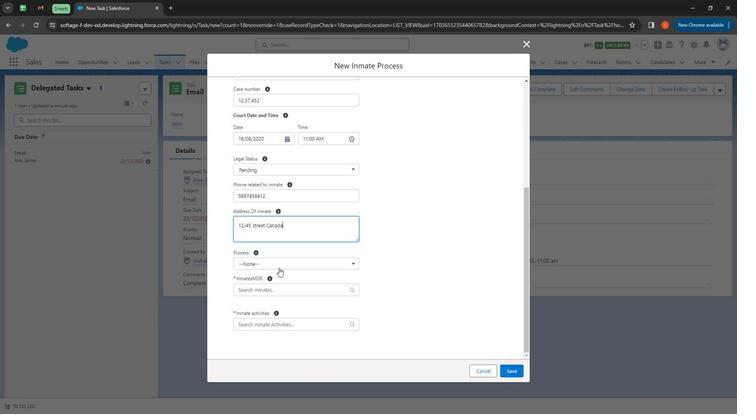 
Action: Mouse pressed left at (278, 267)
Screenshot: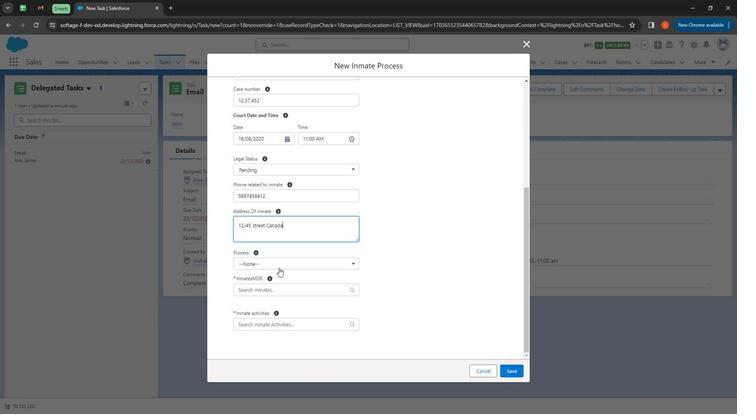 
Action: Mouse moved to (288, 283)
Screenshot: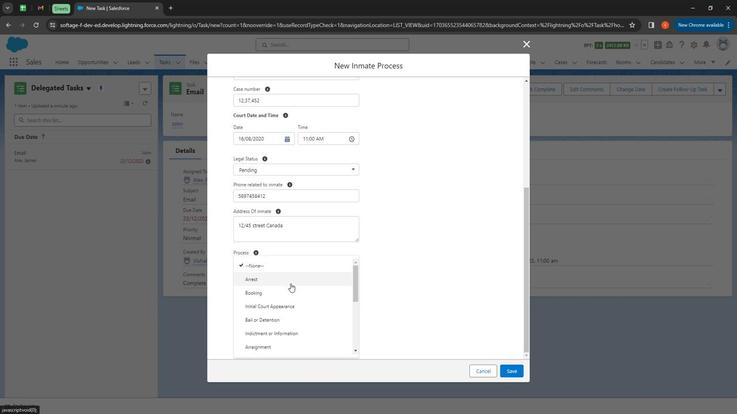 
Action: Mouse pressed left at (288, 283)
Screenshot: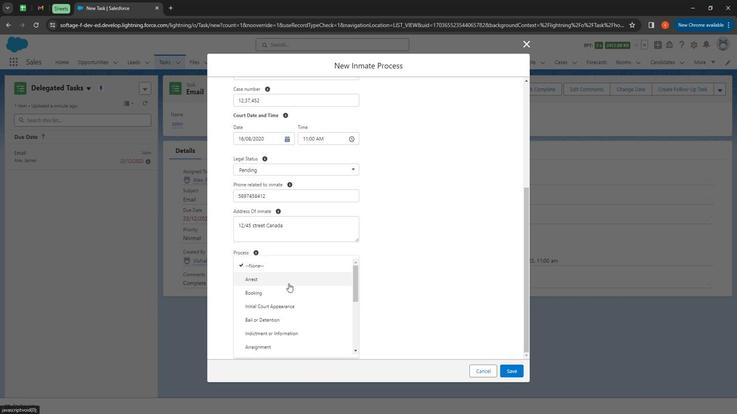
Action: Mouse moved to (273, 287)
Screenshot: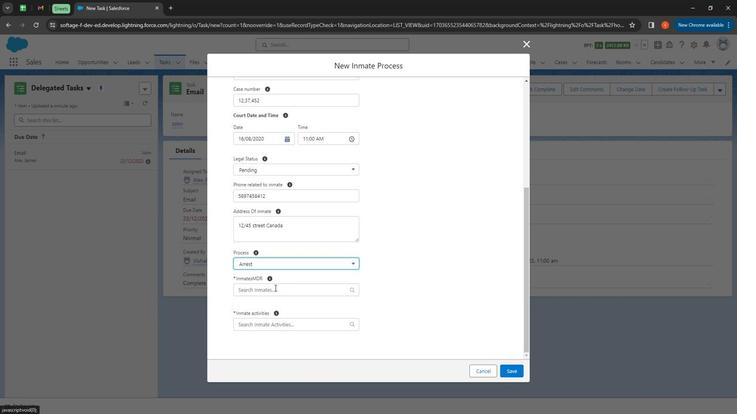 
Action: Mouse pressed left at (273, 287)
Screenshot: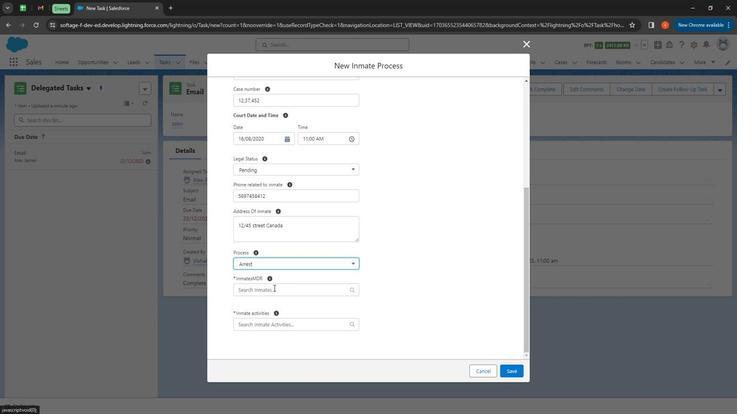 
Action: Mouse moved to (280, 308)
Screenshot: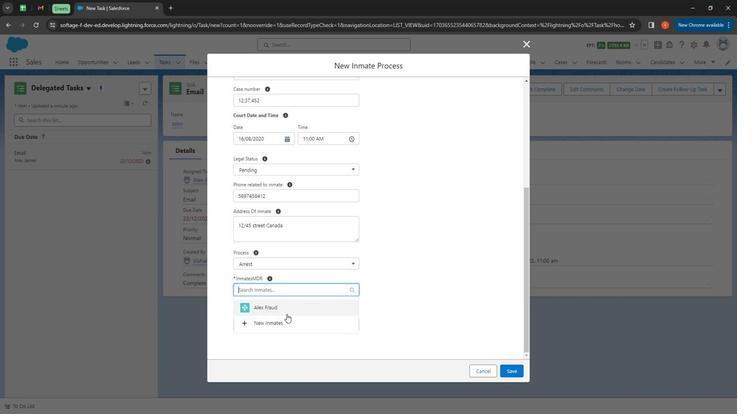
Action: Mouse pressed left at (280, 308)
Screenshot: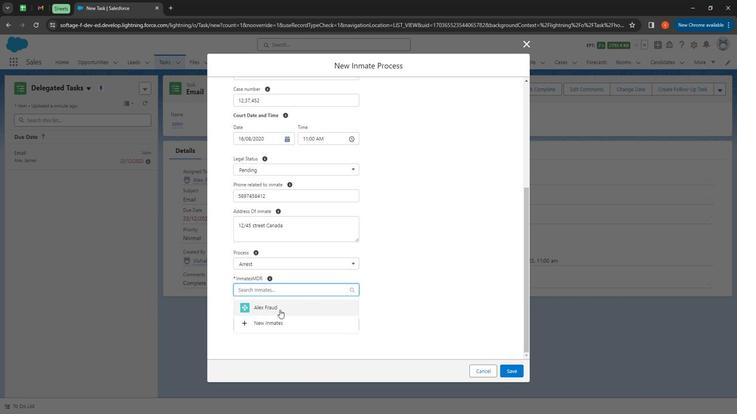 
Action: Mouse moved to (286, 330)
Screenshot: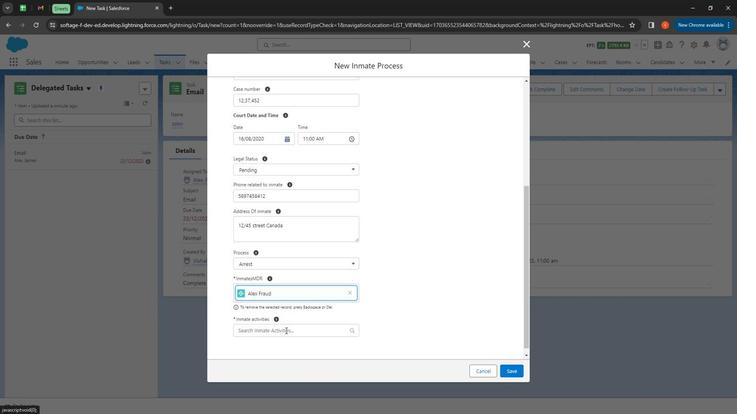 
Action: Mouse pressed left at (286, 330)
Screenshot: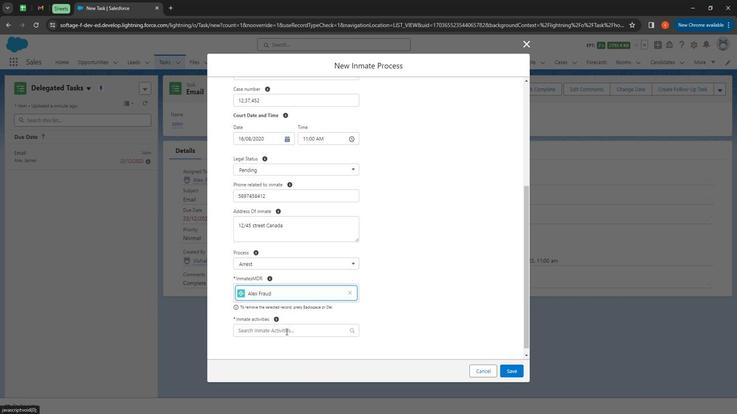 
Action: Mouse moved to (291, 345)
Screenshot: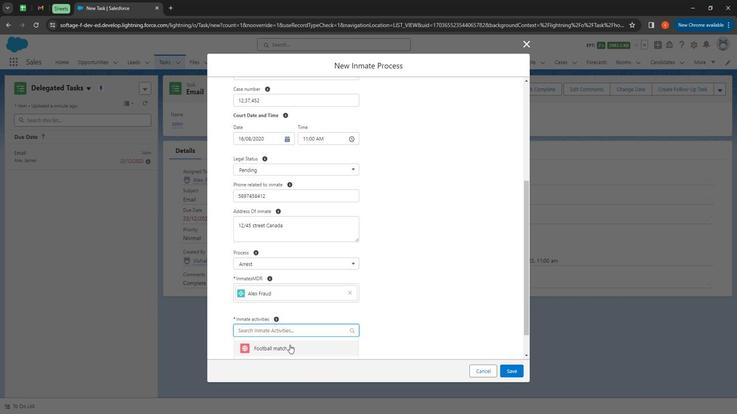 
Action: Mouse scrolled (291, 345) with delta (0, 0)
Screenshot: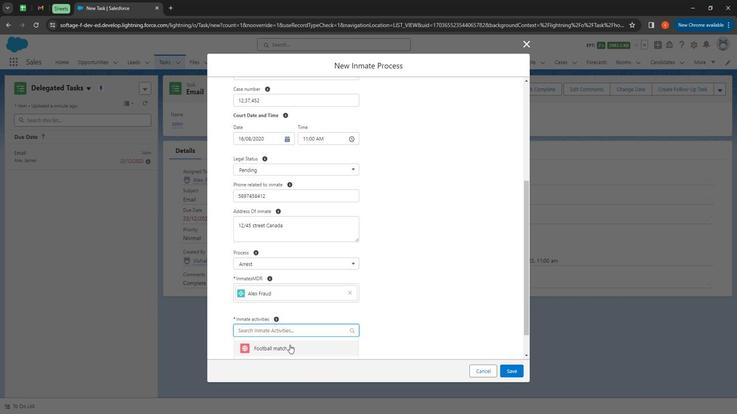 
Action: Mouse moved to (295, 346)
Screenshot: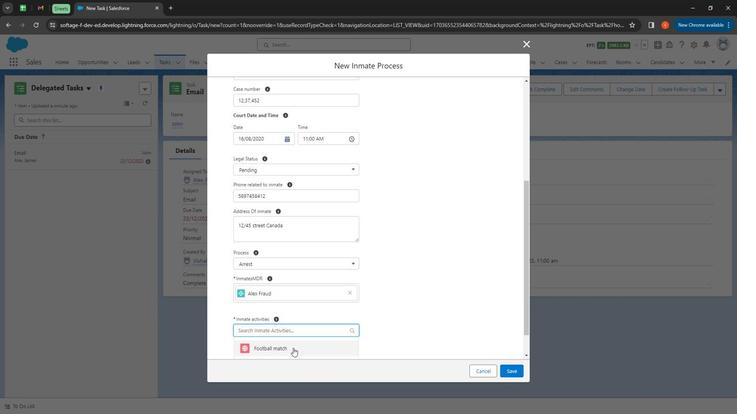 
Action: Mouse scrolled (295, 346) with delta (0, 0)
Screenshot: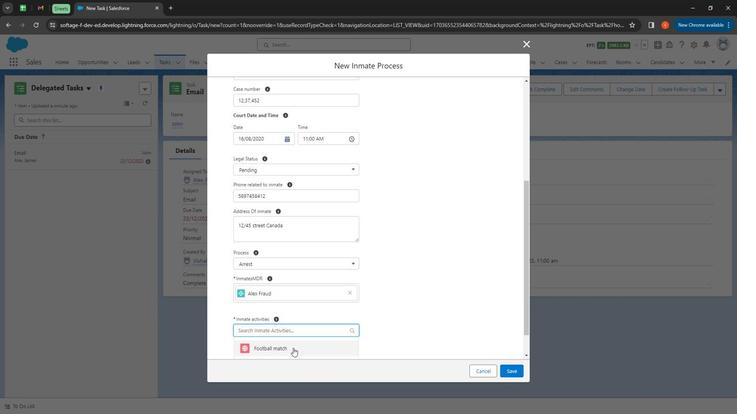 
Action: Mouse moved to (301, 330)
Screenshot: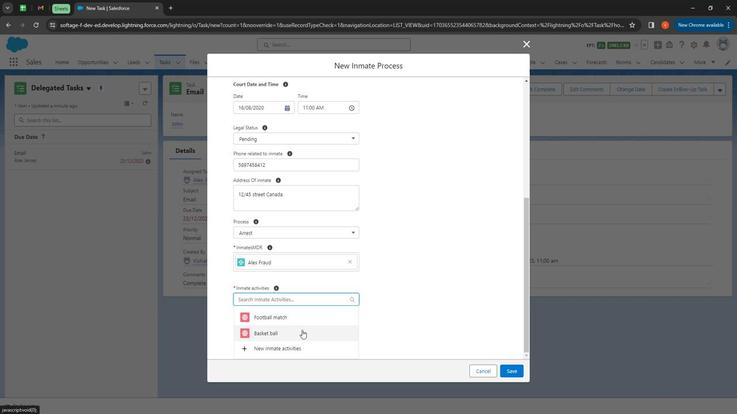 
Action: Mouse pressed left at (301, 330)
Screenshot: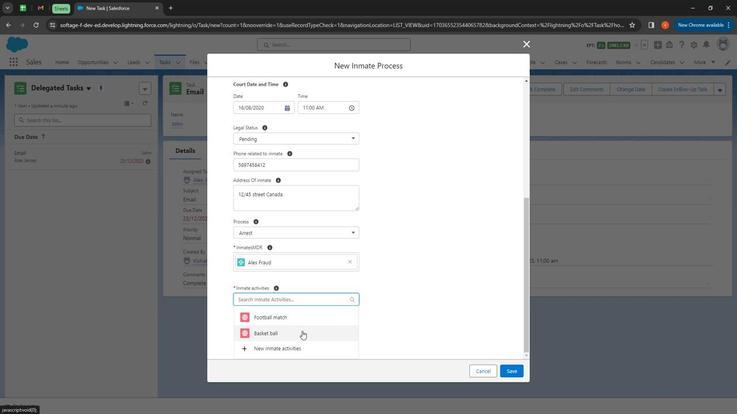 
Action: Mouse moved to (393, 318)
Screenshot: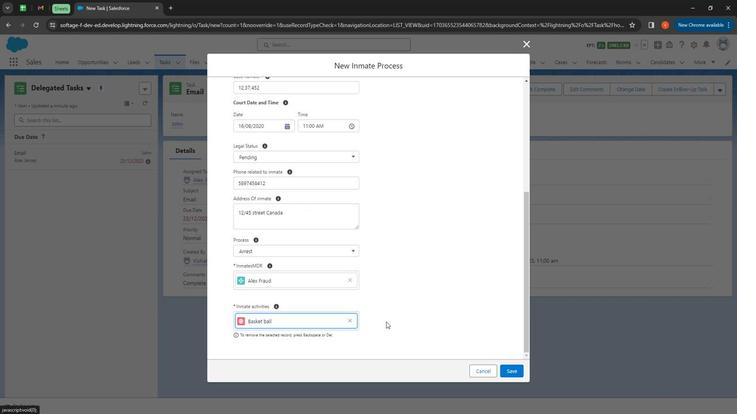 
Action: Mouse scrolled (393, 317) with delta (0, 0)
Screenshot: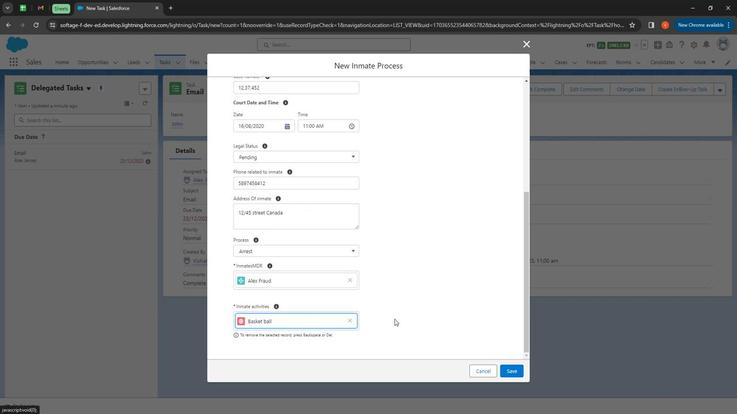 
Action: Mouse scrolled (393, 317) with delta (0, 0)
Screenshot: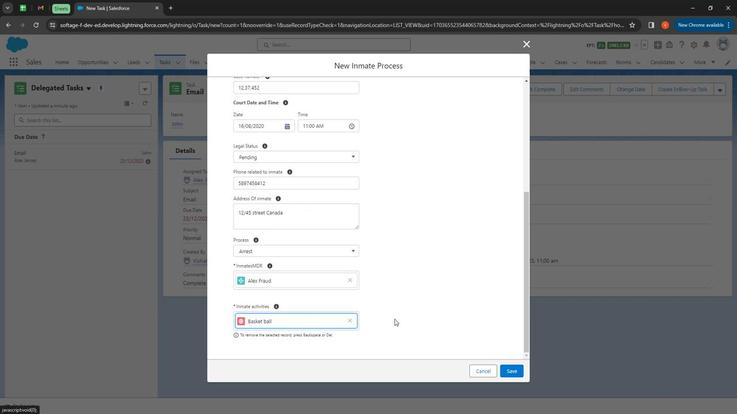 
Action: Mouse scrolled (393, 317) with delta (0, 0)
Screenshot: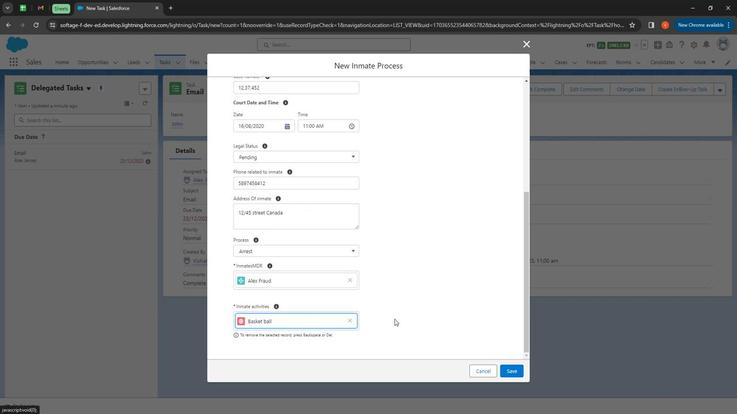 
Action: Mouse scrolled (393, 317) with delta (0, 0)
Screenshot: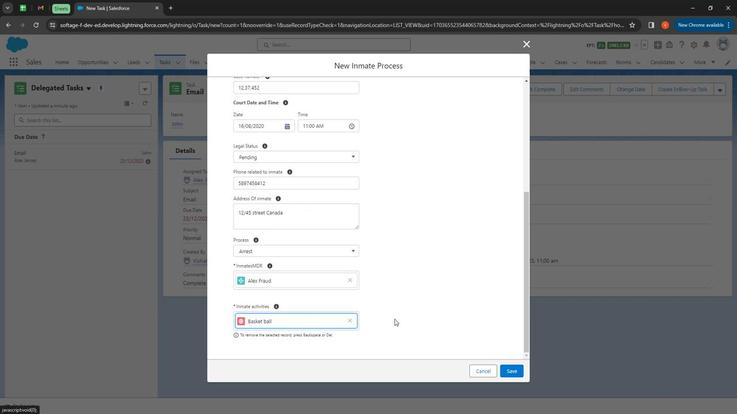 
Action: Mouse moved to (503, 369)
Screenshot: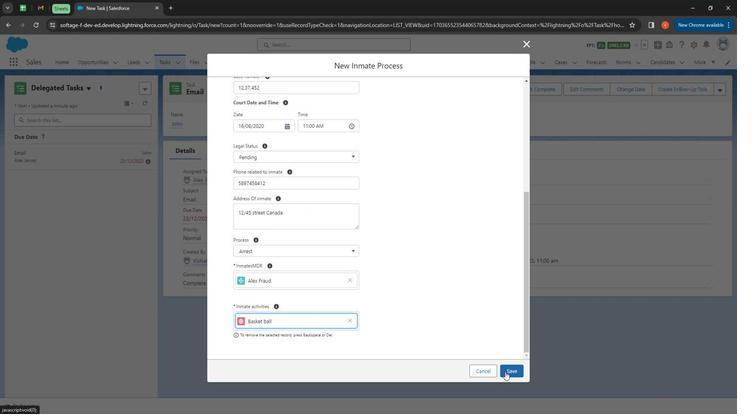 
Action: Mouse pressed left at (503, 369)
Screenshot: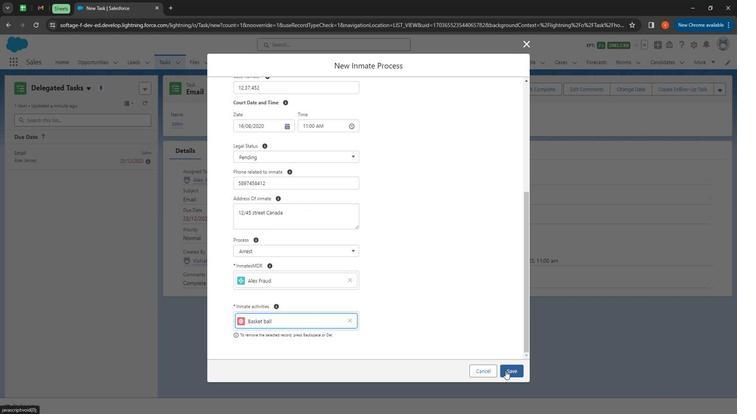 
Action: Mouse moved to (401, 193)
Screenshot: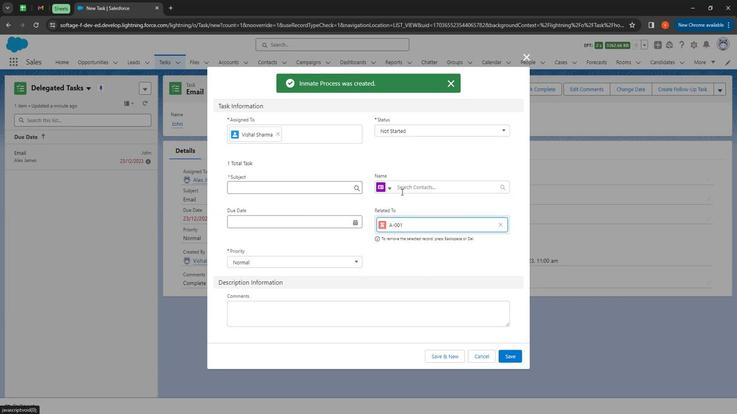 
Action: Mouse pressed left at (401, 193)
Screenshot: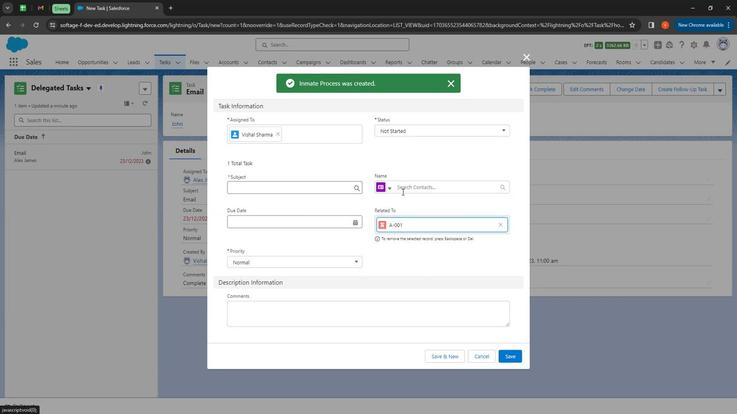 
Action: Mouse moved to (416, 228)
Screenshot: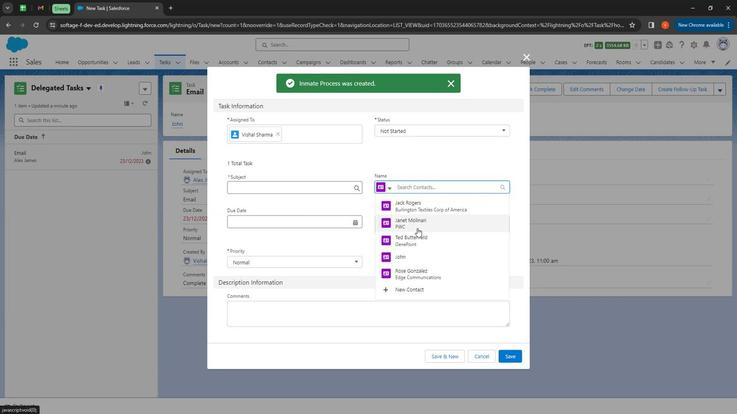 
Action: Mouse pressed left at (416, 228)
Screenshot: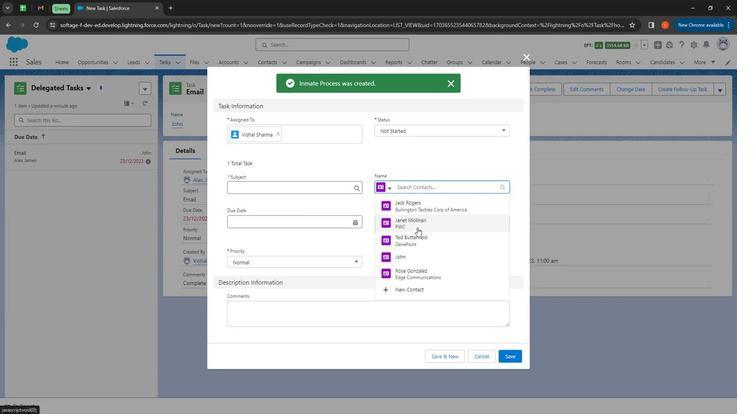 
Action: Mouse moved to (412, 130)
Screenshot: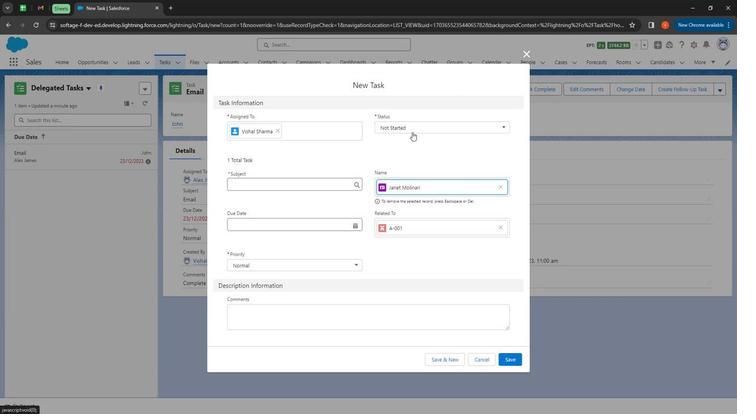 
Action: Mouse pressed left at (412, 130)
Screenshot: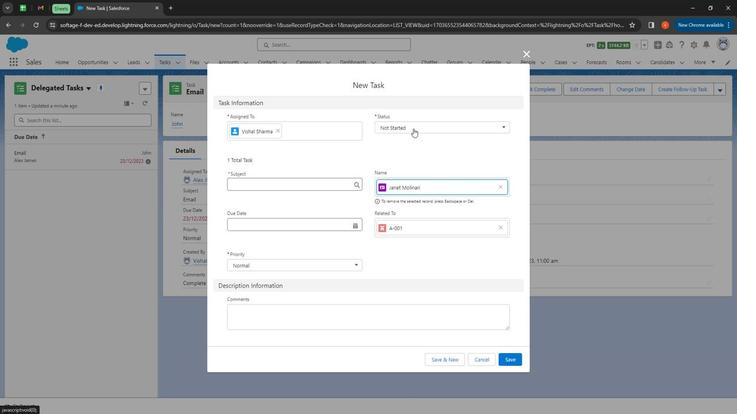 
Action: Mouse moved to (405, 201)
Screenshot: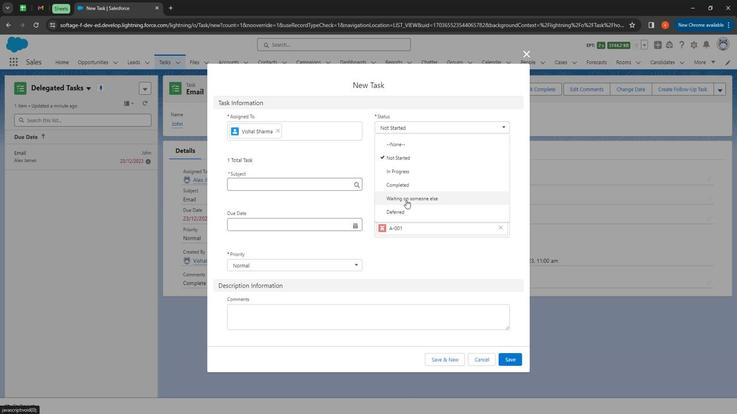 
Action: Mouse pressed left at (405, 201)
Screenshot: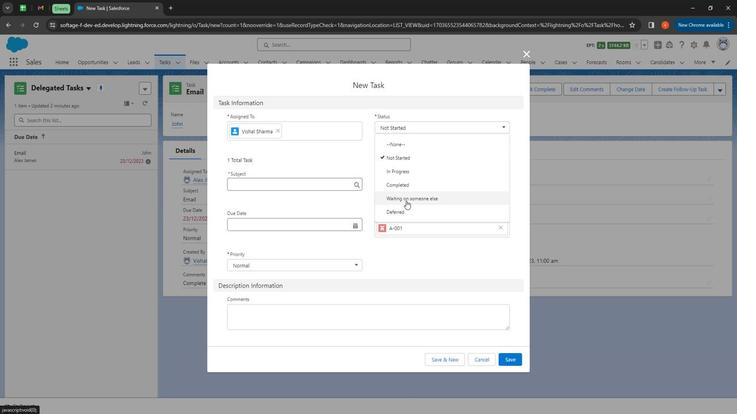 
Action: Mouse moved to (274, 189)
Screenshot: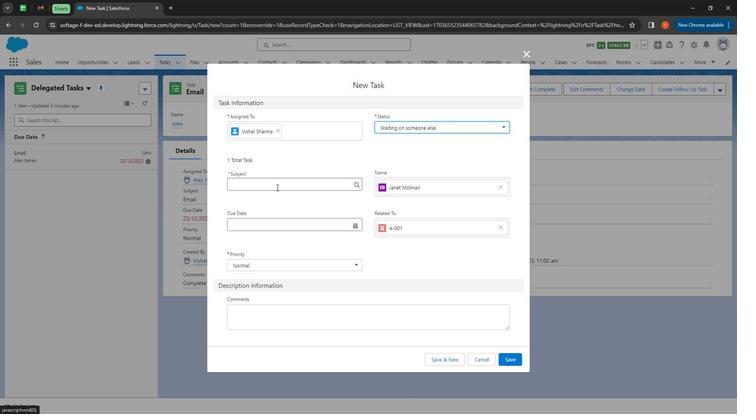
Action: Mouse pressed left at (274, 189)
Screenshot: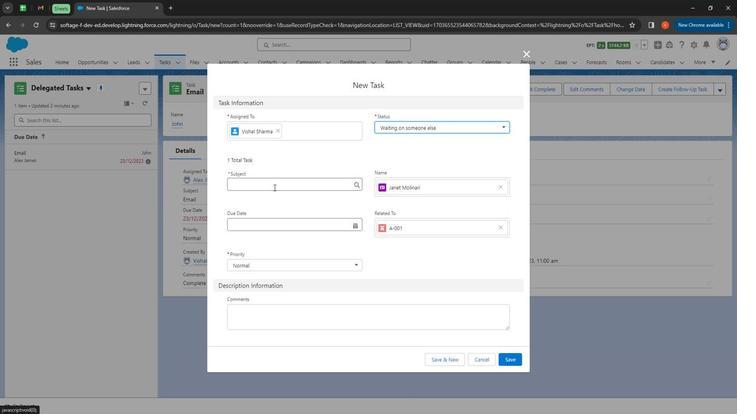 
Action: Mouse moved to (264, 217)
Screenshot: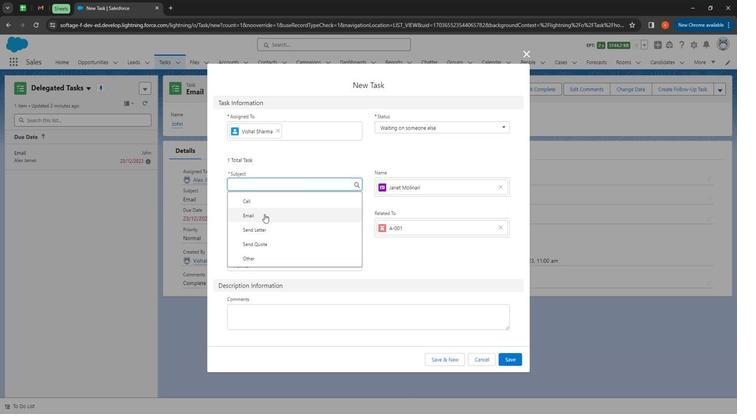 
Action: Mouse pressed left at (264, 217)
Screenshot: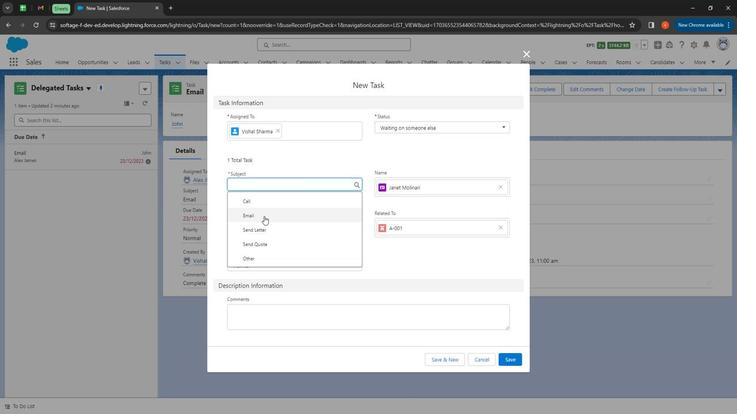 
Action: Mouse moved to (267, 227)
Screenshot: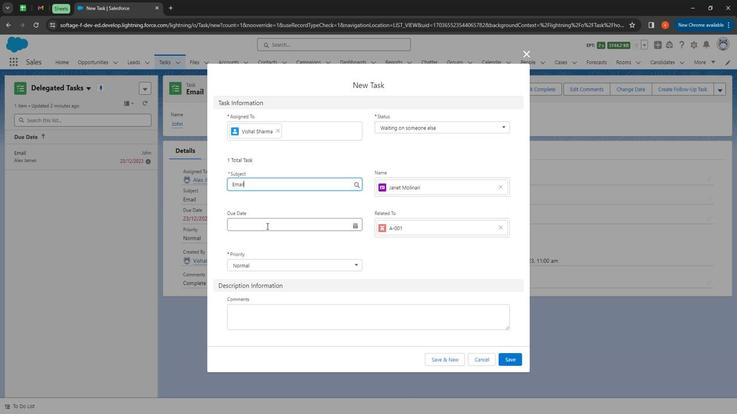
Action: Mouse pressed left at (267, 227)
Screenshot: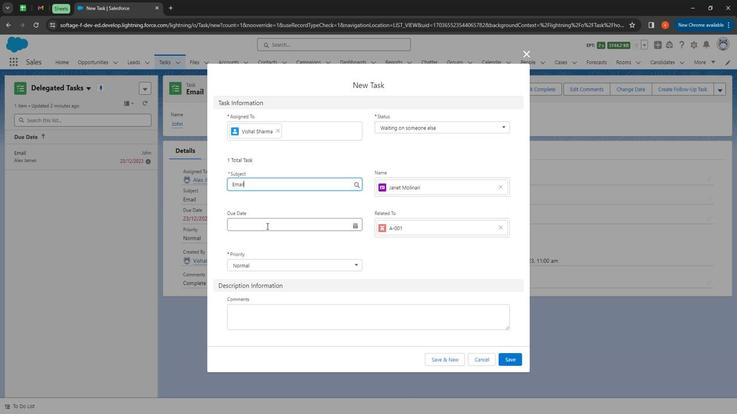 
Action: Mouse moved to (326, 340)
Screenshot: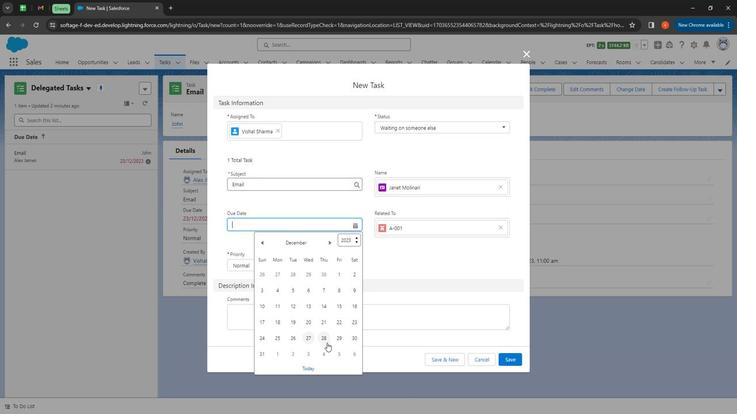 
Action: Mouse pressed left at (326, 340)
Screenshot: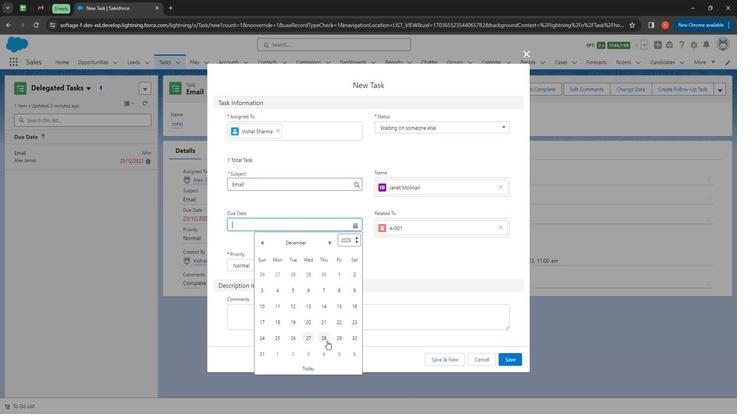 
Action: Mouse moved to (251, 265)
Screenshot: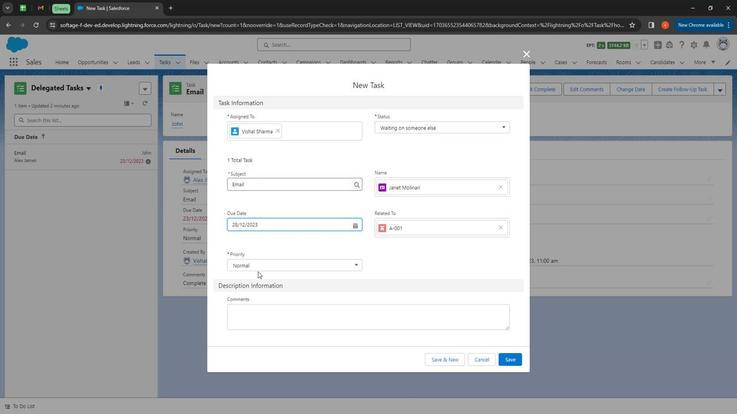 
Action: Mouse pressed left at (251, 265)
Screenshot: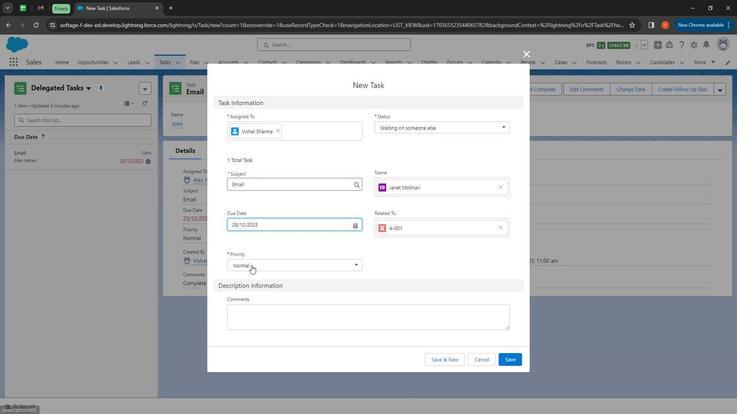 
Action: Mouse moved to (260, 297)
